 Task: Create record types of inventory object.
Action: Mouse moved to (674, 52)
Screenshot: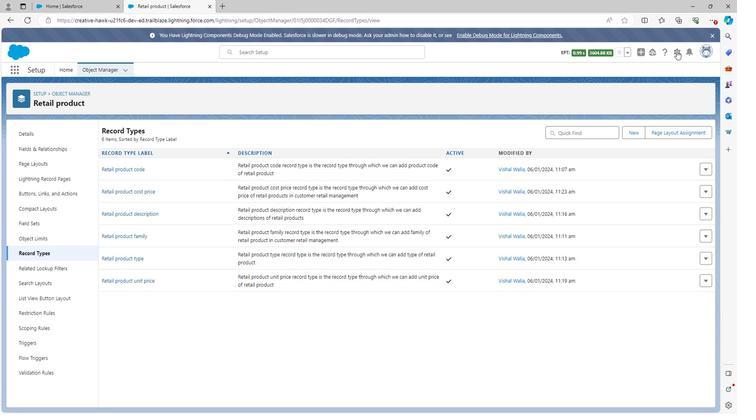 
Action: Mouse pressed left at (674, 52)
Screenshot: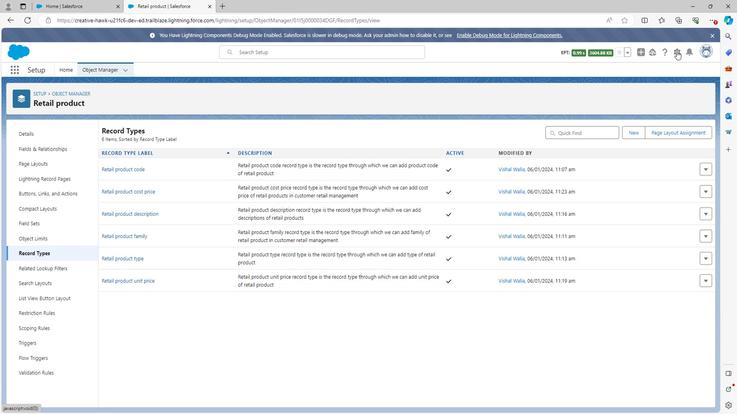 
Action: Mouse moved to (644, 74)
Screenshot: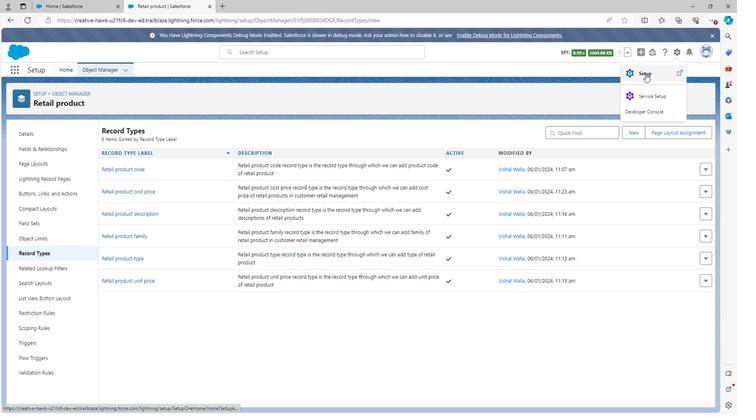
Action: Mouse pressed left at (644, 74)
Screenshot: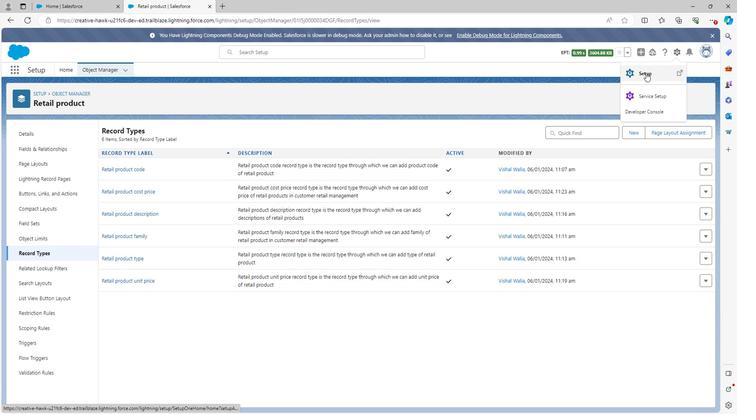 
Action: Mouse moved to (92, 70)
Screenshot: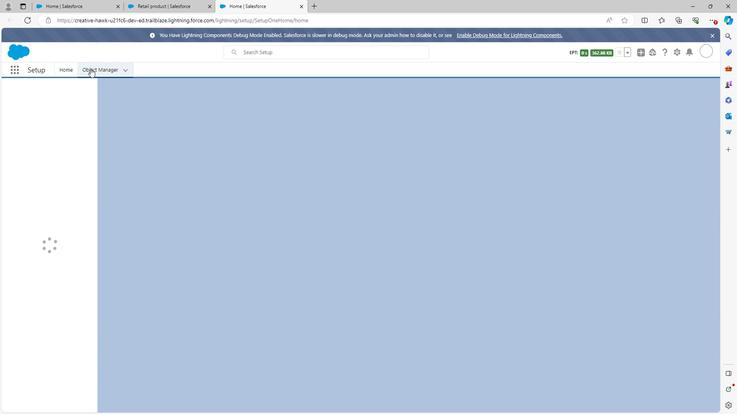 
Action: Mouse pressed left at (92, 70)
Screenshot: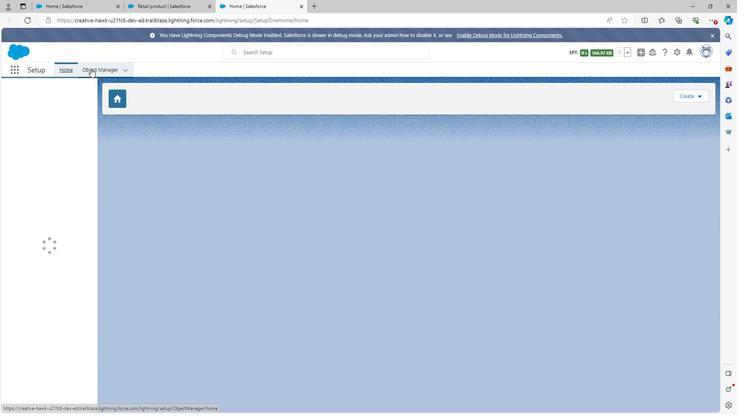 
Action: Mouse moved to (68, 222)
Screenshot: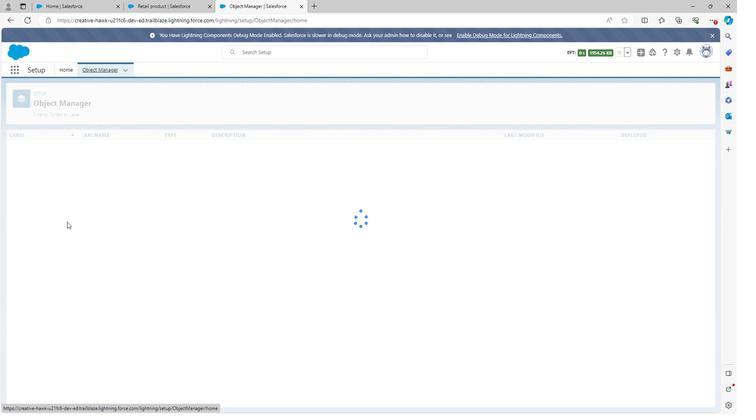 
Action: Mouse scrolled (68, 222) with delta (0, 0)
Screenshot: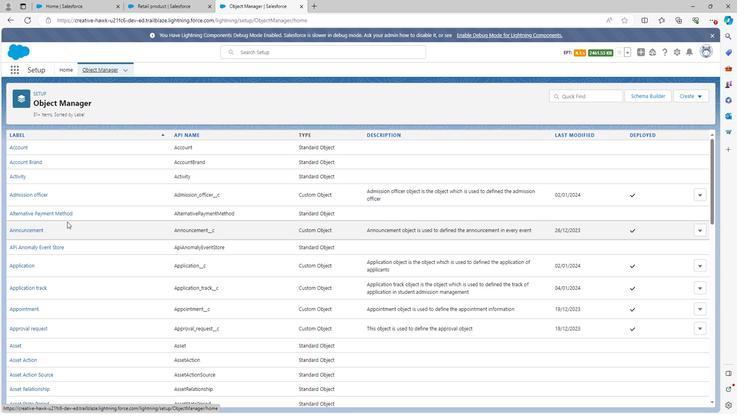 
Action: Mouse scrolled (68, 222) with delta (0, 0)
Screenshot: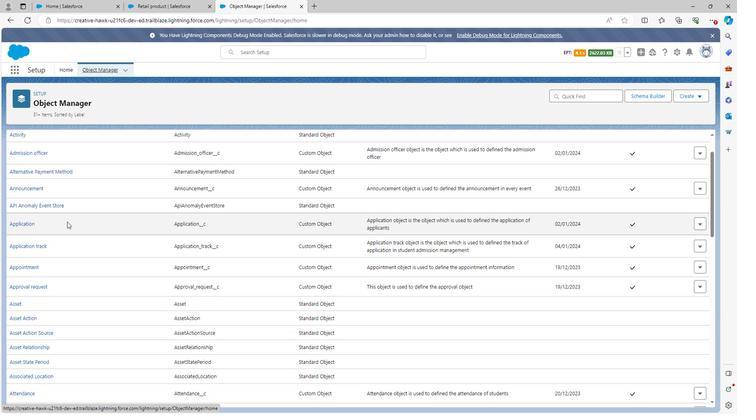 
Action: Mouse scrolled (68, 222) with delta (0, 0)
Screenshot: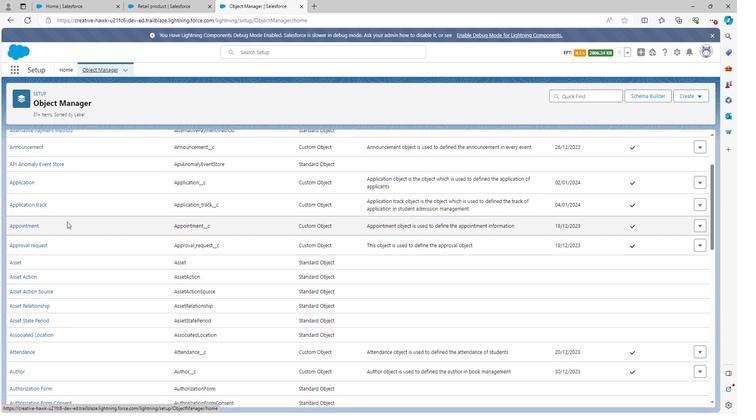 
Action: Mouse scrolled (68, 222) with delta (0, 0)
Screenshot: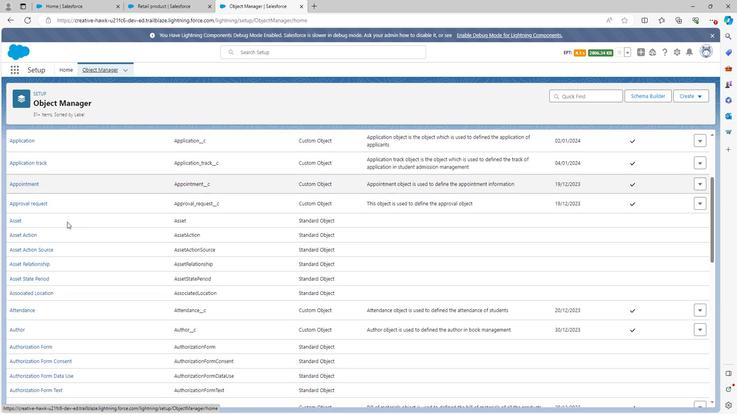 
Action: Mouse scrolled (68, 222) with delta (0, 0)
Screenshot: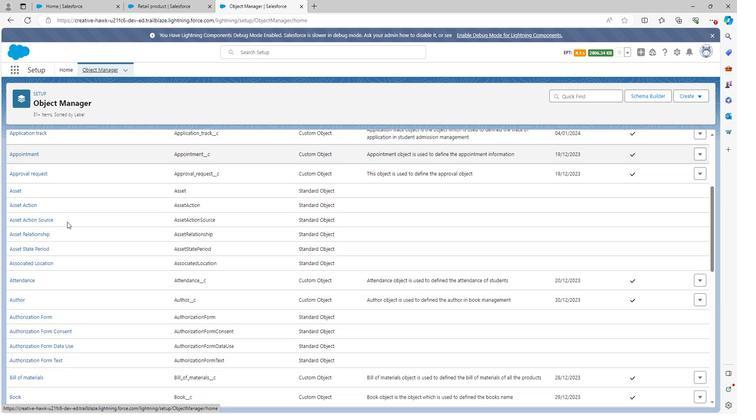 
Action: Mouse scrolled (68, 222) with delta (0, 0)
Screenshot: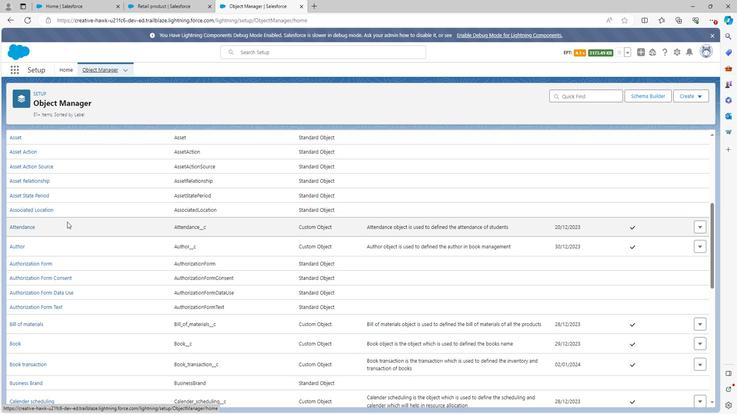 
Action: Mouse scrolled (68, 222) with delta (0, 0)
Screenshot: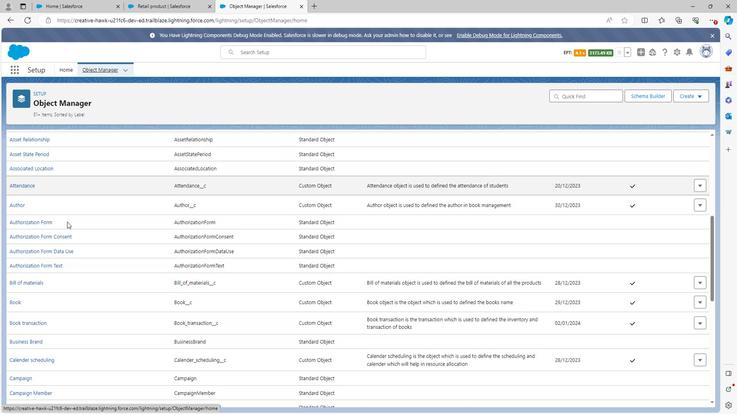
Action: Mouse scrolled (68, 222) with delta (0, 0)
Screenshot: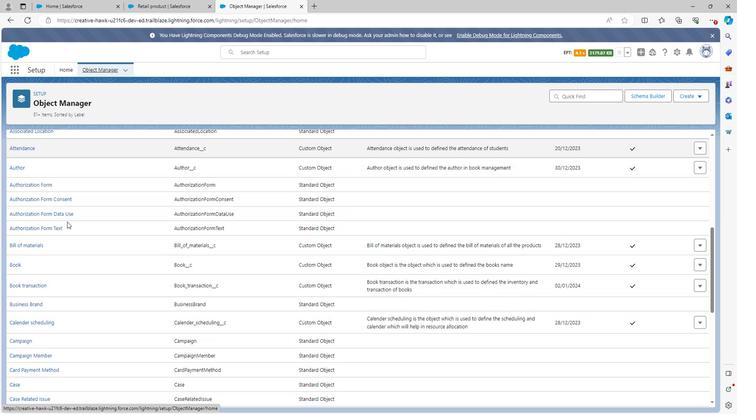 
Action: Mouse scrolled (68, 222) with delta (0, 0)
Screenshot: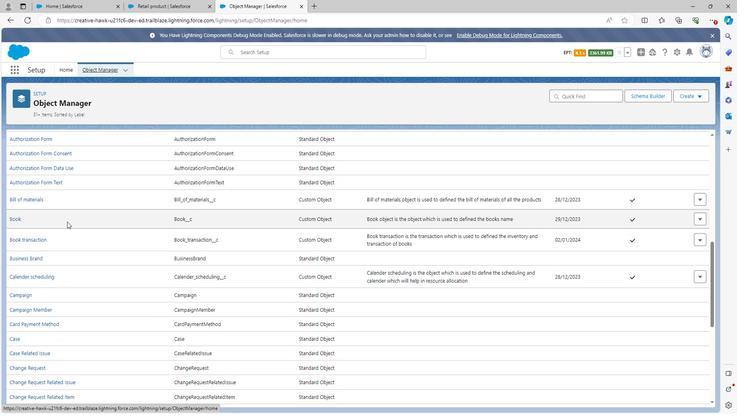 
Action: Mouse scrolled (68, 222) with delta (0, 0)
Screenshot: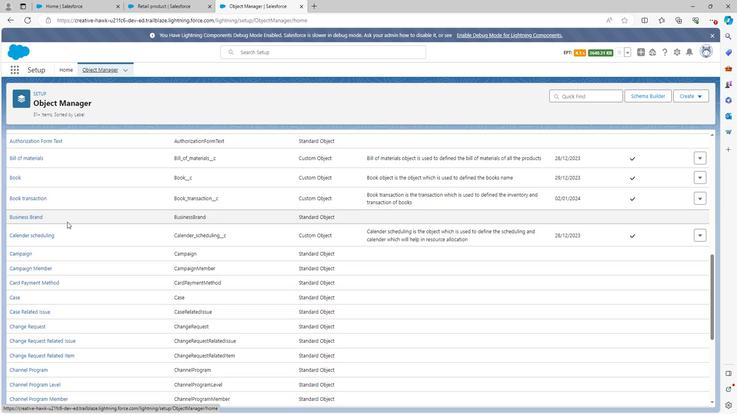 
Action: Mouse scrolled (68, 222) with delta (0, 0)
Screenshot: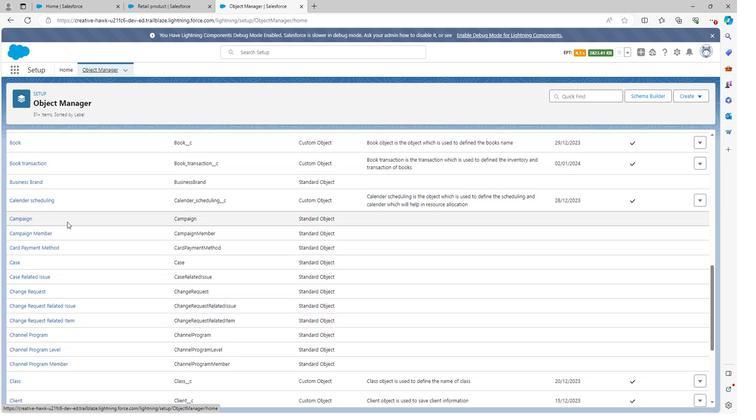 
Action: Mouse scrolled (68, 222) with delta (0, 0)
Screenshot: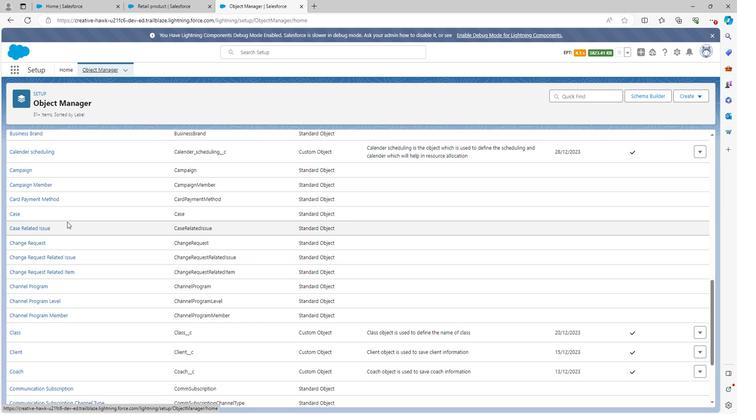 
Action: Mouse scrolled (68, 222) with delta (0, 0)
Screenshot: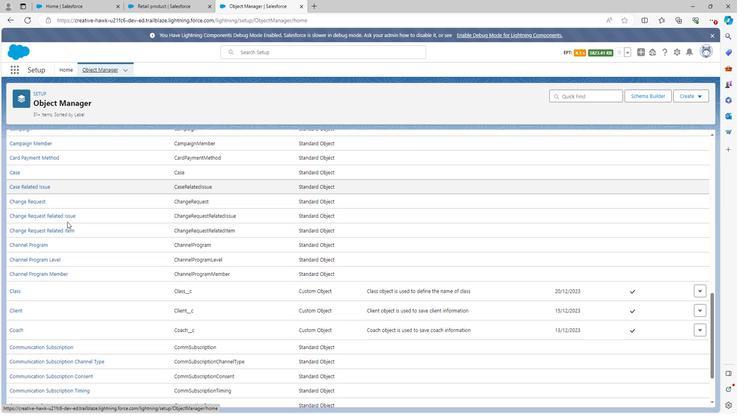 
Action: Mouse scrolled (68, 222) with delta (0, 0)
Screenshot: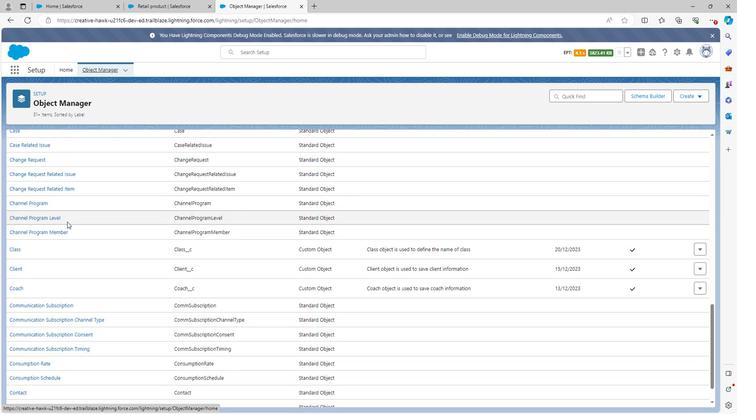 
Action: Mouse scrolled (68, 222) with delta (0, 0)
Screenshot: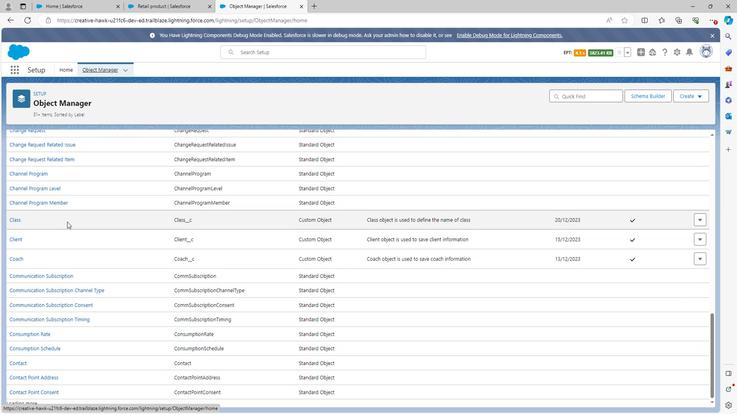 
Action: Mouse scrolled (68, 222) with delta (0, 0)
Screenshot: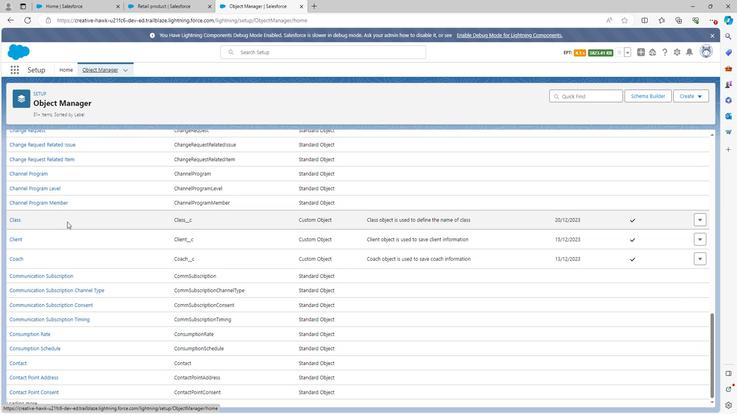
Action: Mouse scrolled (68, 222) with delta (0, 0)
Screenshot: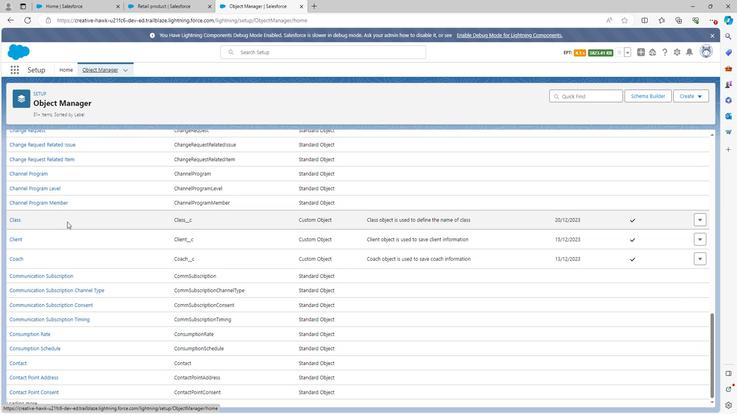 
Action: Mouse moved to (72, 246)
Screenshot: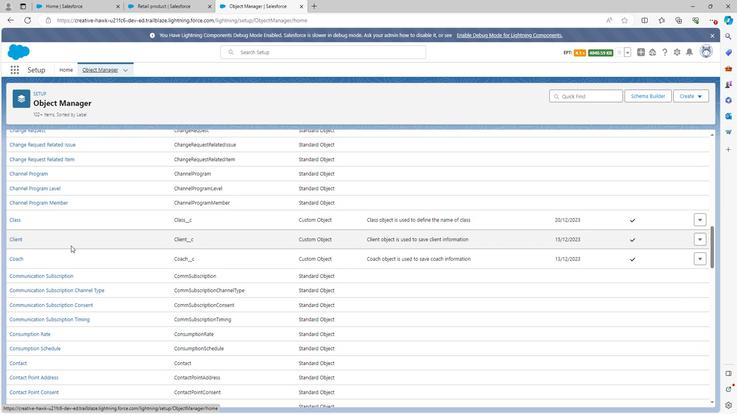 
Action: Mouse scrolled (72, 245) with delta (0, 0)
Screenshot: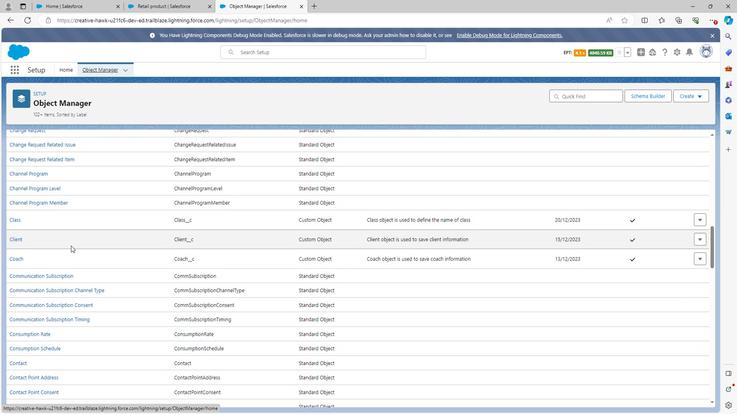 
Action: Mouse scrolled (72, 245) with delta (0, 0)
Screenshot: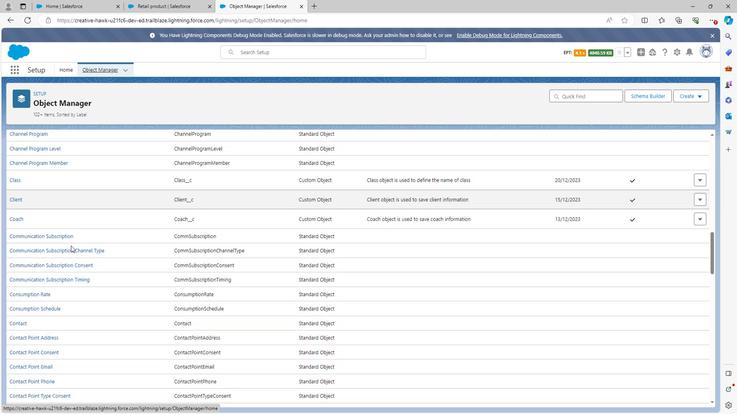
Action: Mouse scrolled (72, 245) with delta (0, 0)
Screenshot: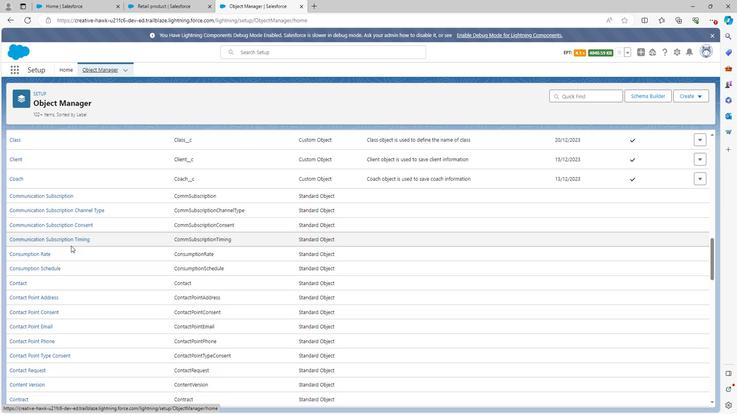 
Action: Mouse scrolled (72, 245) with delta (0, 0)
Screenshot: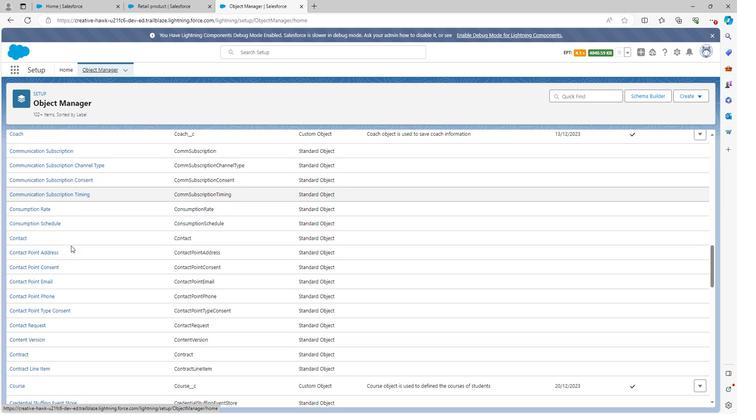 
Action: Mouse scrolled (72, 245) with delta (0, 0)
Screenshot: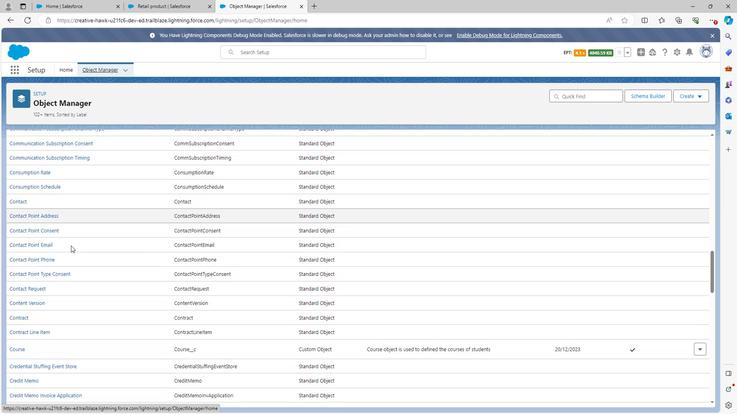 
Action: Mouse scrolled (72, 245) with delta (0, 0)
Screenshot: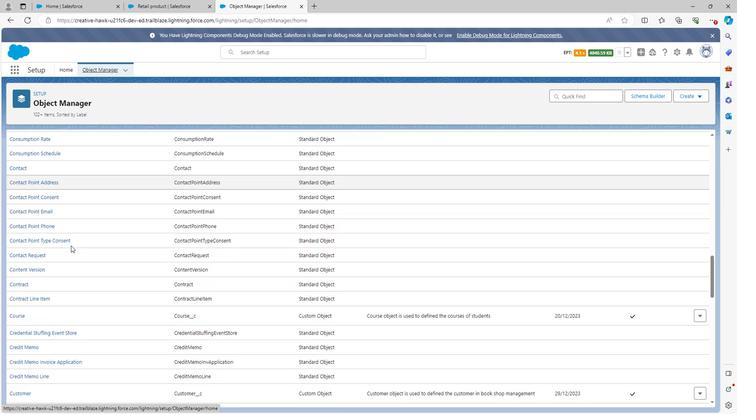 
Action: Mouse scrolled (72, 245) with delta (0, 0)
Screenshot: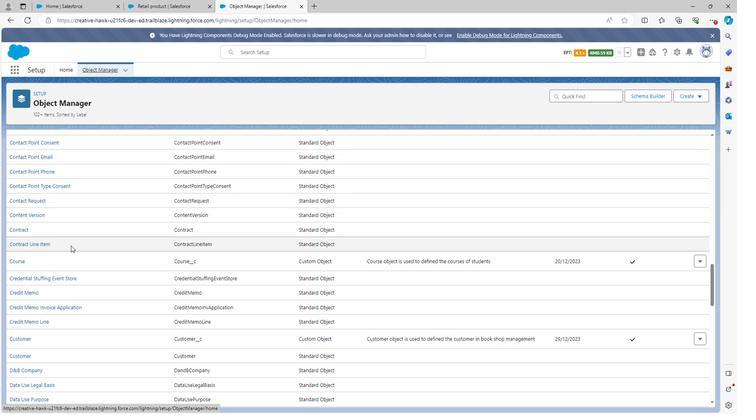 
Action: Mouse scrolled (72, 245) with delta (0, 0)
Screenshot: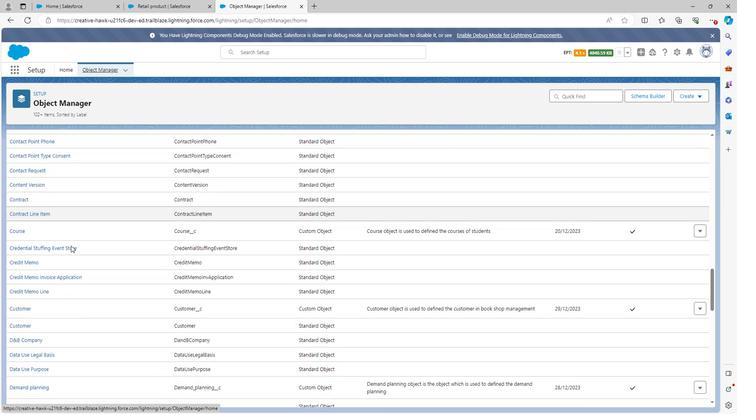 
Action: Mouse scrolled (72, 245) with delta (0, 0)
Screenshot: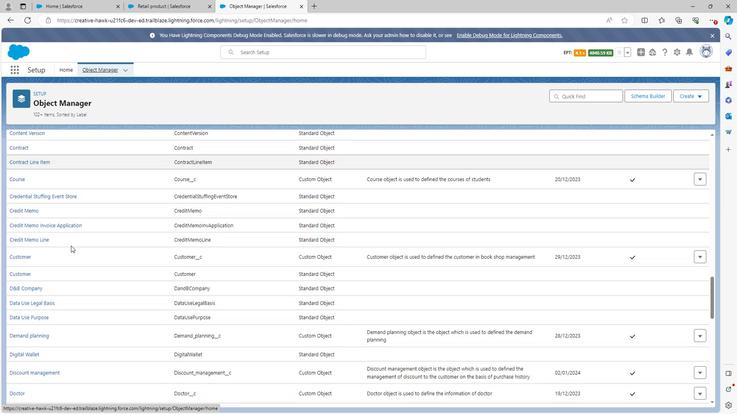 
Action: Mouse moved to (72, 246)
Screenshot: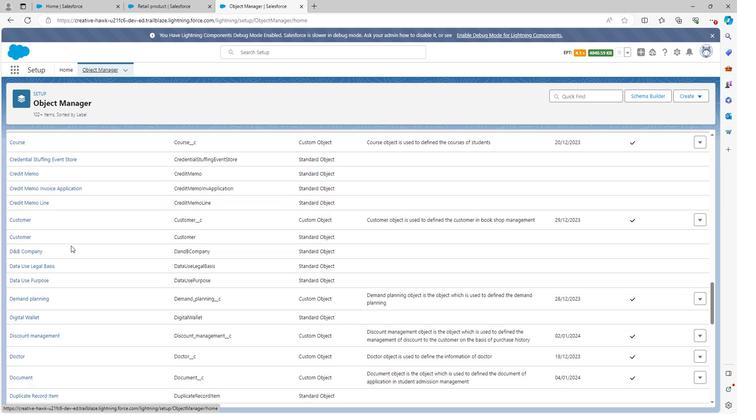 
Action: Mouse scrolled (72, 245) with delta (0, 0)
Screenshot: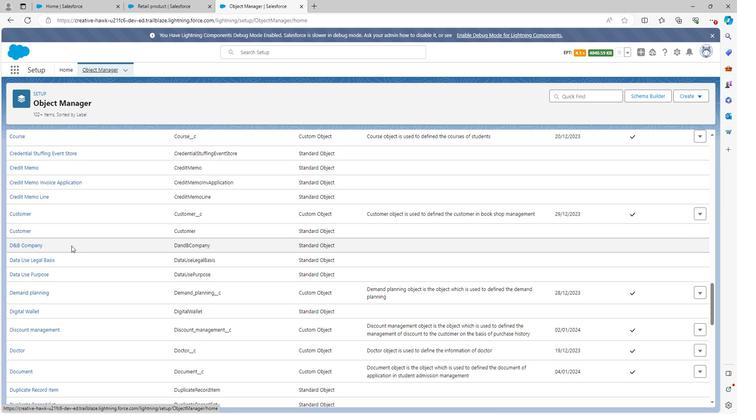 
Action: Mouse moved to (78, 242)
Screenshot: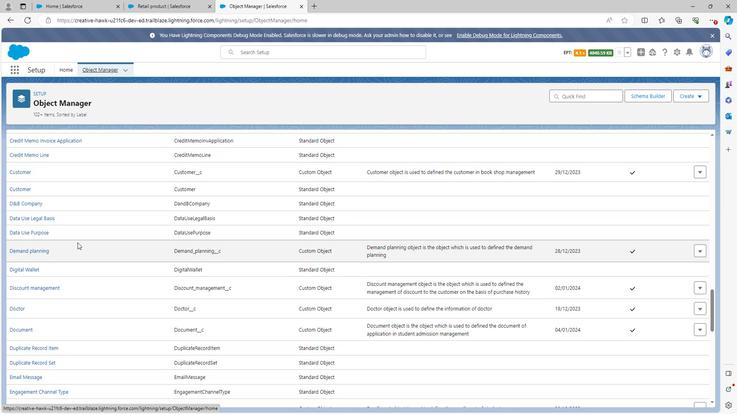 
Action: Mouse scrolled (78, 242) with delta (0, 0)
Screenshot: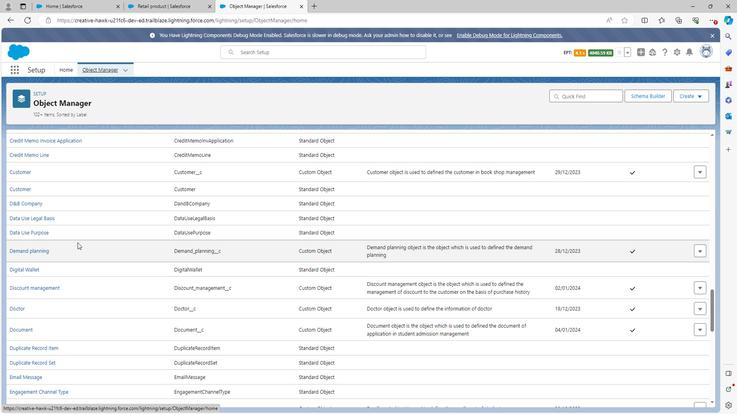 
Action: Mouse scrolled (78, 242) with delta (0, 0)
Screenshot: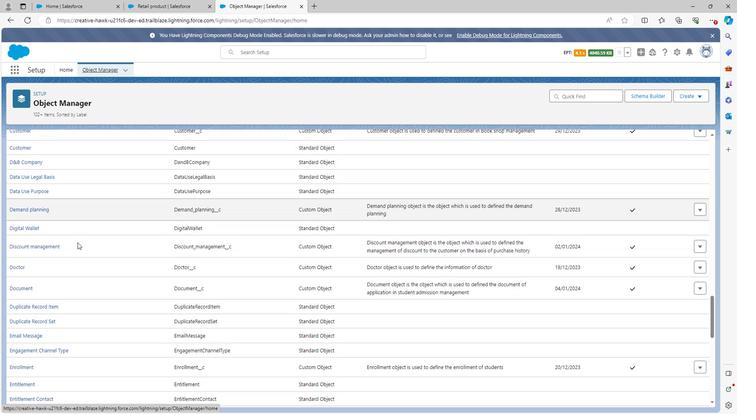 
Action: Mouse scrolled (78, 242) with delta (0, 0)
Screenshot: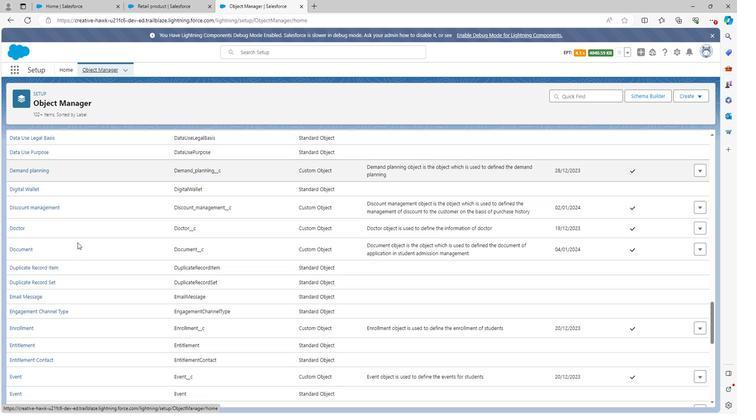 
Action: Mouse scrolled (78, 242) with delta (0, 0)
Screenshot: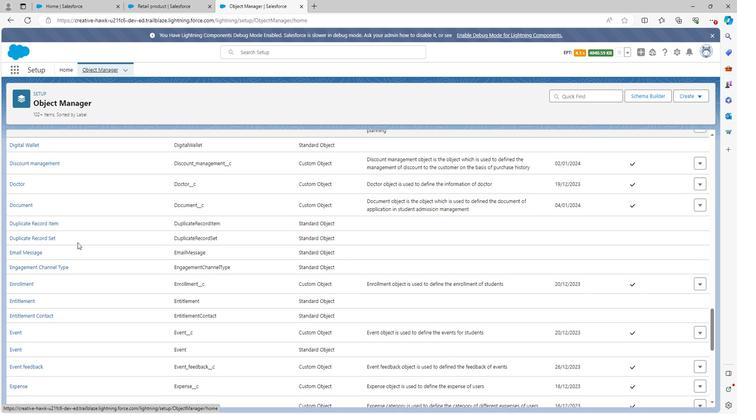 
Action: Mouse scrolled (78, 242) with delta (0, 0)
Screenshot: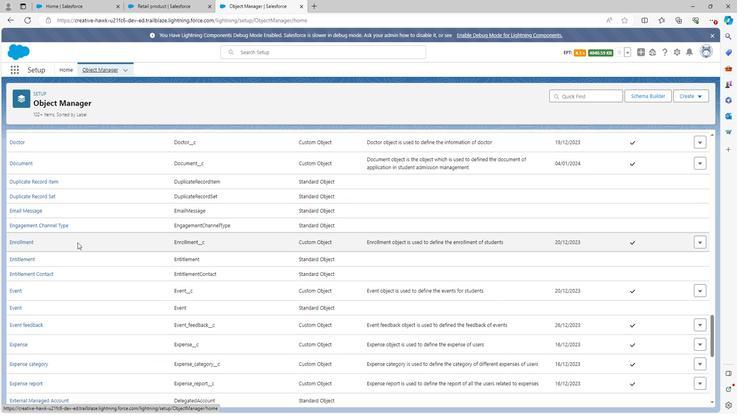 
Action: Mouse scrolled (78, 242) with delta (0, 0)
Screenshot: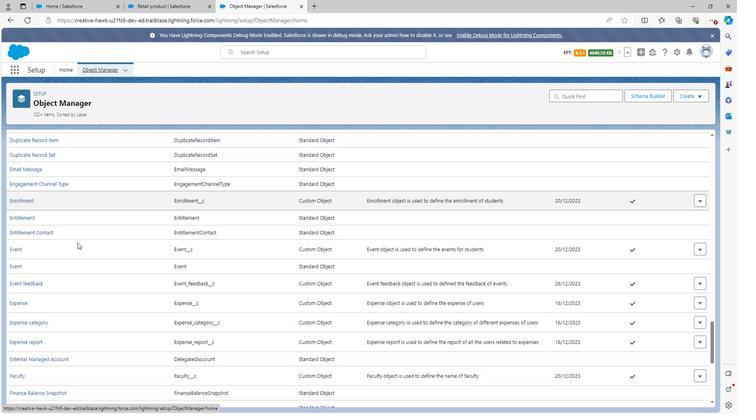 
Action: Mouse scrolled (78, 242) with delta (0, 0)
Screenshot: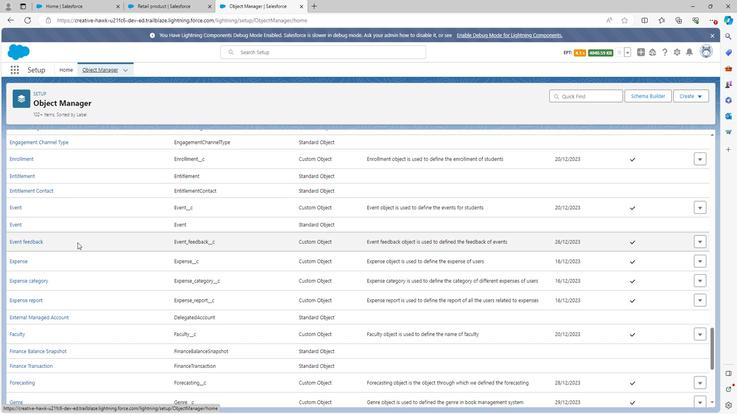 
Action: Mouse scrolled (78, 242) with delta (0, 0)
Screenshot: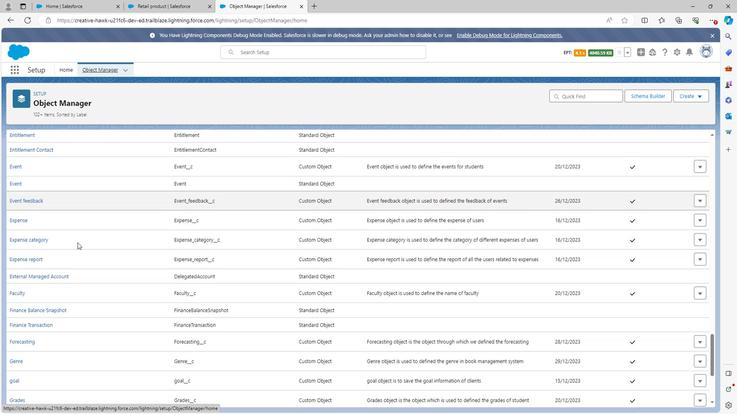 
Action: Mouse scrolled (78, 242) with delta (0, 0)
Screenshot: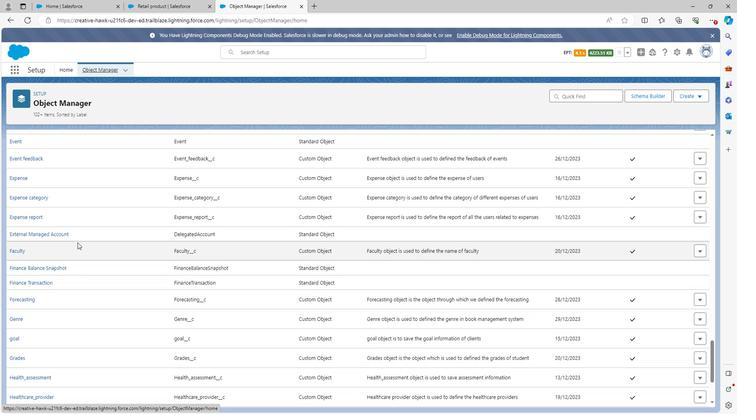 
Action: Mouse scrolled (78, 242) with delta (0, 0)
Screenshot: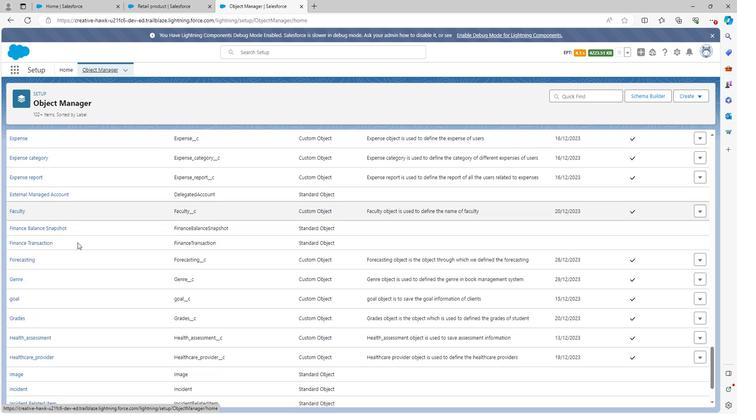 
Action: Mouse scrolled (78, 242) with delta (0, 0)
Screenshot: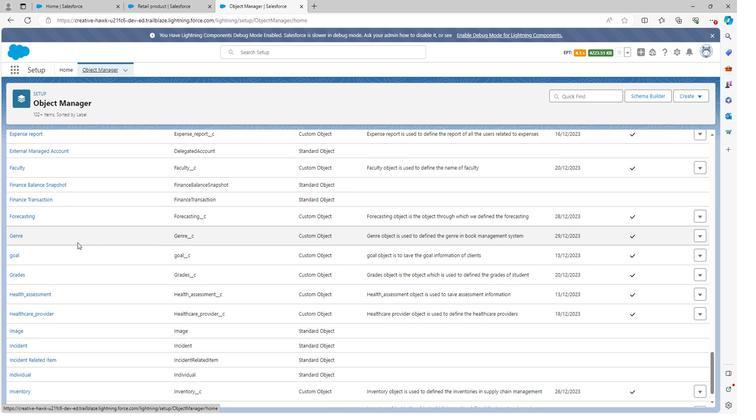 
Action: Mouse scrolled (78, 242) with delta (0, 0)
Screenshot: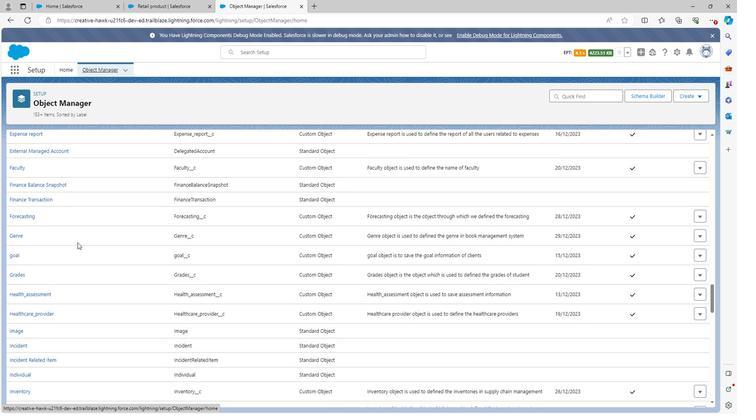 
Action: Mouse scrolled (78, 242) with delta (0, 0)
Screenshot: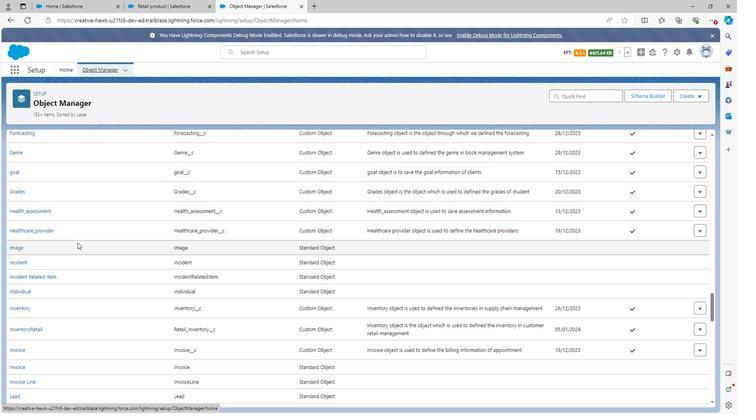 
Action: Mouse scrolled (78, 242) with delta (0, 0)
Screenshot: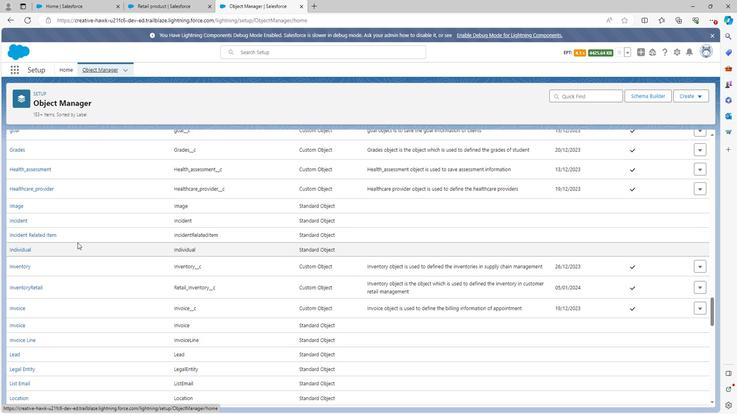 
Action: Mouse moved to (34, 246)
Screenshot: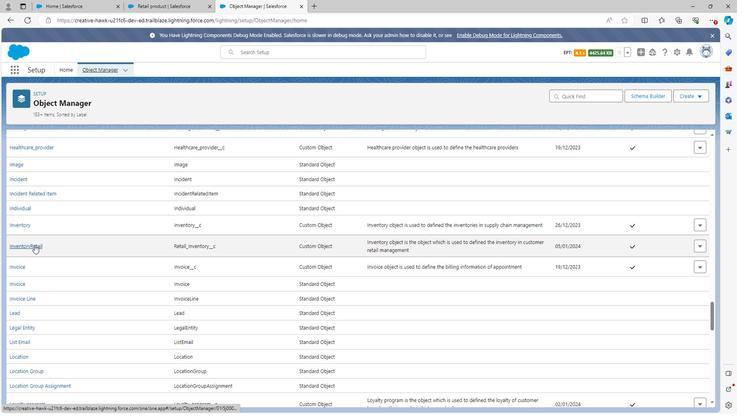 
Action: Mouse pressed left at (34, 246)
Screenshot: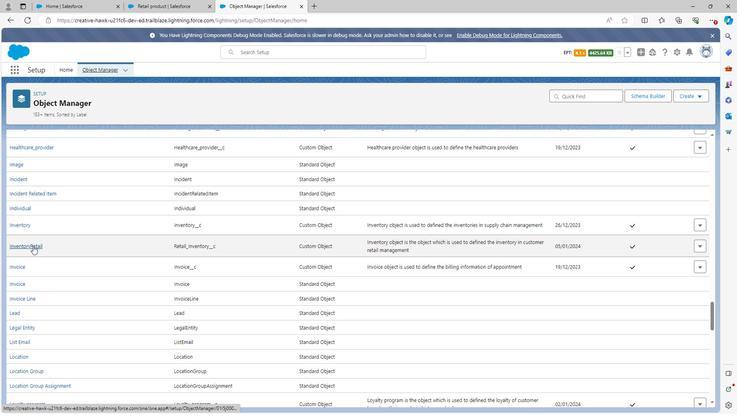 
Action: Mouse moved to (38, 251)
Screenshot: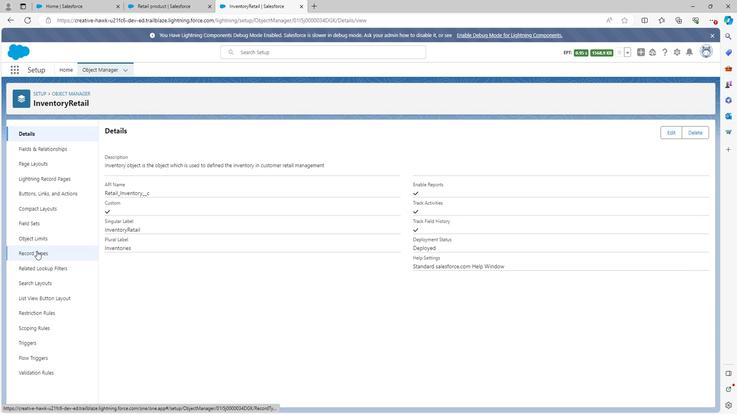 
Action: Mouse pressed left at (38, 251)
Screenshot: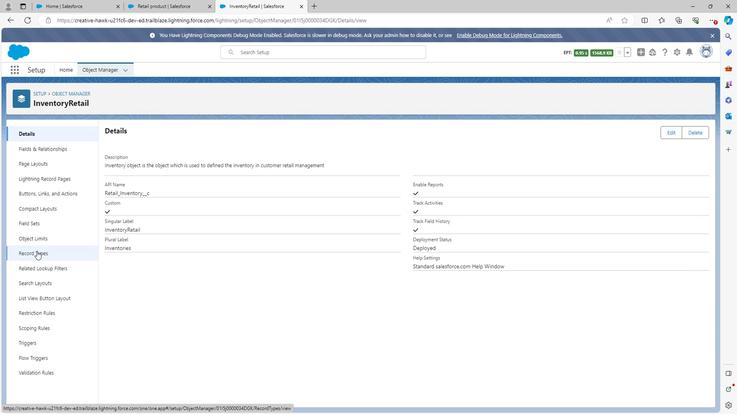 
Action: Mouse moved to (631, 134)
Screenshot: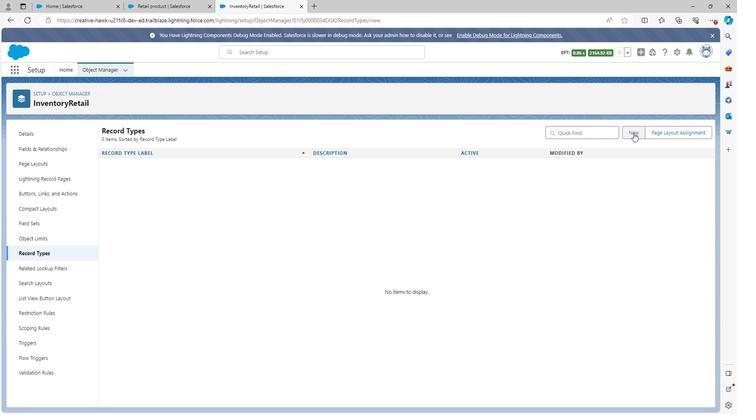 
Action: Mouse pressed left at (631, 134)
Screenshot: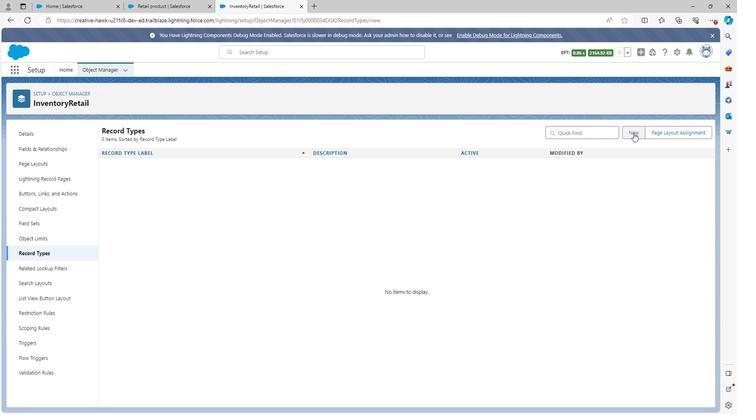 
Action: Mouse moved to (226, 206)
Screenshot: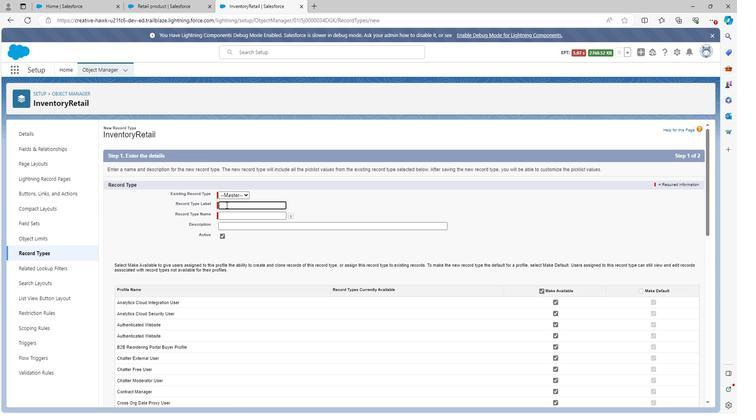 
Action: Key pressed <Key.shift><Key.shift><Key.shift><Key.shift><Key.shift><Key.shift><Key.shift><Key.shift><Key.shift><Key.shift><Key.shift><Key.shift><Key.shift><Key.shift><Key.shift><Key.shift><Key.shift><Key.shift><Key.shift>In<Key.backspace><Key.backspace><Key.shift>Retail<Key.space>inventory<Key.space>quantity<Key.space>on<Key.space>hand
Screenshot: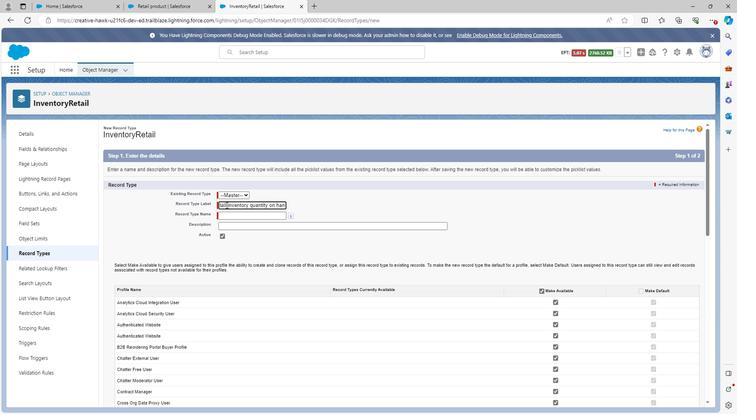 
Action: Mouse moved to (308, 204)
Screenshot: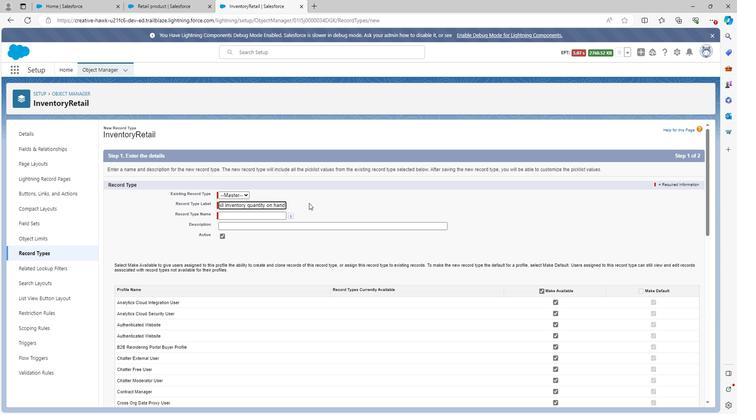 
Action: Mouse pressed left at (308, 204)
Screenshot: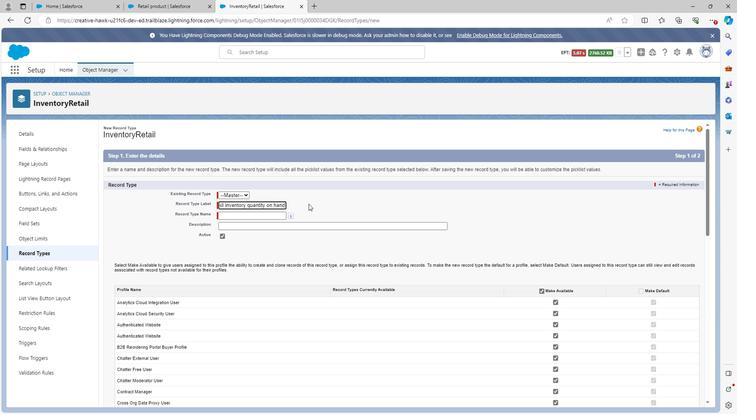 
Action: Mouse moved to (255, 229)
Screenshot: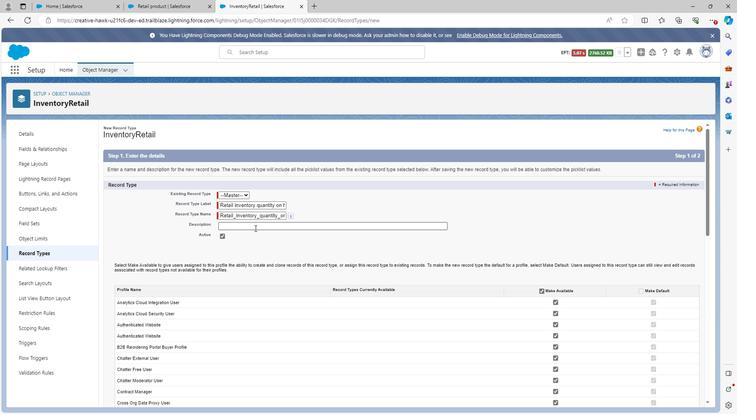 
Action: Mouse pressed left at (255, 229)
Screenshot: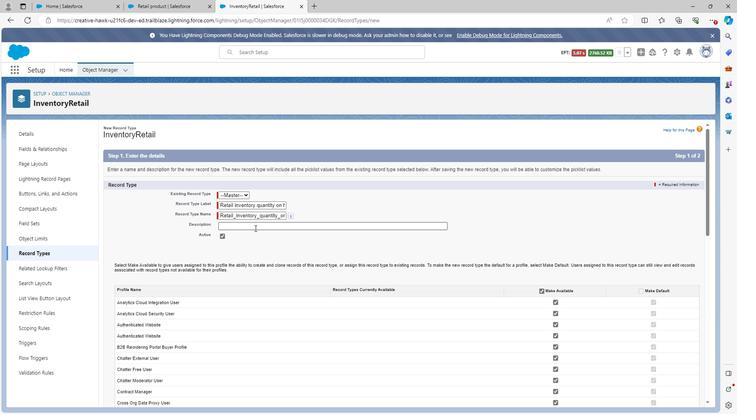
Action: Mouse moved to (255, 227)
Screenshot: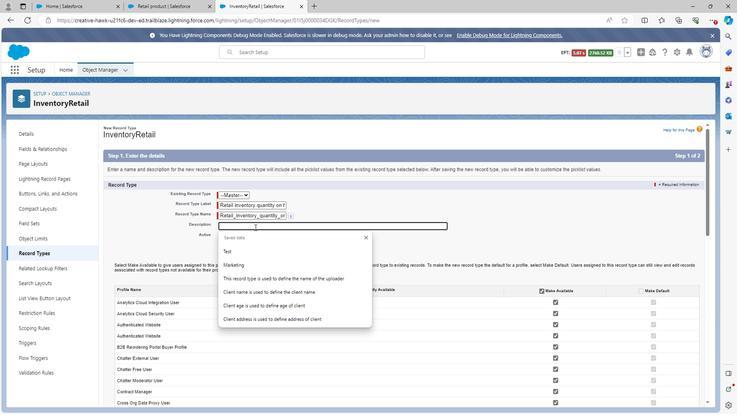 
Action: Key pressed <Key.shift>
Screenshot: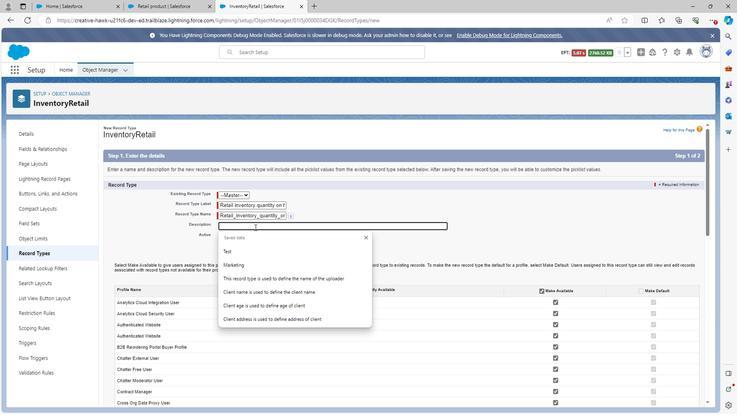 
Action: Mouse moved to (251, 225)
Screenshot: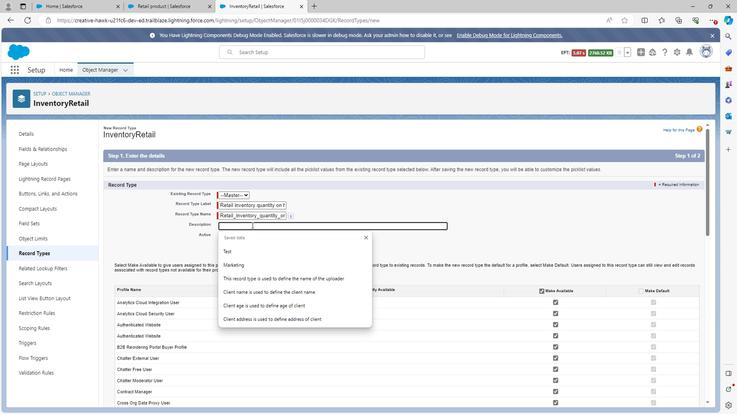 
Action: Key pressed <Key.shift><Key.shift><Key.shift><Key.shift><Key.shift><Key.shift><Key.shift><Key.shift><Key.shift><Key.shift>Re
Screenshot: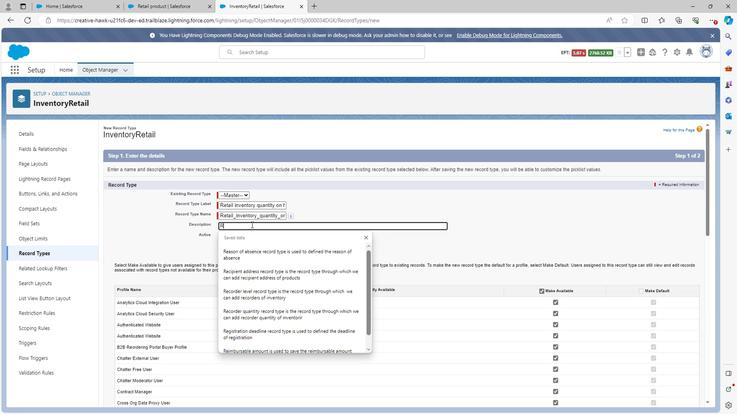 
Action: Mouse moved to (249, 223)
Screenshot: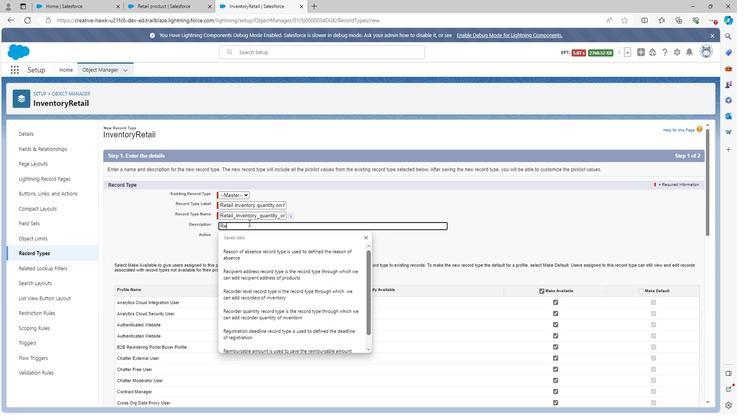 
Action: Key pressed t
Screenshot: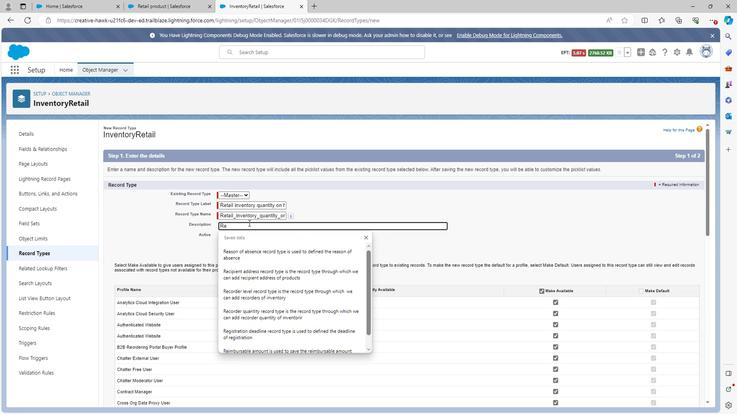 
Action: Mouse moved to (248, 223)
Screenshot: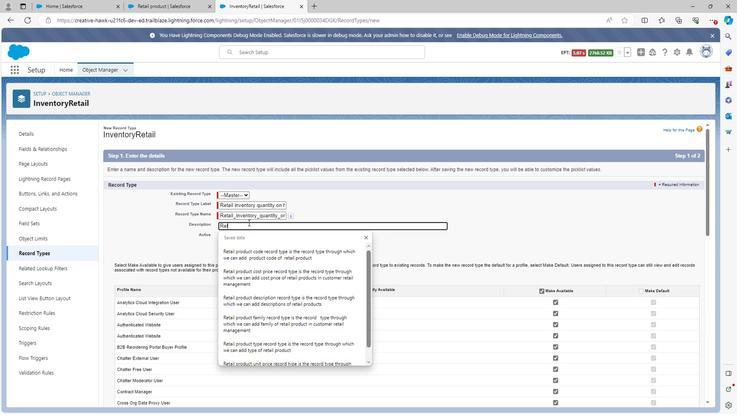 
Action: Key pressed a
Screenshot: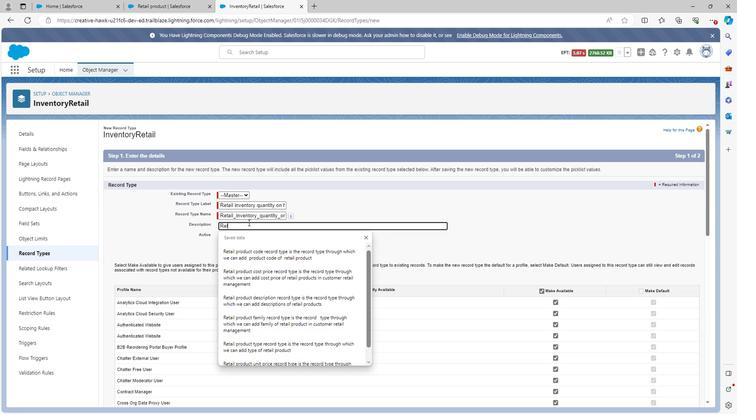 
Action: Mouse moved to (248, 222)
Screenshot: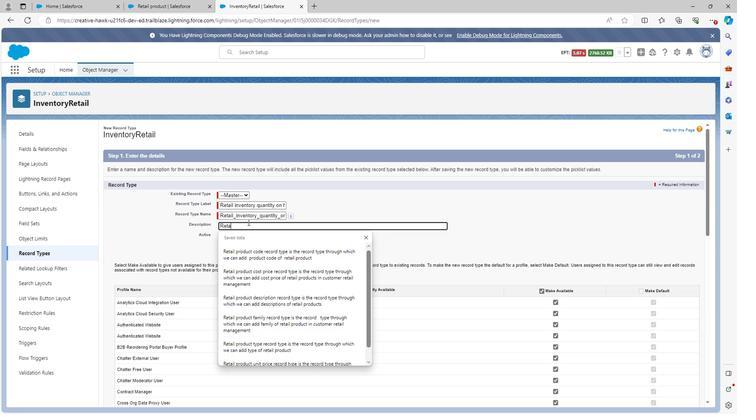 
Action: Key pressed i
Screenshot: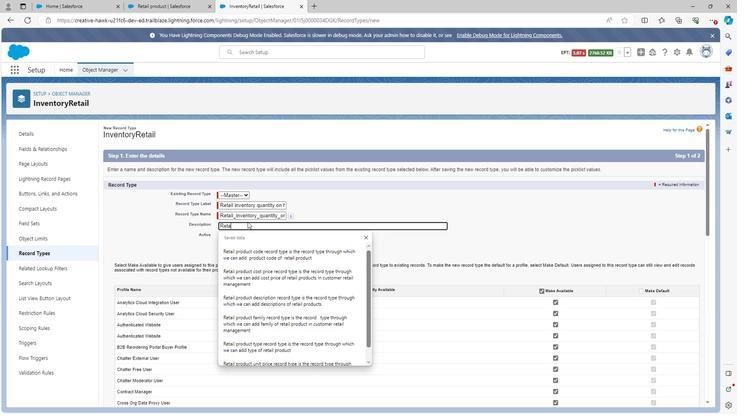 
Action: Mouse moved to (248, 222)
Screenshot: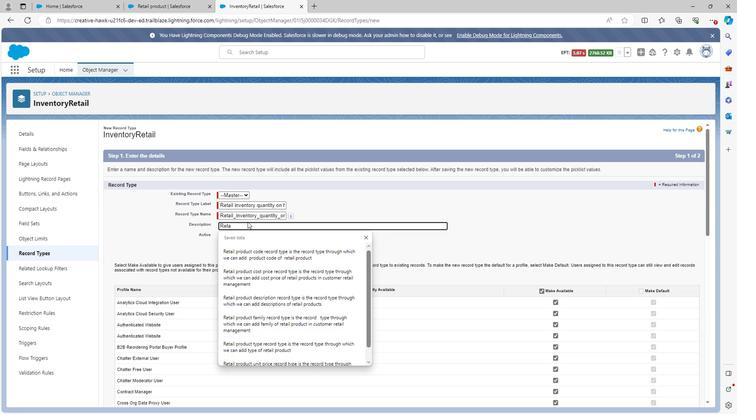 
Action: Key pressed l<Key.space>inventory<Key.space>quantity<Key.space>on<Key.space>hand<Key.space>record<Key.space>type<Key.space>is<Key.space>the<Key.space>record<Key.space>type<Key.space>through<Key.space>e<Key.backspace>which<Key.space>we<Key.space>can<Key.space>add<Key.space>quantity<Key.space>on<Key.space>hand<Key.space>of<Key.space>retail<Key.space>im<Key.backspace>nventory
Screenshot: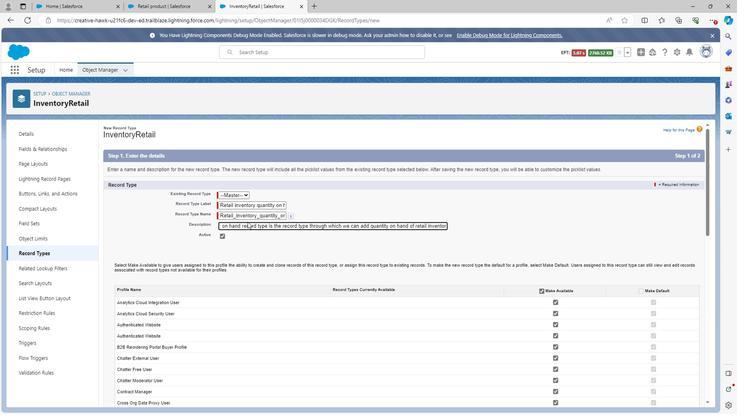 
Action: Mouse moved to (538, 291)
Screenshot: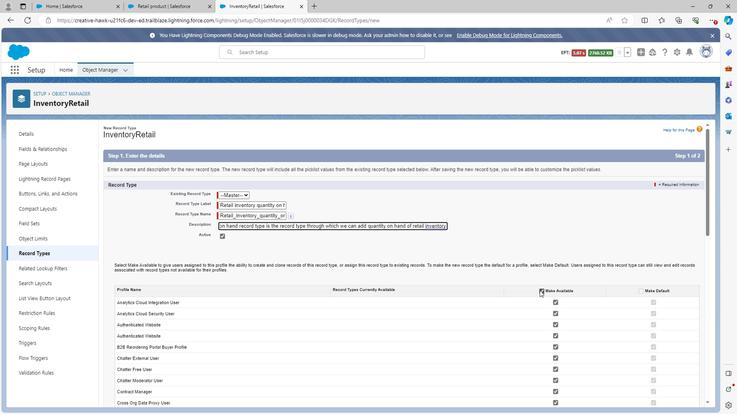 
Action: Mouse pressed left at (538, 291)
Screenshot: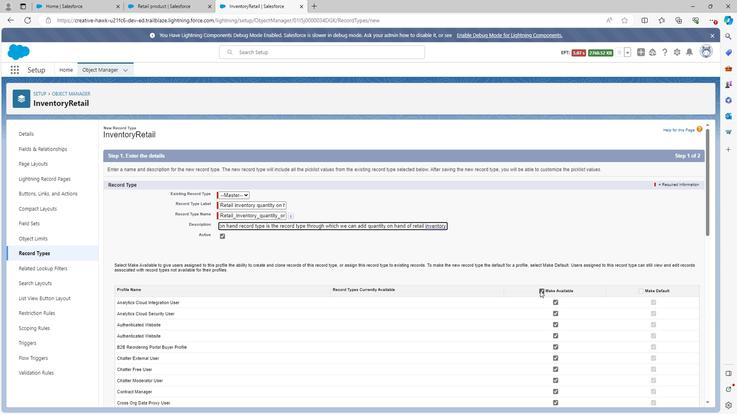 
Action: Mouse moved to (538, 291)
Screenshot: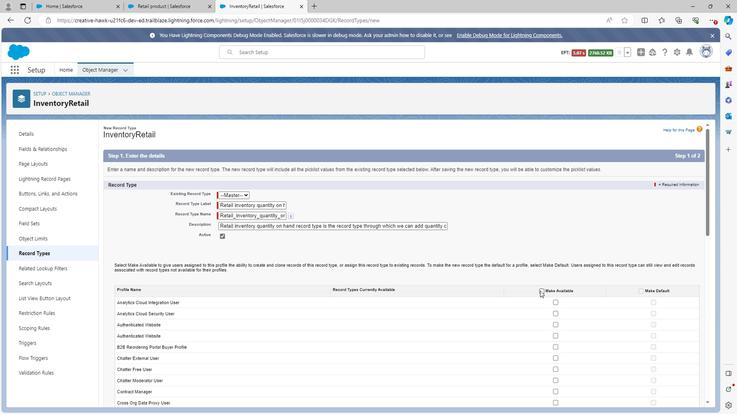
Action: Mouse pressed left at (538, 291)
Screenshot: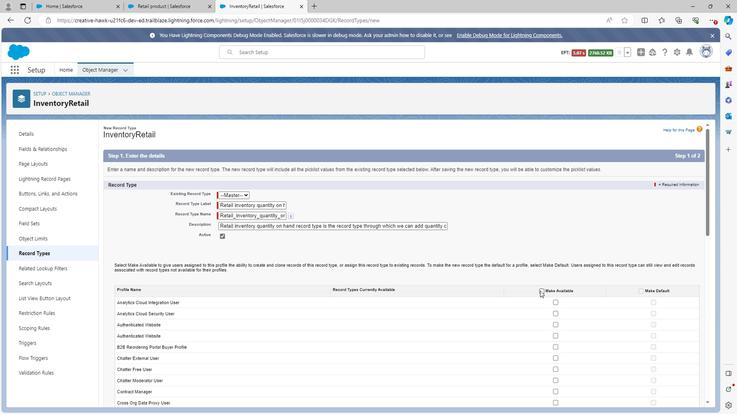 
Action: Mouse moved to (638, 289)
Screenshot: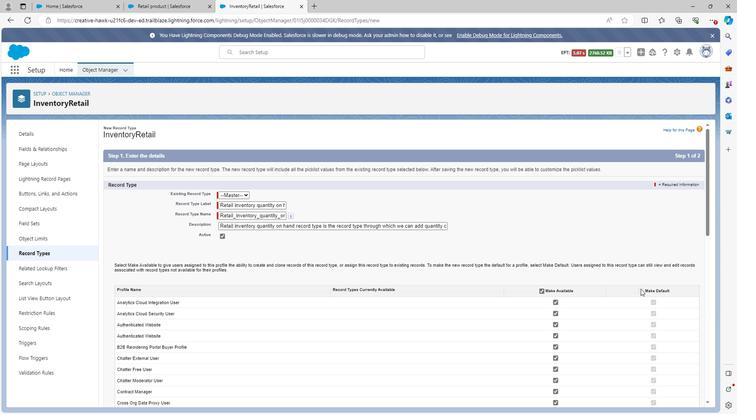 
Action: Mouse pressed left at (638, 289)
Screenshot: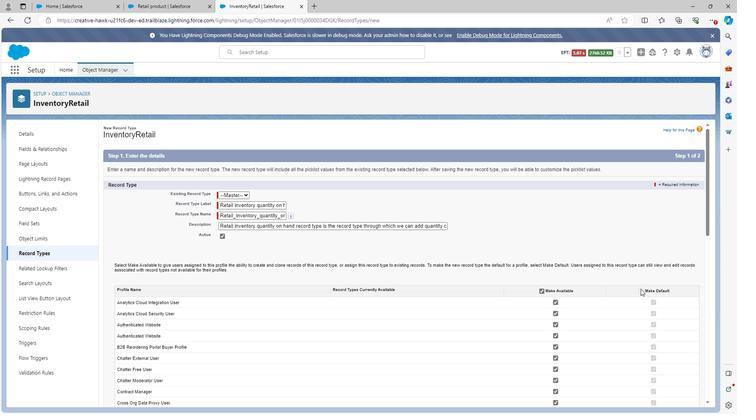 
Action: Mouse moved to (553, 301)
Screenshot: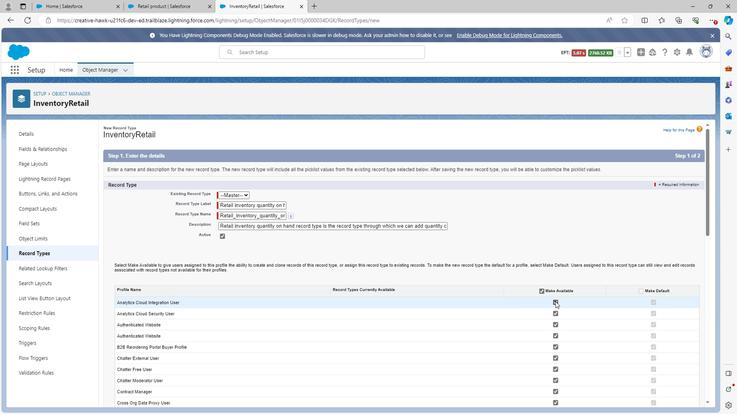 
Action: Mouse pressed left at (553, 301)
Screenshot: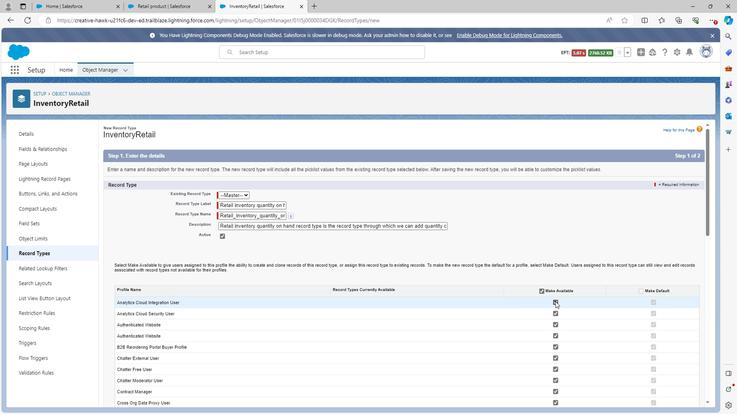 
Action: Mouse moved to (553, 313)
Screenshot: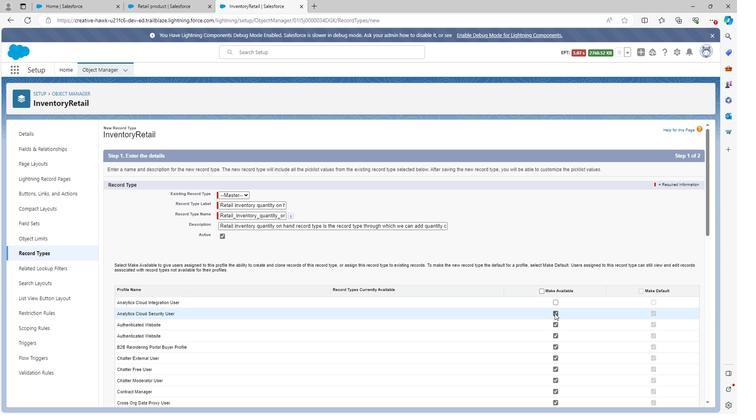 
Action: Mouse pressed left at (553, 313)
Screenshot: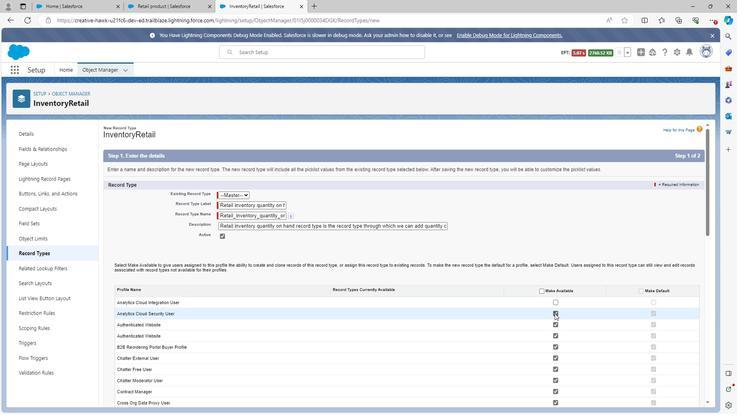 
Action: Mouse moved to (552, 346)
Screenshot: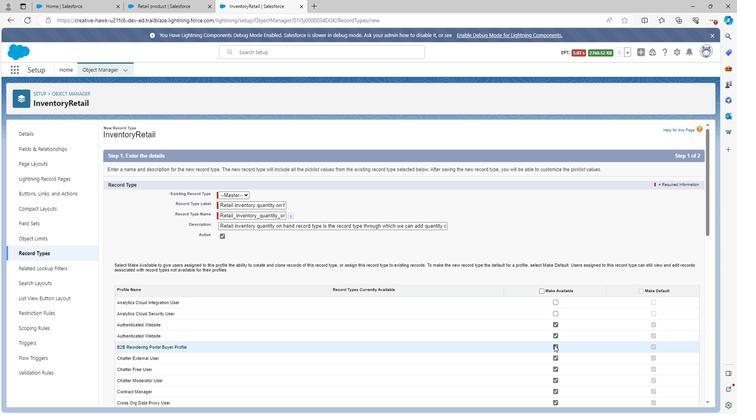 
Action: Mouse pressed left at (552, 346)
Screenshot: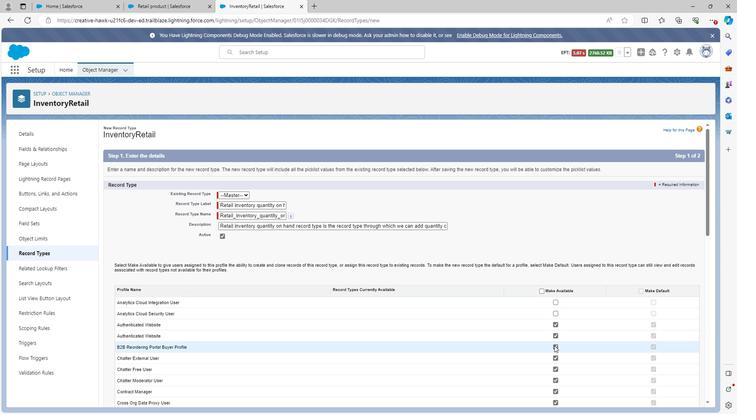 
Action: Mouse scrolled (552, 345) with delta (0, 0)
Screenshot: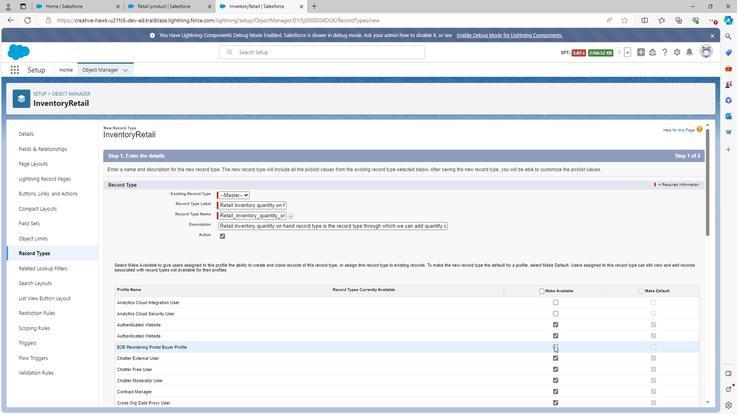 
Action: Mouse scrolled (552, 345) with delta (0, 0)
Screenshot: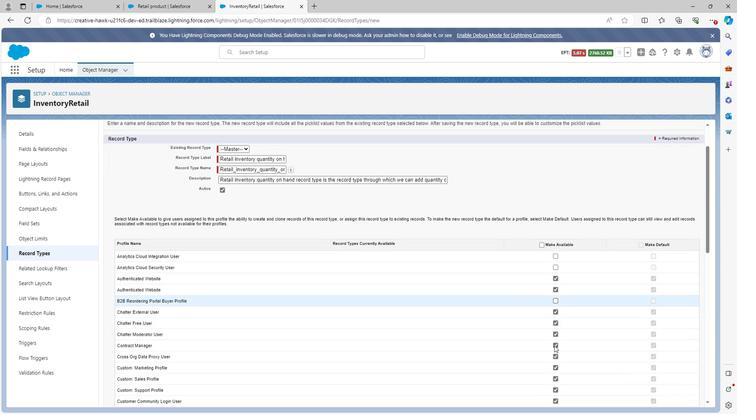
Action: Mouse scrolled (552, 345) with delta (0, 0)
Screenshot: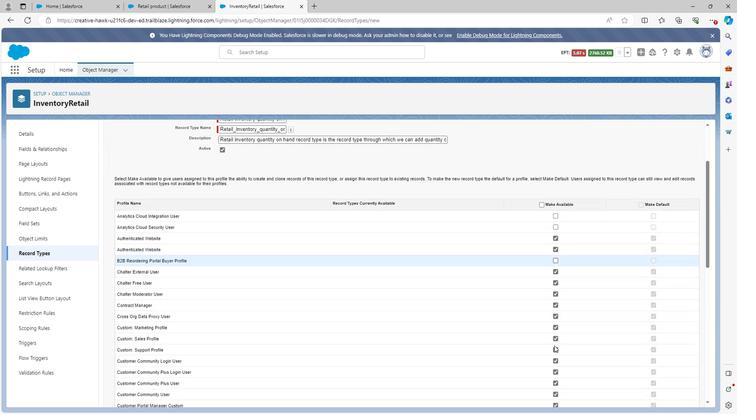 
Action: Mouse moved to (552, 229)
Screenshot: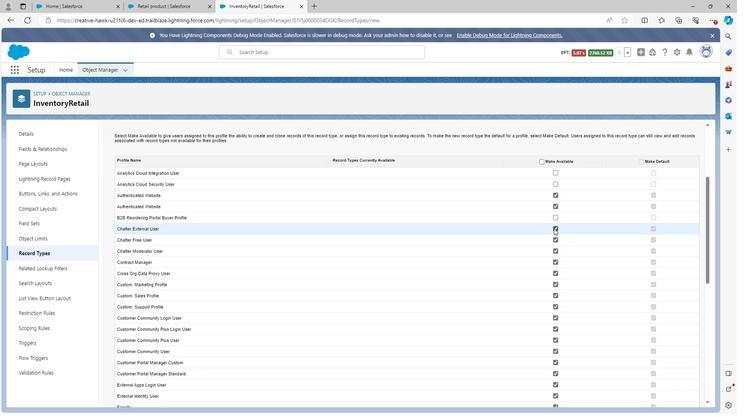 
Action: Mouse pressed left at (552, 229)
Screenshot: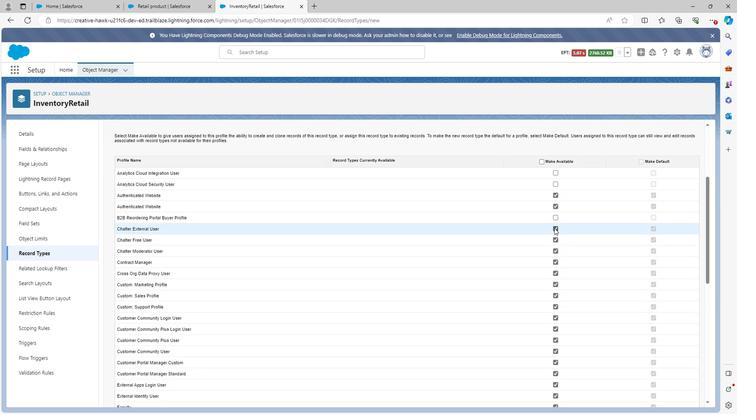 
Action: Mouse moved to (553, 273)
Screenshot: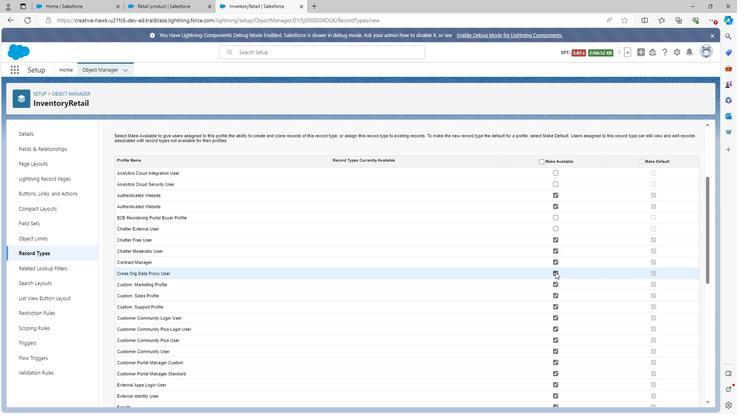 
Action: Mouse pressed left at (553, 273)
Screenshot: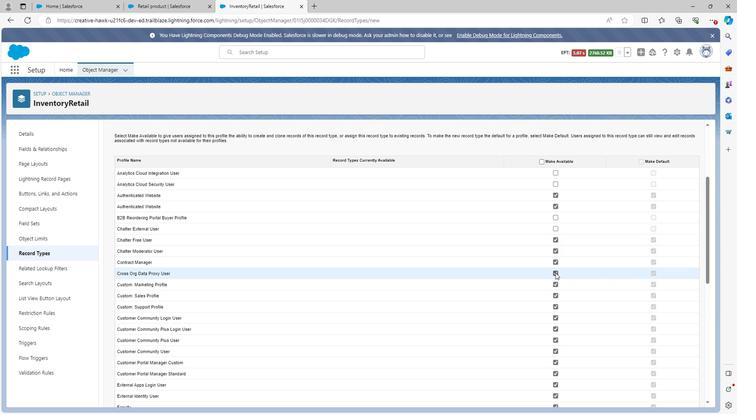 
Action: Mouse moved to (553, 305)
Screenshot: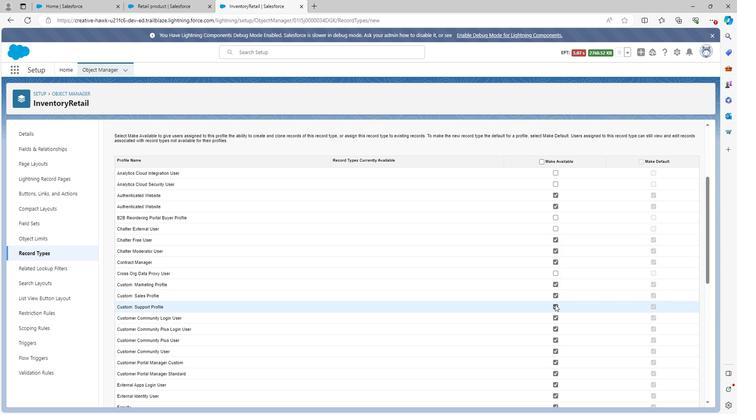 
Action: Mouse pressed left at (553, 305)
Screenshot: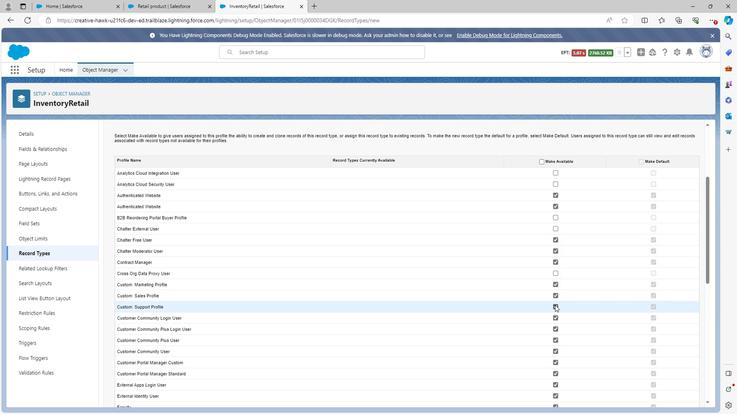 
Action: Mouse scrolled (553, 305) with delta (0, 0)
Screenshot: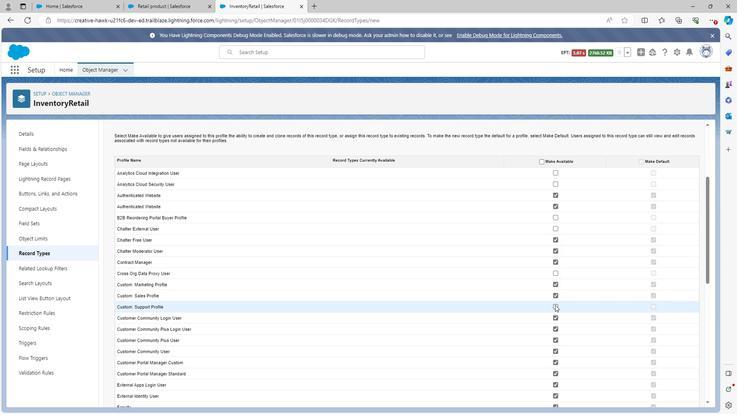 
Action: Mouse moved to (553, 306)
Screenshot: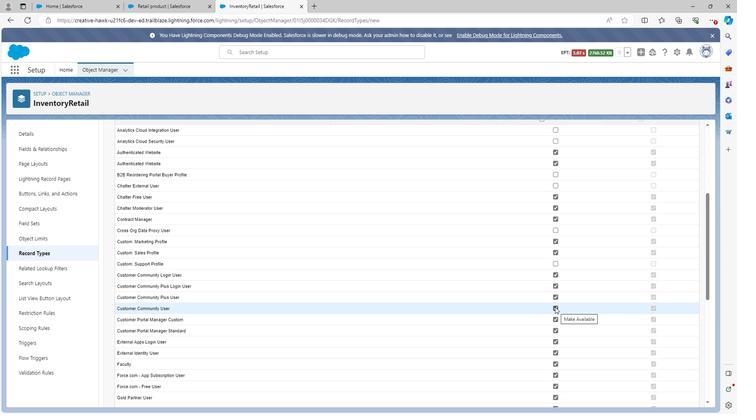 
Action: Mouse pressed left at (553, 306)
Screenshot: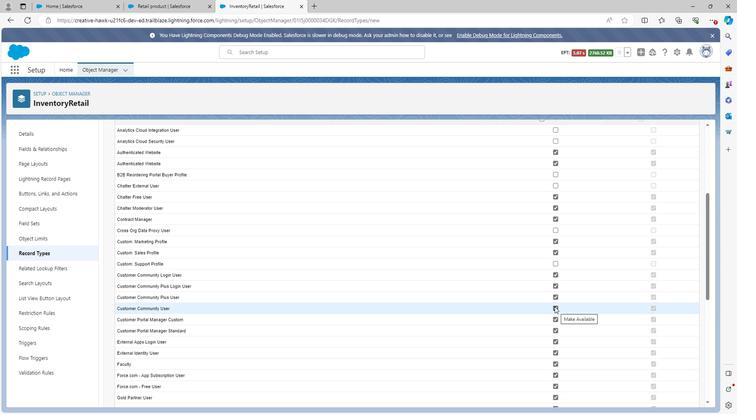 
Action: Mouse moved to (552, 339)
Screenshot: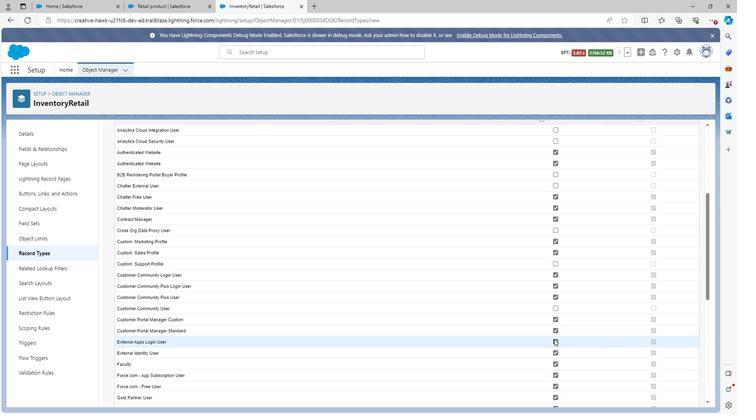 
Action: Mouse pressed left at (552, 339)
Screenshot: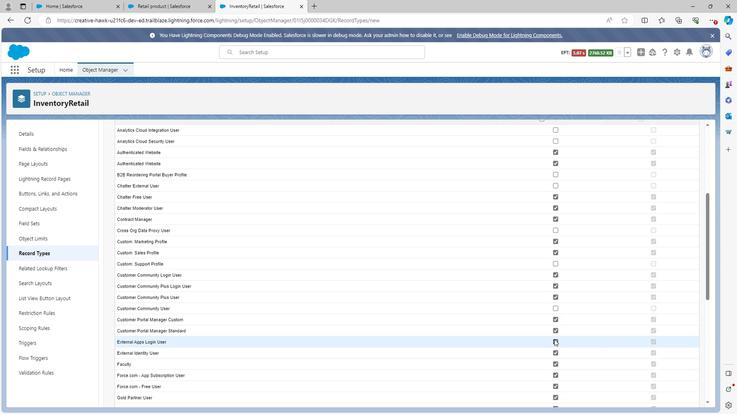 
Action: Mouse moved to (553, 354)
Screenshot: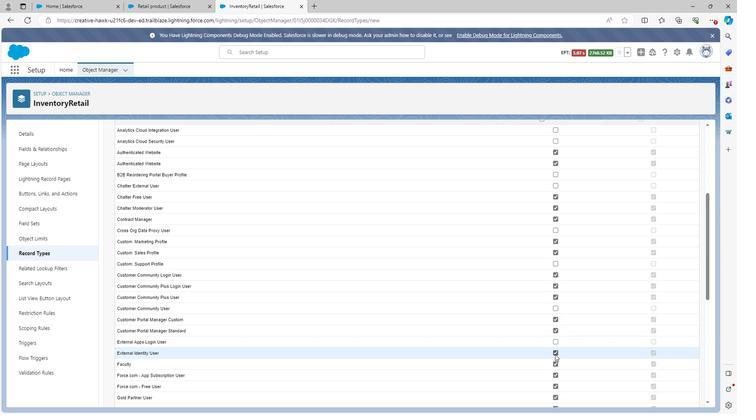 
Action: Mouse pressed left at (553, 354)
Screenshot: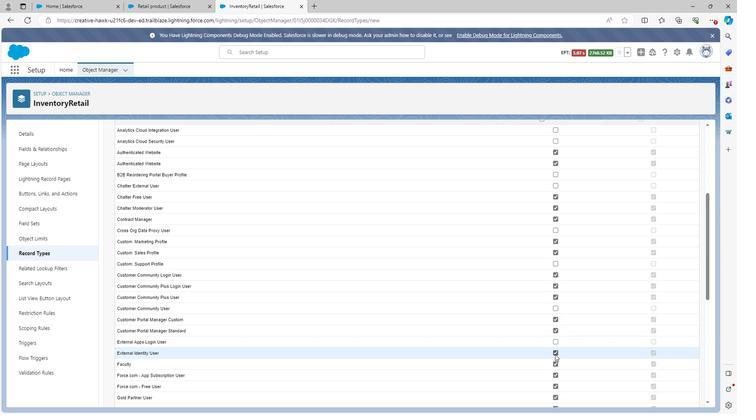 
Action: Mouse moved to (553, 363)
Screenshot: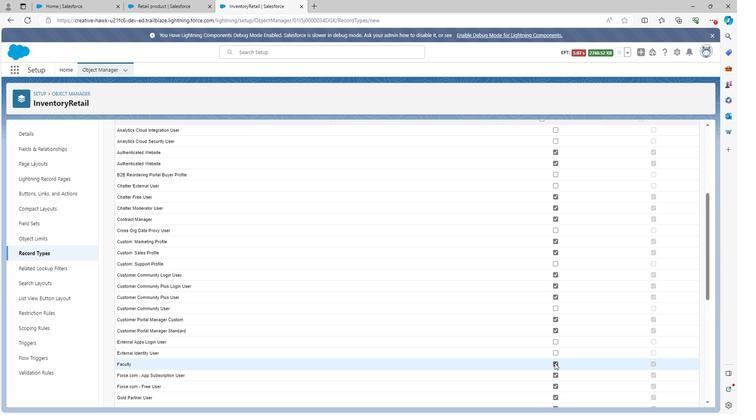 
Action: Mouse pressed left at (553, 363)
Screenshot: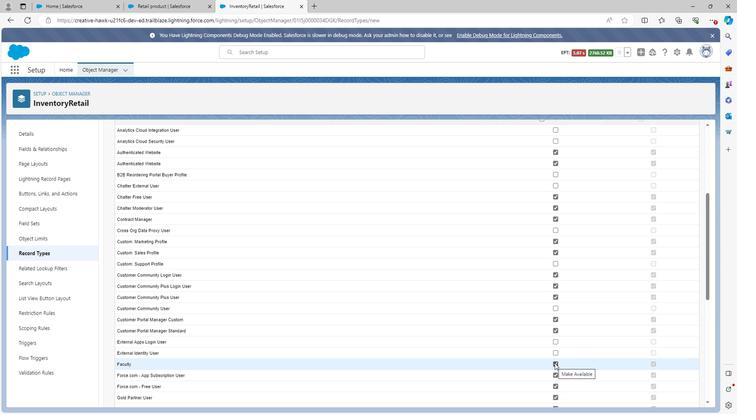 
Action: Mouse moved to (553, 363)
Screenshot: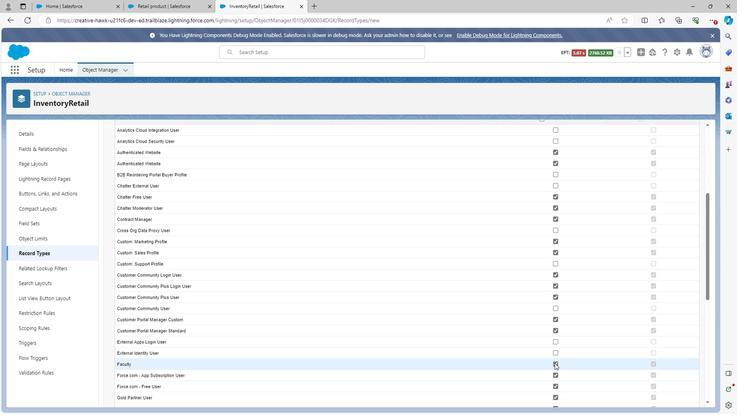 
Action: Mouse scrolled (553, 362) with delta (0, 0)
Screenshot: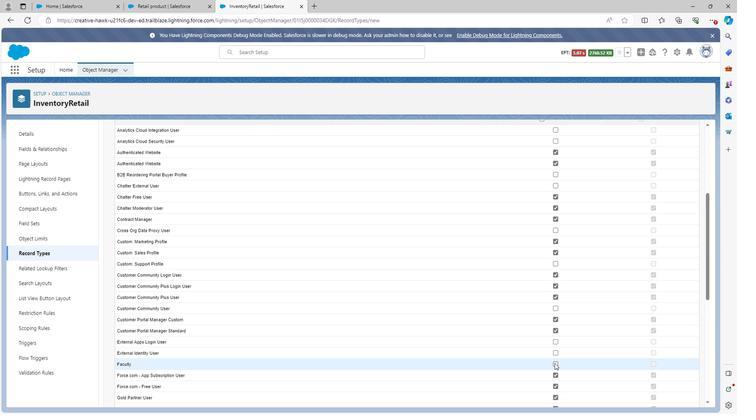 
Action: Mouse moved to (554, 352)
Screenshot: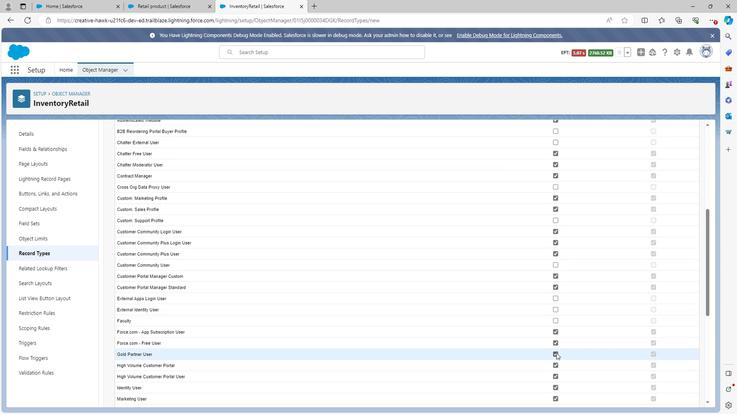 
Action: Mouse pressed left at (554, 352)
Screenshot: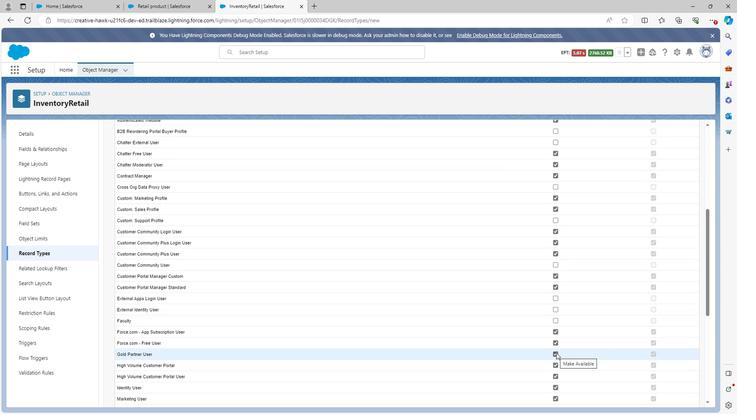
Action: Mouse moved to (553, 366)
Screenshot: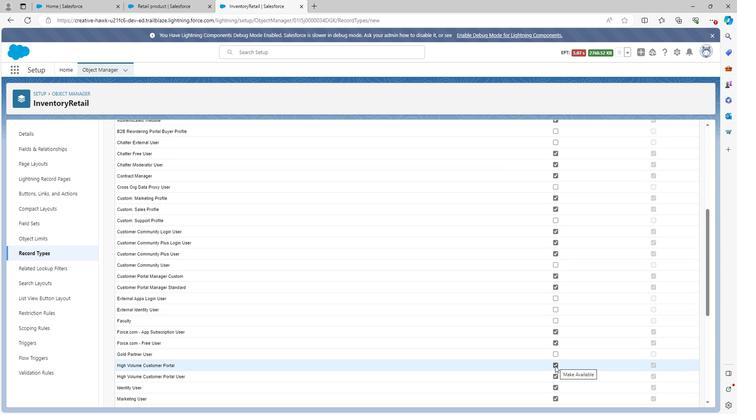 
Action: Mouse pressed left at (553, 366)
Screenshot: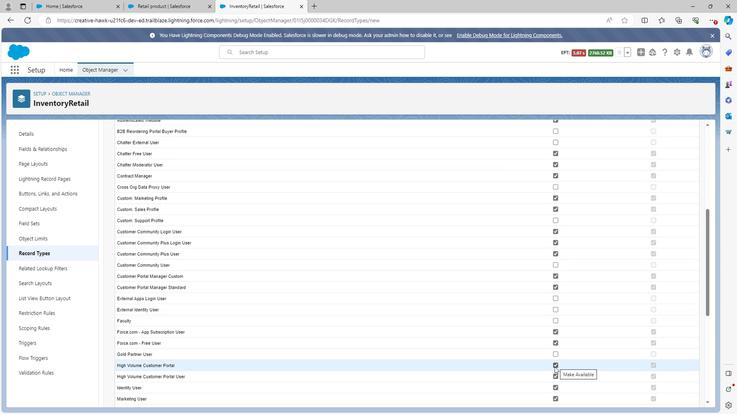 
Action: Mouse moved to (553, 374)
Screenshot: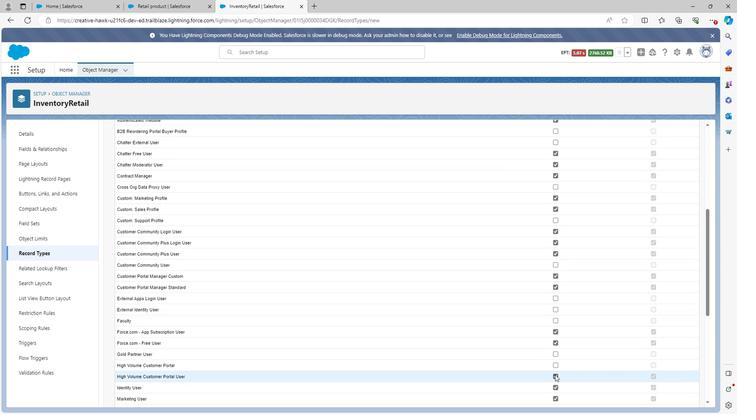 
Action: Mouse pressed left at (553, 374)
Screenshot: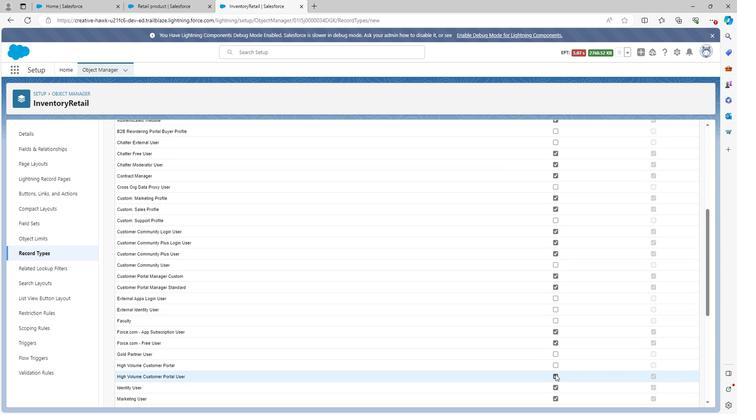
Action: Mouse moved to (554, 373)
Screenshot: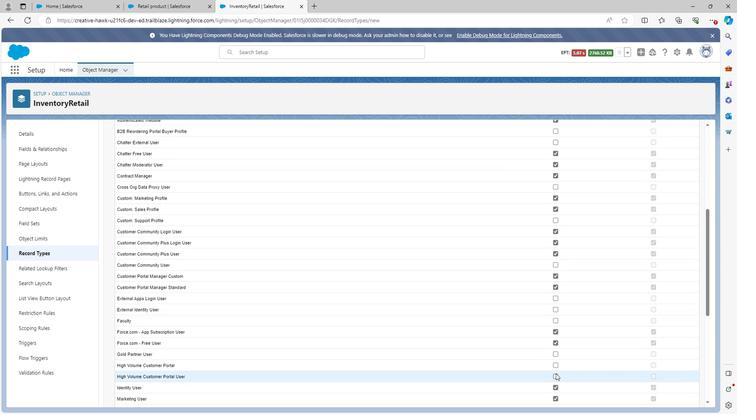 
Action: Mouse scrolled (554, 373) with delta (0, 0)
Screenshot: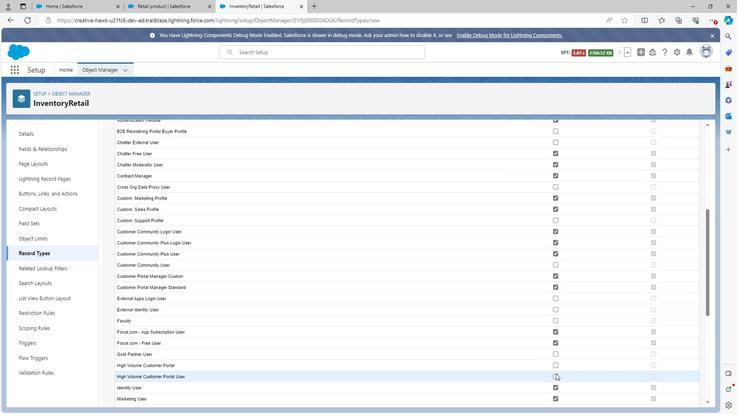 
Action: Mouse moved to (555, 362)
Screenshot: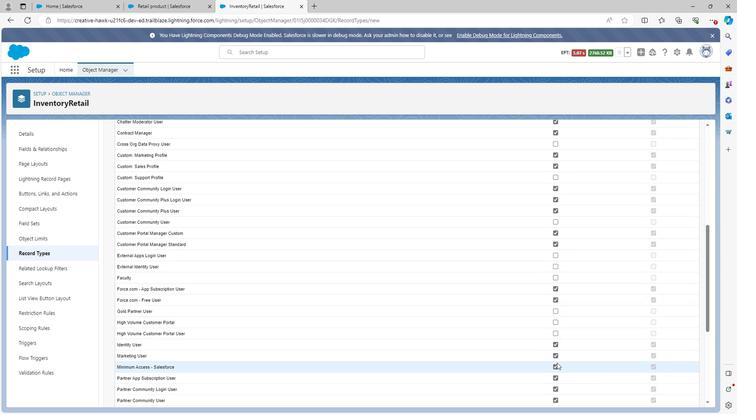 
Action: Mouse scrolled (555, 362) with delta (0, 0)
Screenshot: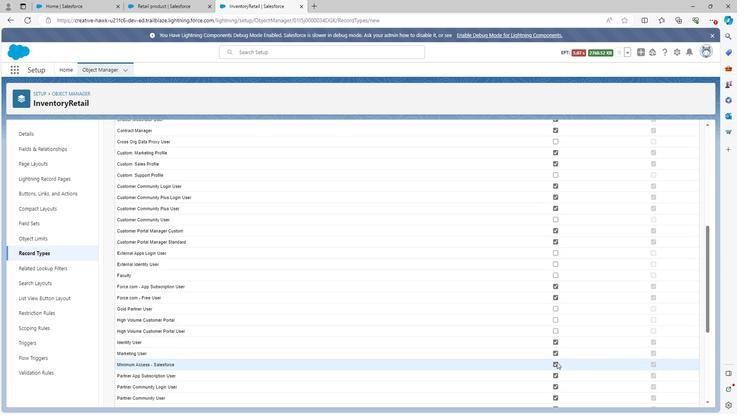 
Action: Mouse moved to (555, 362)
Screenshot: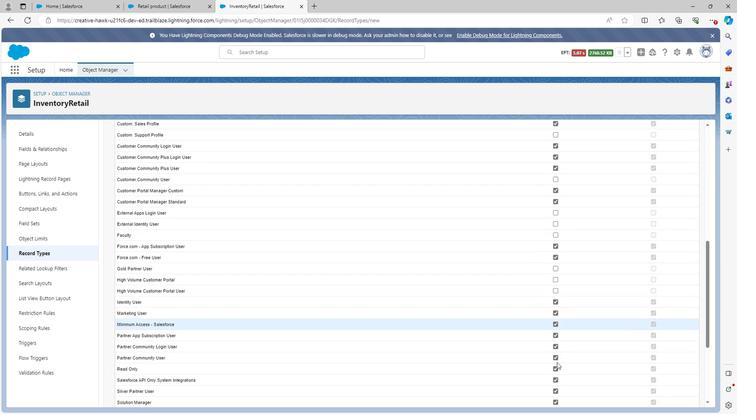 
Action: Mouse scrolled (555, 362) with delta (0, 0)
Screenshot: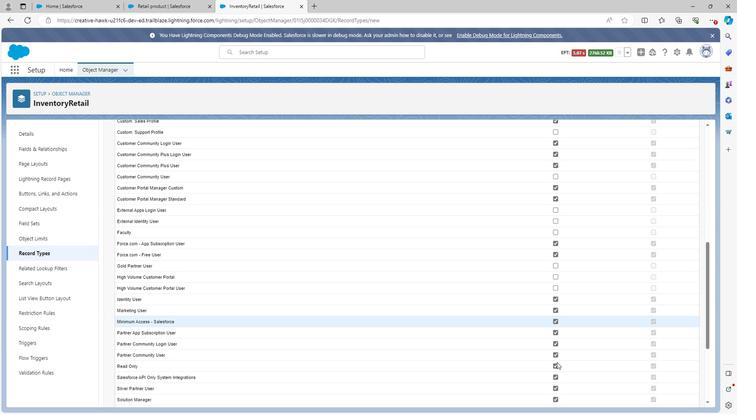 
Action: Mouse moved to (555, 337)
Screenshot: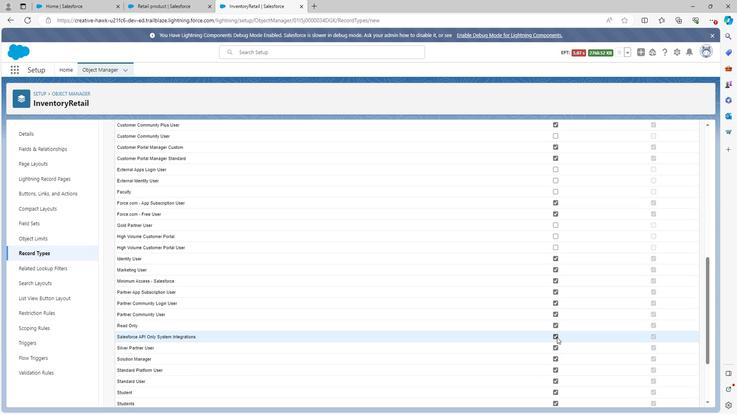 
Action: Mouse pressed left at (555, 337)
Screenshot: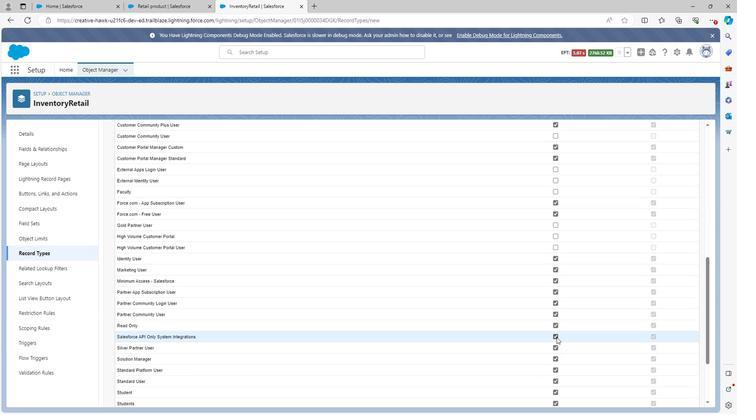 
Action: Mouse moved to (555, 347)
Screenshot: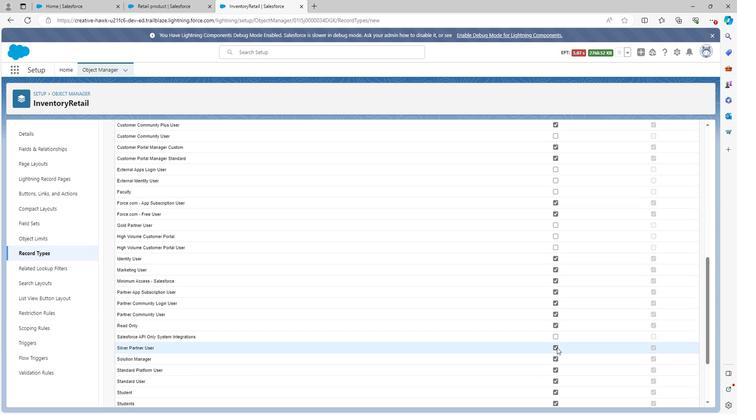 
Action: Mouse pressed left at (555, 347)
Screenshot: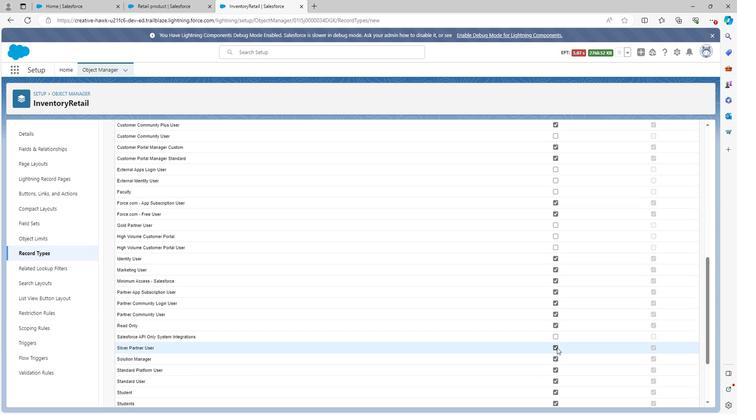 
Action: Mouse moved to (553, 325)
Screenshot: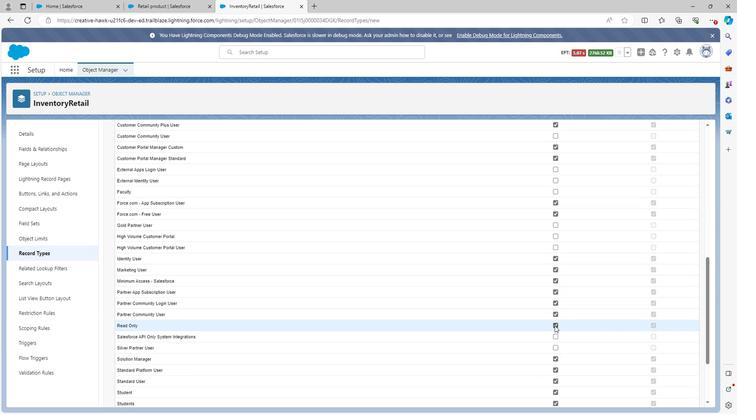 
Action: Mouse pressed left at (553, 325)
Screenshot: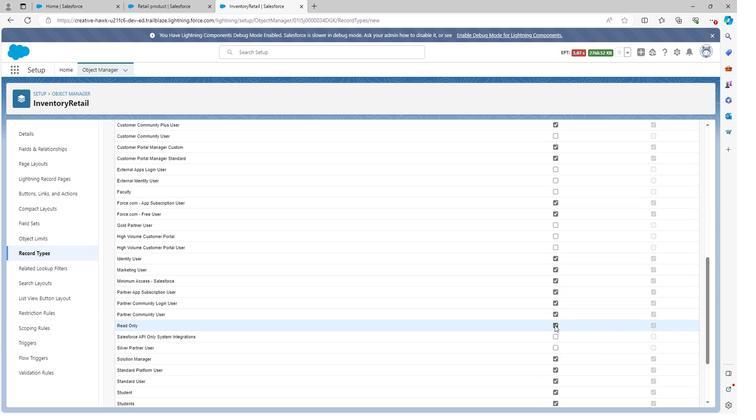 
Action: Mouse scrolled (553, 325) with delta (0, 0)
Screenshot: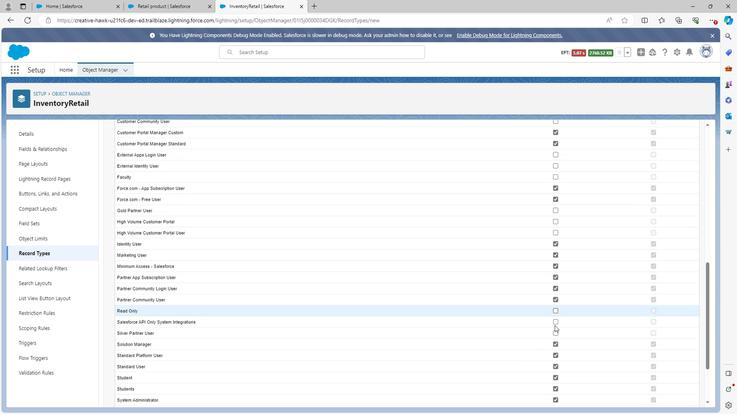 
Action: Mouse moved to (553, 347)
Screenshot: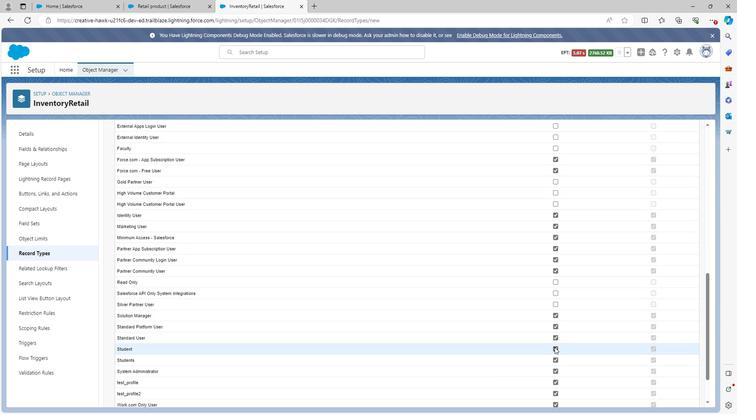 
Action: Mouse pressed left at (553, 347)
Screenshot: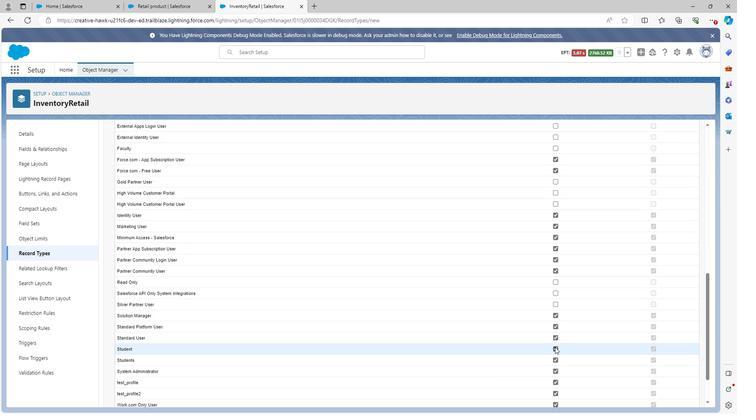 
Action: Mouse moved to (554, 359)
Screenshot: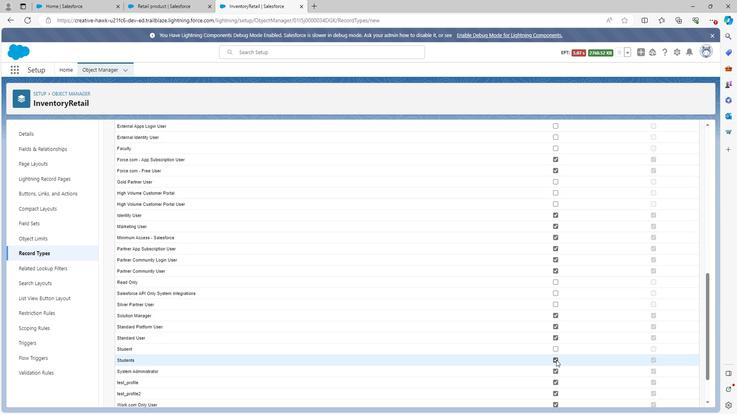 
Action: Mouse pressed left at (554, 359)
Screenshot: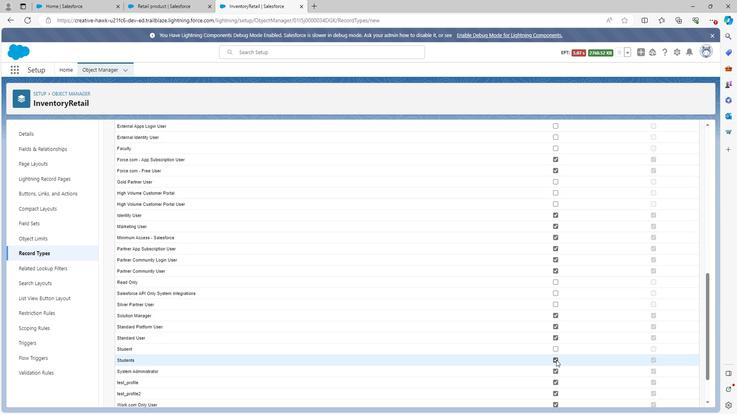 
Action: Mouse moved to (548, 318)
Screenshot: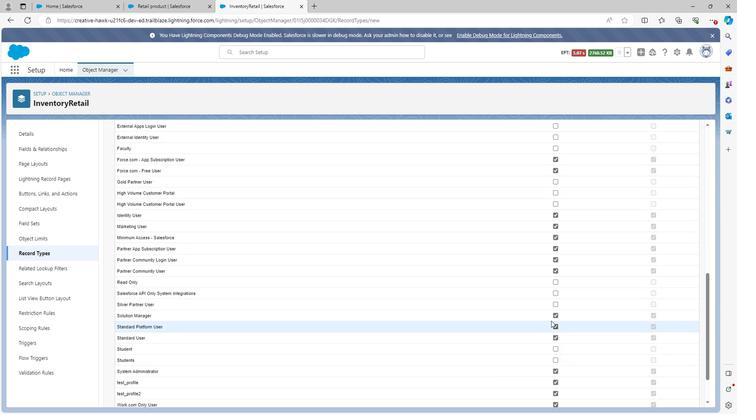 
Action: Mouse scrolled (548, 318) with delta (0, 0)
Screenshot: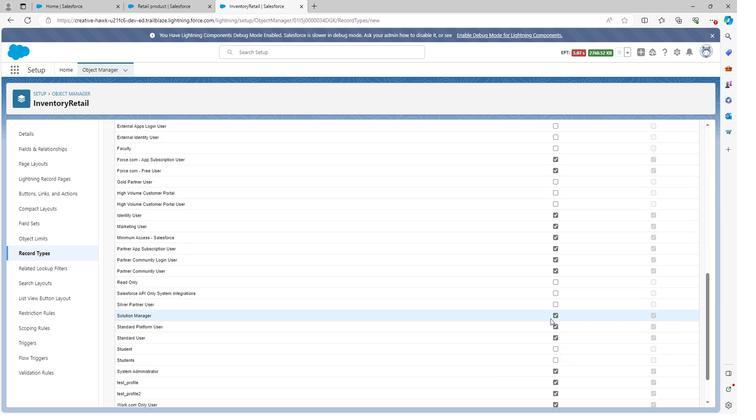 
Action: Mouse moved to (555, 338)
Screenshot: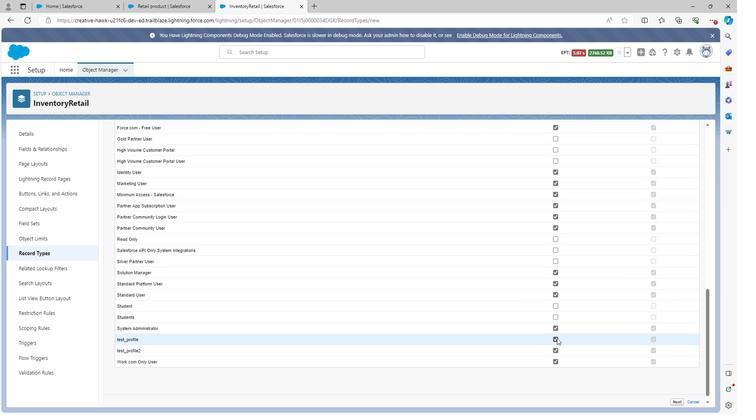 
Action: Mouse pressed left at (555, 338)
Screenshot: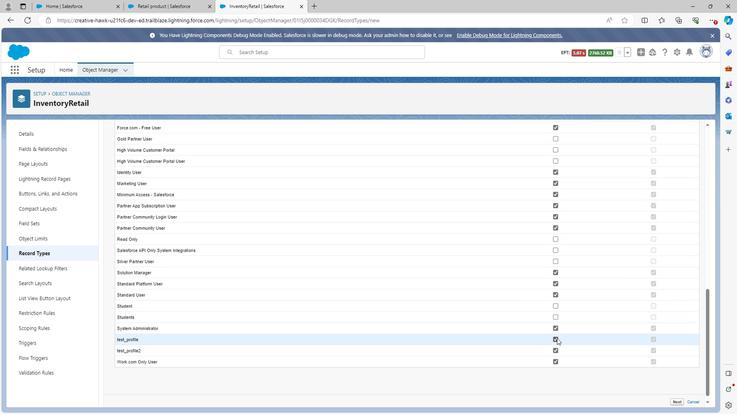 
Action: Mouse moved to (554, 348)
Screenshot: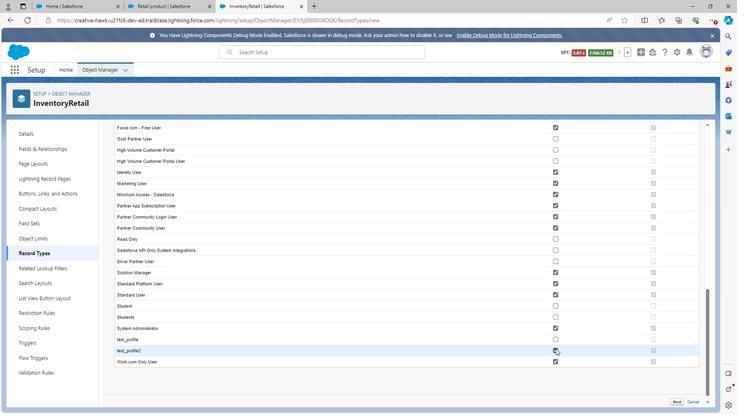 
Action: Mouse pressed left at (554, 348)
Screenshot: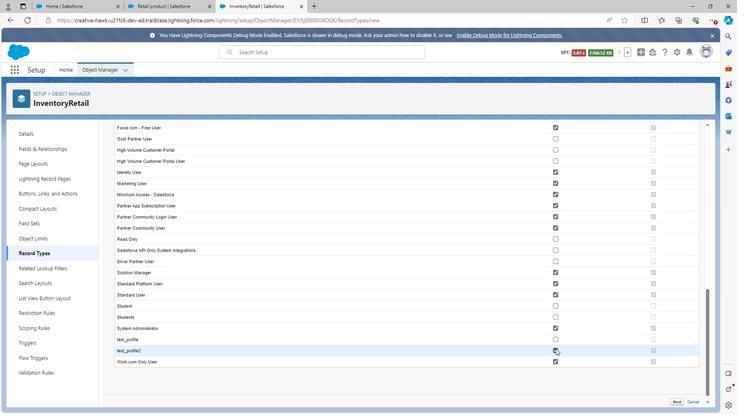 
Action: Mouse moved to (553, 361)
Screenshot: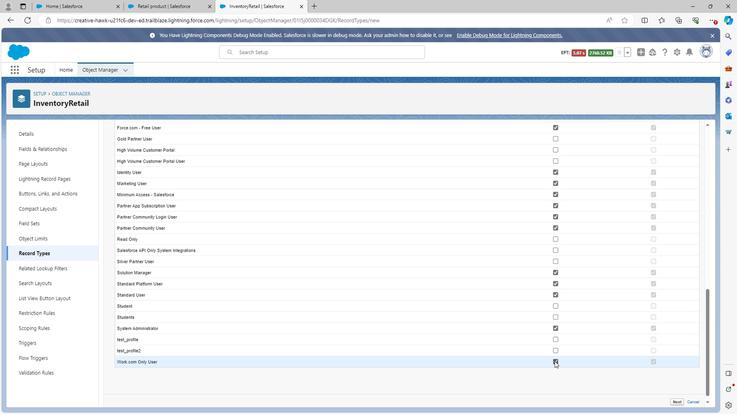 
Action: Mouse pressed left at (553, 361)
Screenshot: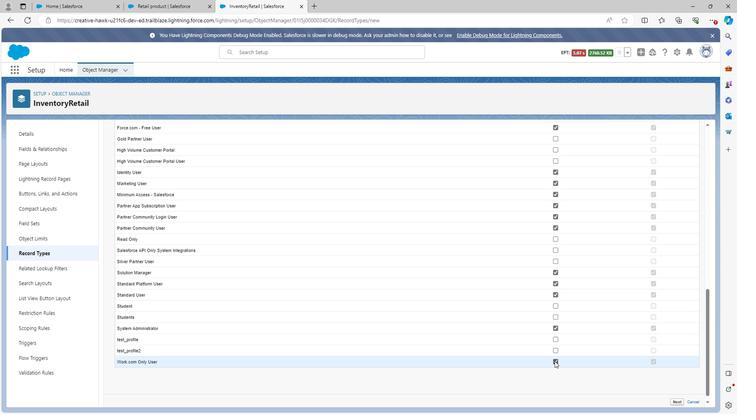 
Action: Mouse moved to (674, 400)
Screenshot: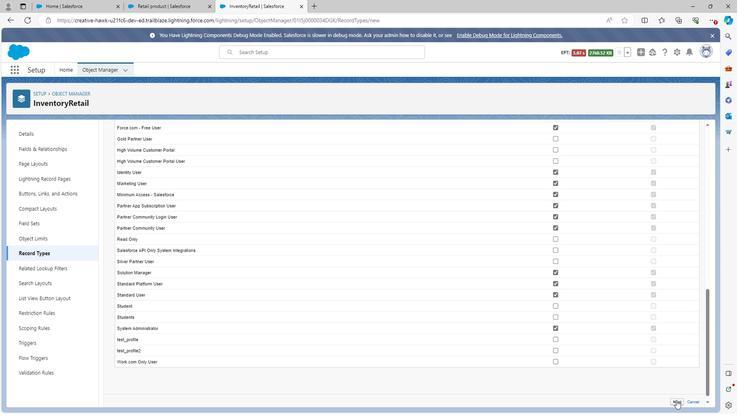 
Action: Mouse pressed left at (674, 400)
Screenshot: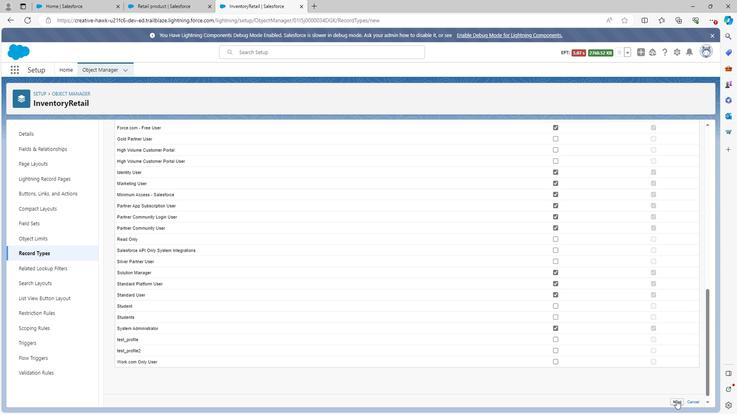 
Action: Mouse moved to (614, 290)
Screenshot: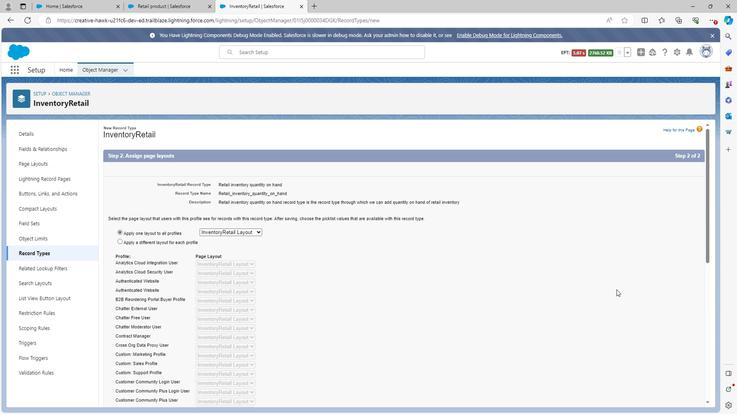
Action: Mouse scrolled (614, 290) with delta (0, 0)
Screenshot: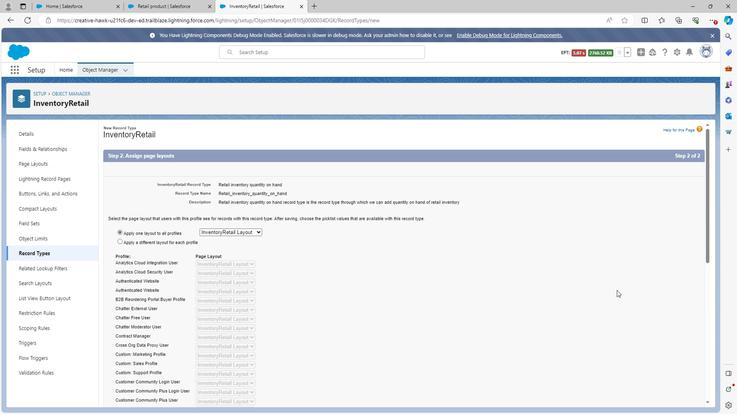 
Action: Mouse moved to (614, 291)
Screenshot: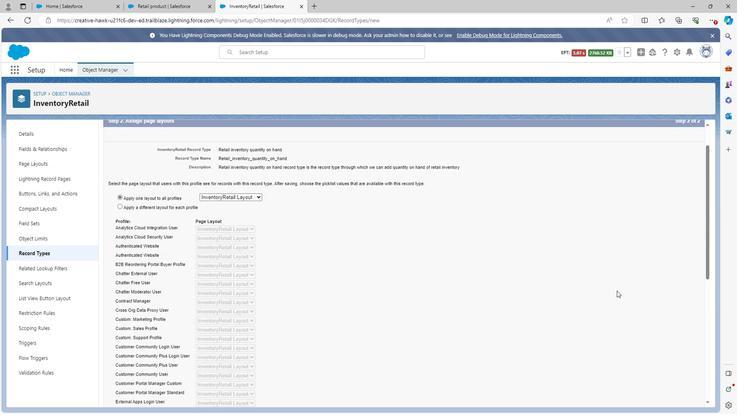 
Action: Mouse scrolled (614, 290) with delta (0, 0)
Screenshot: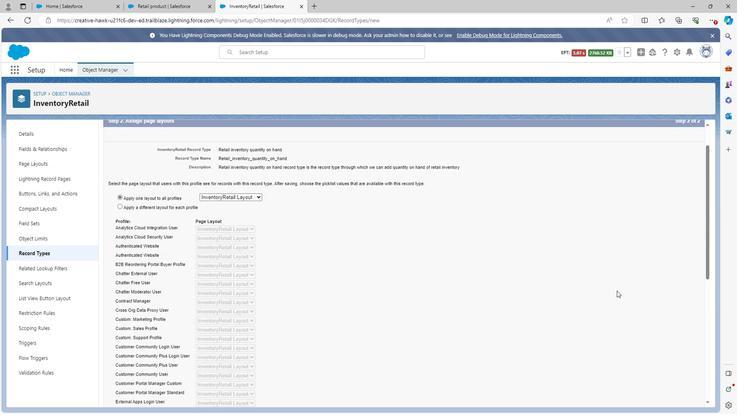 
Action: Mouse scrolled (614, 290) with delta (0, 0)
Screenshot: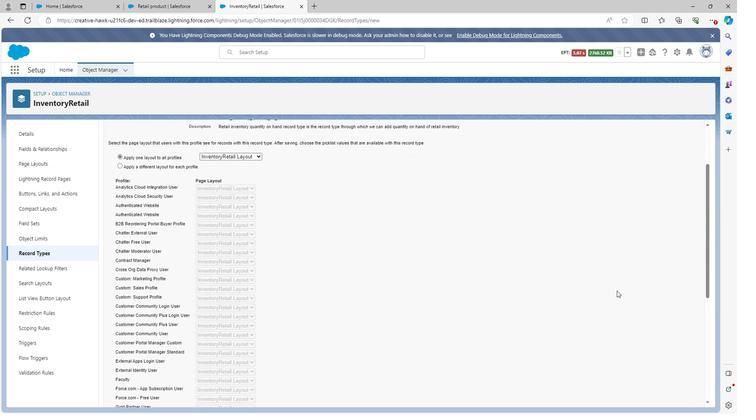 
Action: Mouse moved to (615, 291)
Screenshot: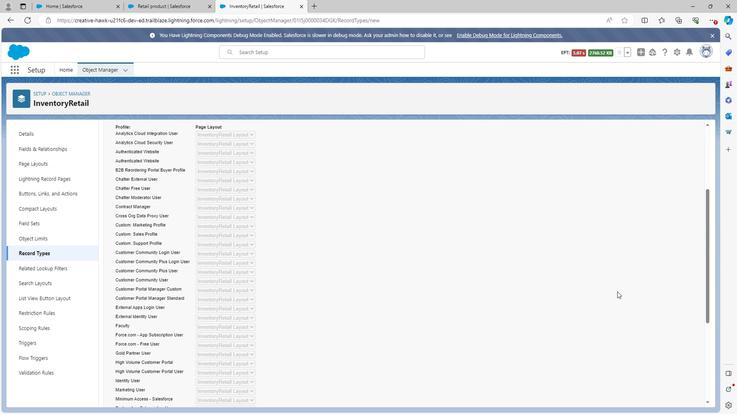 
Action: Mouse scrolled (615, 291) with delta (0, 0)
Screenshot: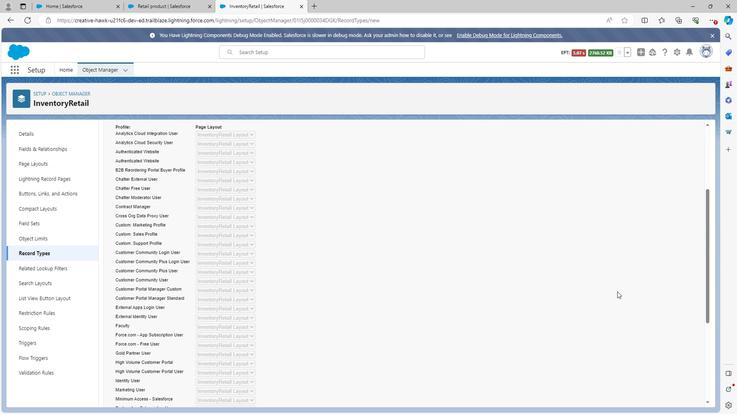 
Action: Mouse moved to (615, 292)
Screenshot: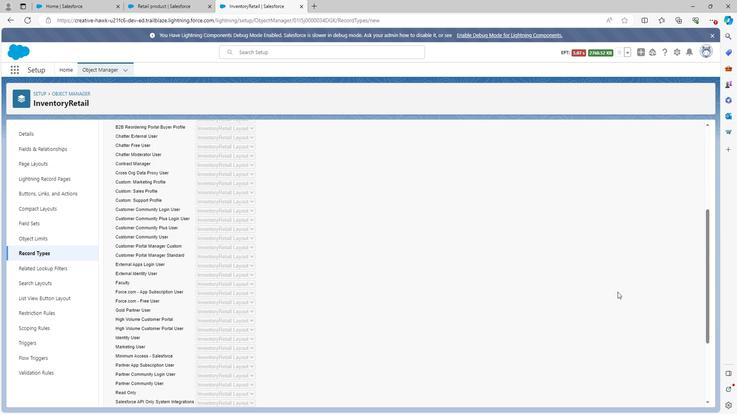 
Action: Mouse scrolled (615, 291) with delta (0, 0)
Screenshot: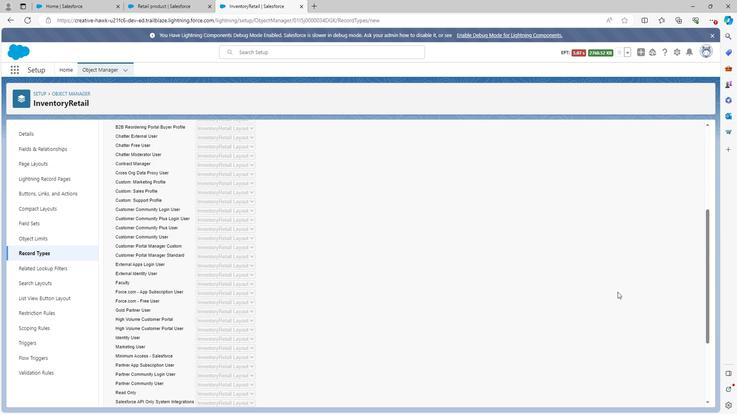 
Action: Mouse scrolled (615, 291) with delta (0, 0)
Screenshot: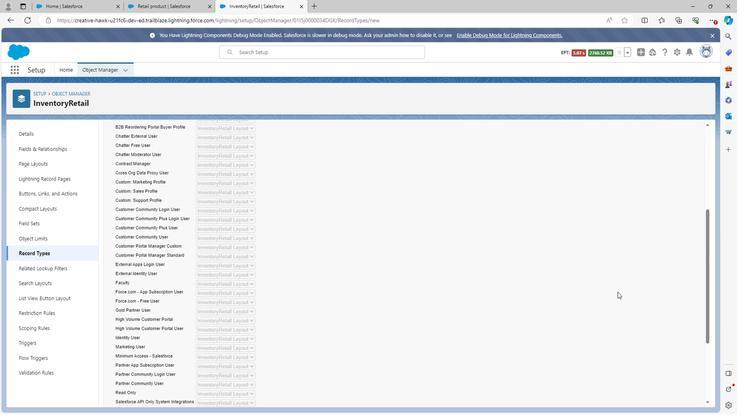 
Action: Mouse moved to (615, 292)
Screenshot: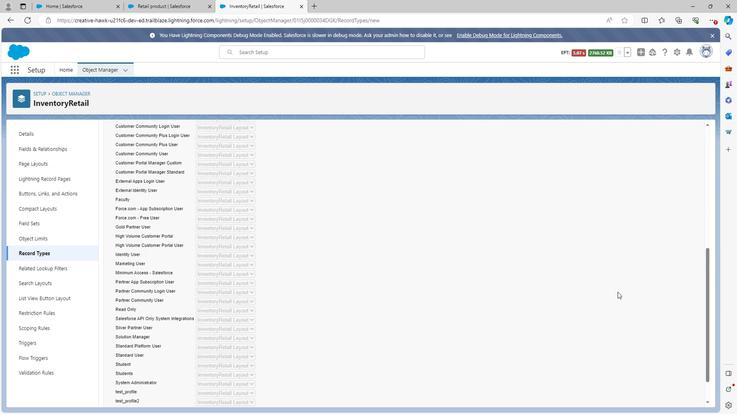 
Action: Mouse scrolled (615, 291) with delta (0, 0)
Screenshot: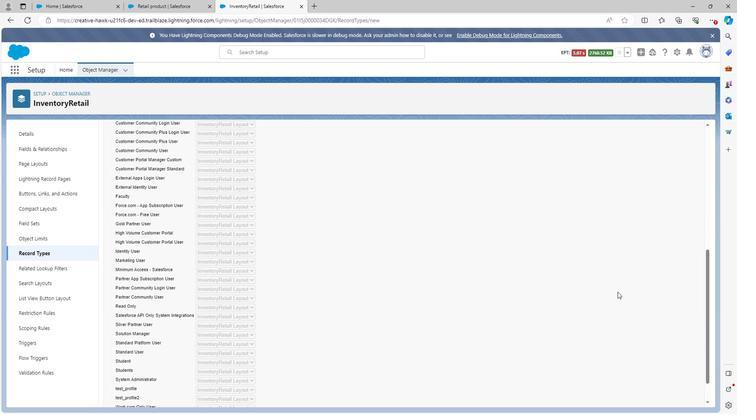 
Action: Mouse scrolled (615, 291) with delta (0, 0)
Screenshot: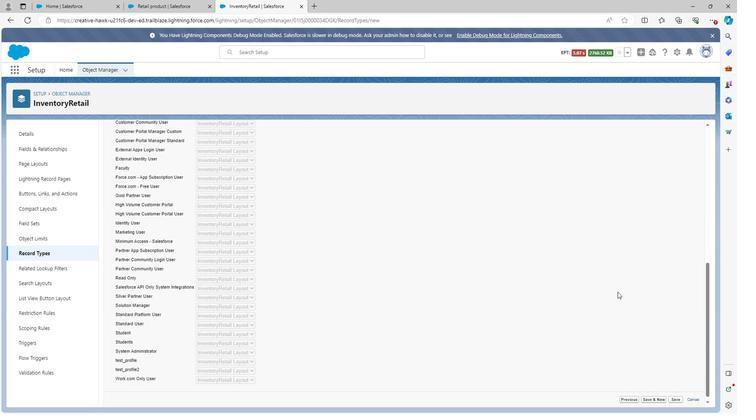 
Action: Mouse scrolled (615, 291) with delta (0, 0)
Screenshot: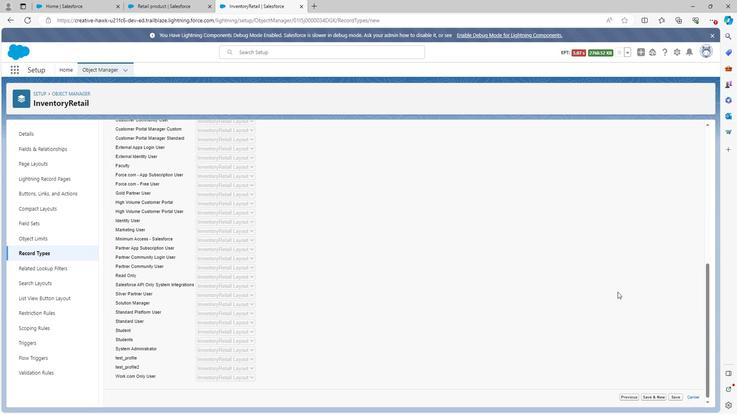 
Action: Mouse moved to (675, 395)
Screenshot: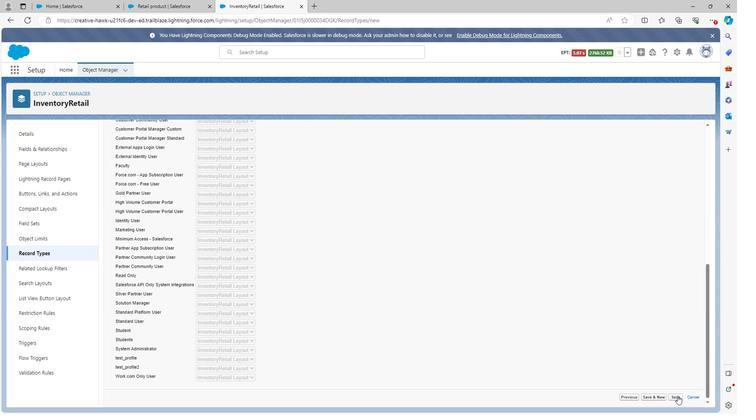 
Action: Mouse pressed left at (675, 395)
Screenshot: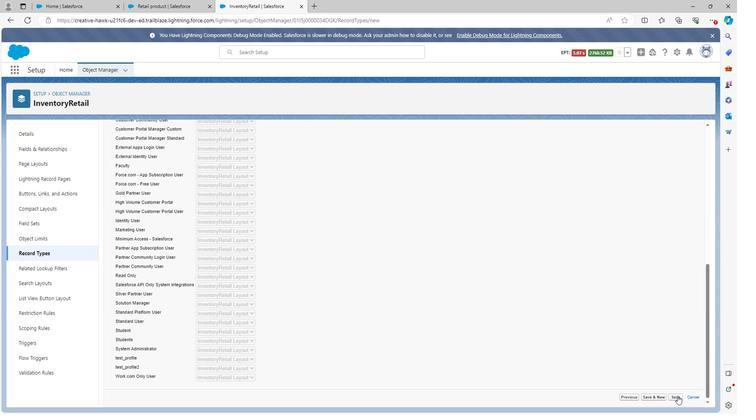 
Action: Mouse moved to (40, 255)
Screenshot: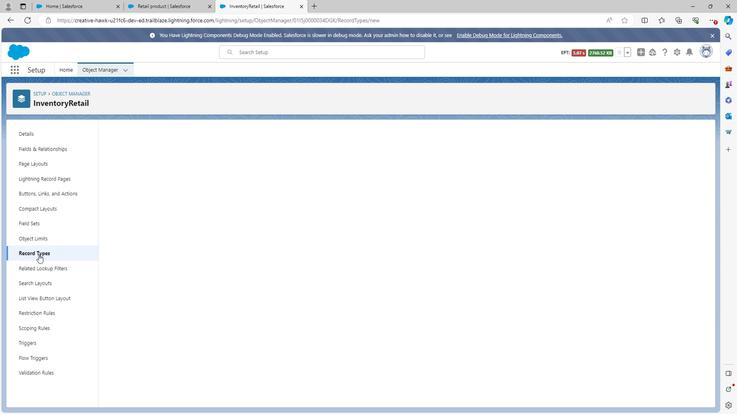 
Action: Mouse pressed left at (40, 255)
Screenshot: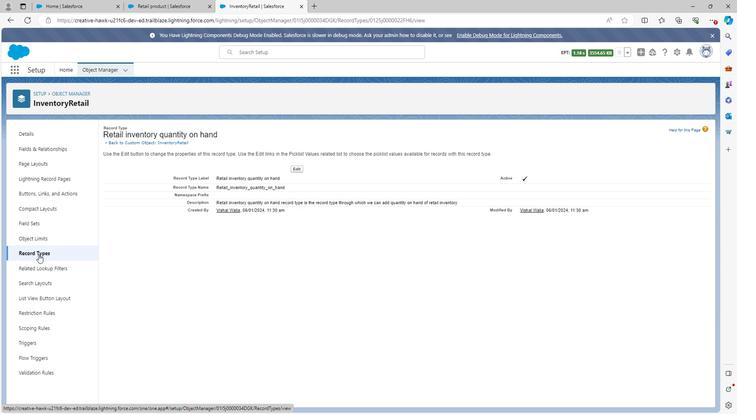 
Action: Mouse moved to (625, 131)
Screenshot: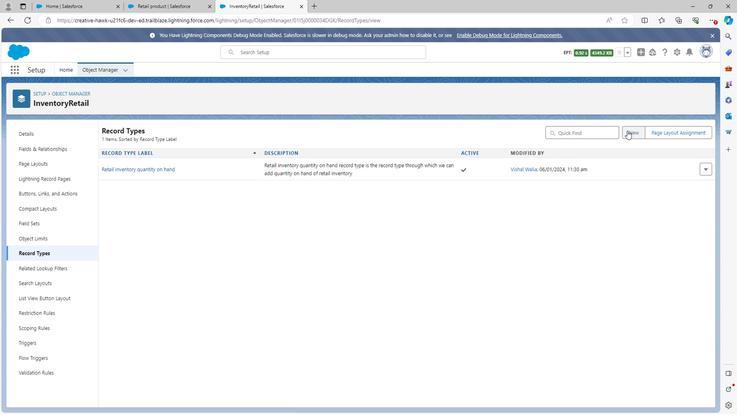 
Action: Mouse pressed left at (625, 131)
Screenshot: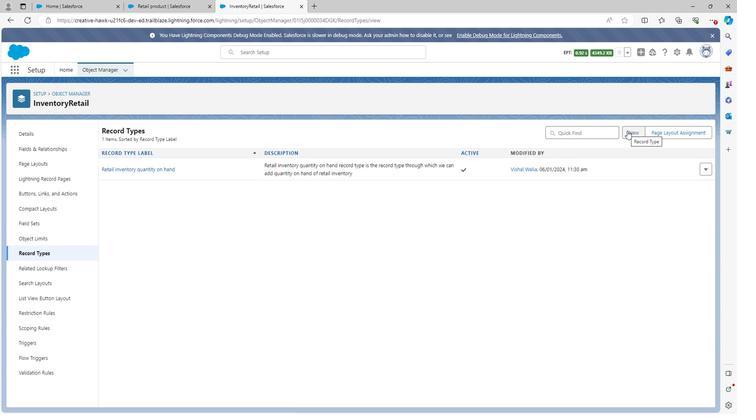 
Action: Mouse moved to (446, 172)
Screenshot: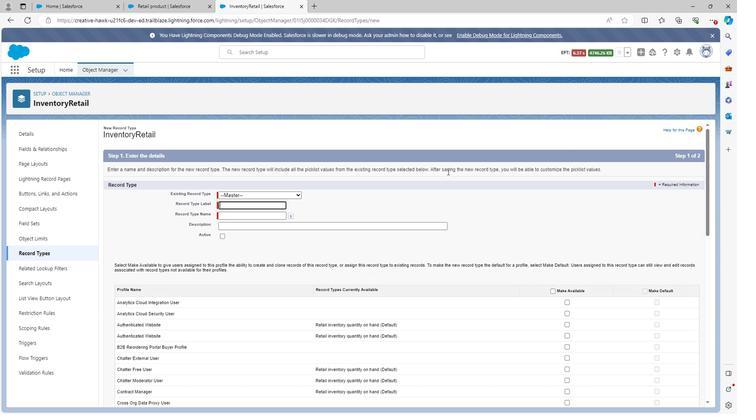
Action: Key pressed <Key.shift>
Screenshot: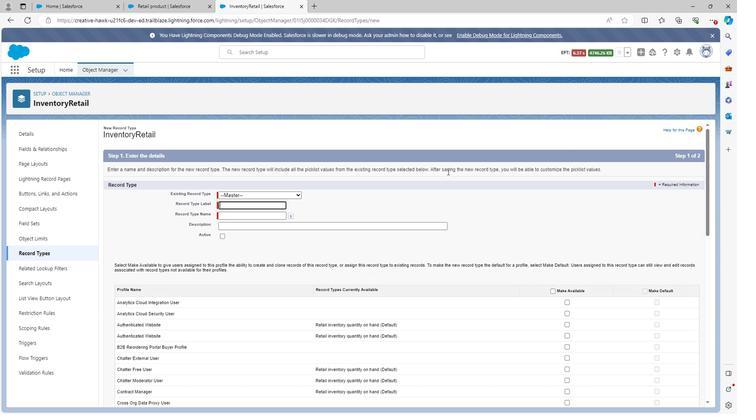 
Action: Mouse moved to (443, 173)
Screenshot: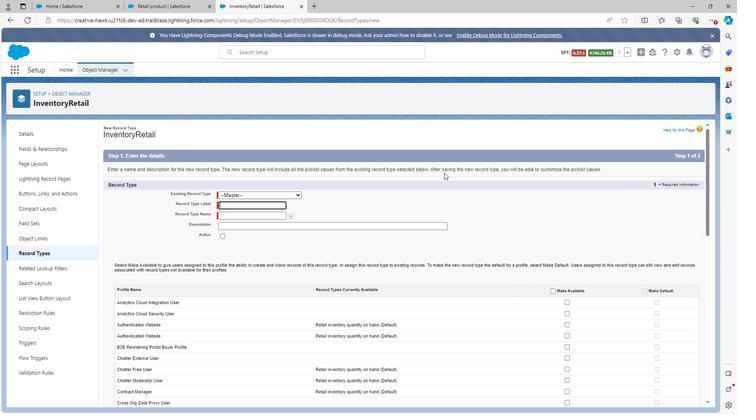 
Action: Key pressed Re
Screenshot: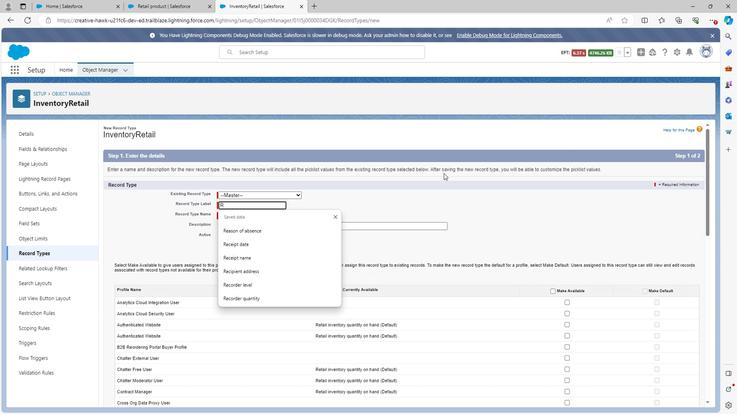 
Action: Mouse moved to (441, 178)
Screenshot: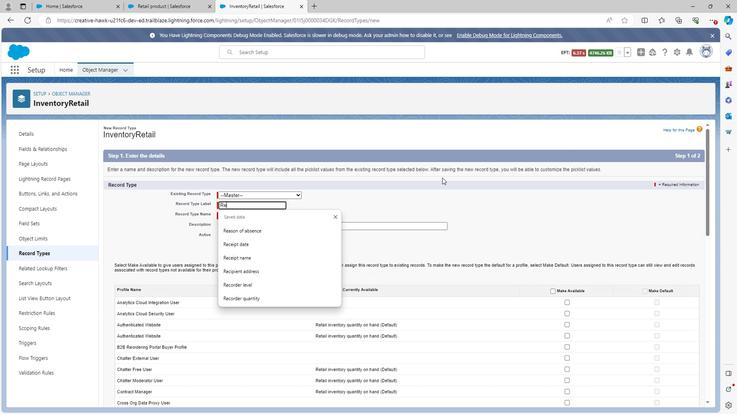
Action: Key pressed t
Screenshot: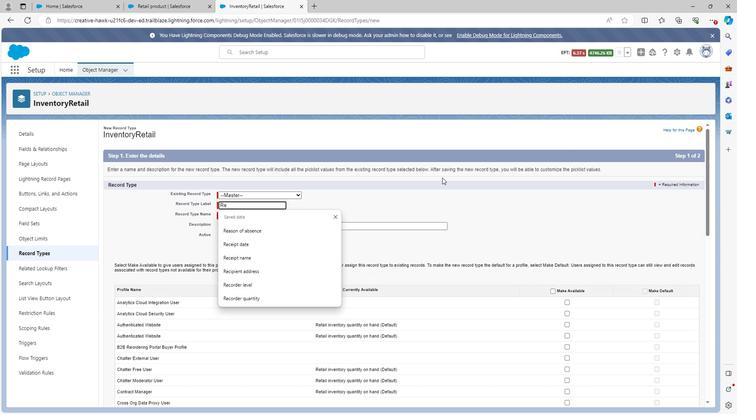 
Action: Mouse moved to (438, 179)
Screenshot: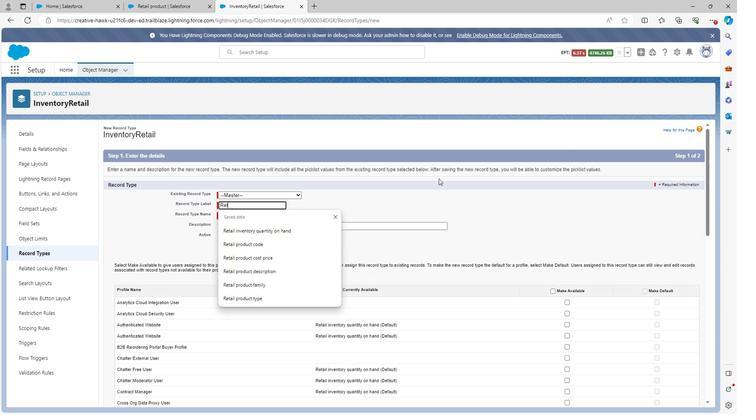 
Action: Key pressed ail<Key.space>inventory<Key.space>reco
Screenshot: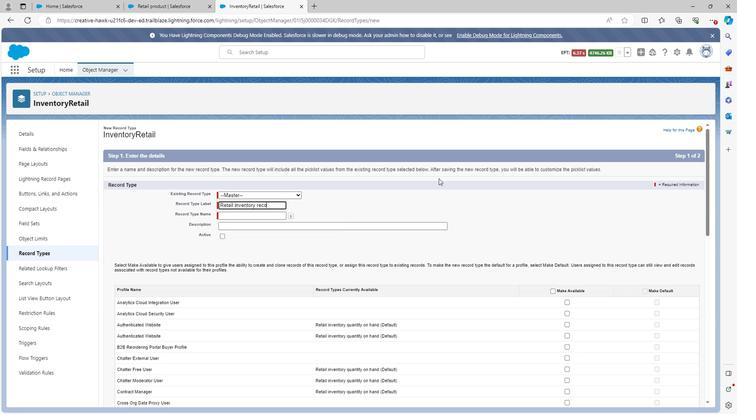 
Action: Mouse moved to (437, 179)
Screenshot: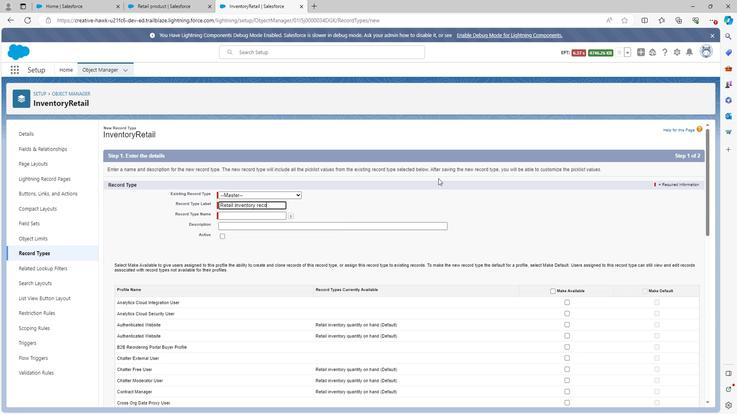 
Action: Key pressed rder<Key.space>quantity
Screenshot: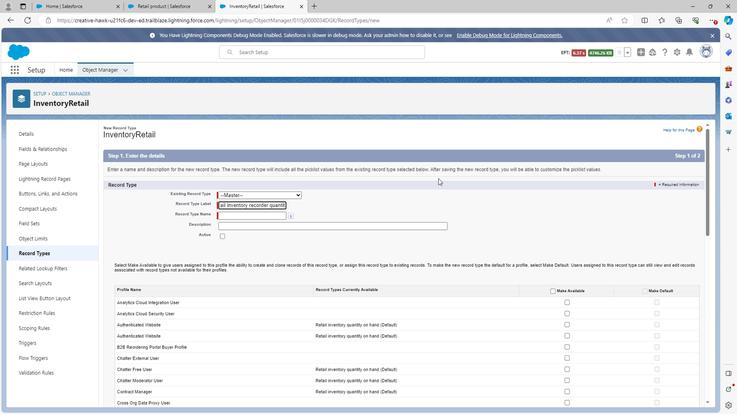 
Action: Mouse moved to (396, 204)
Screenshot: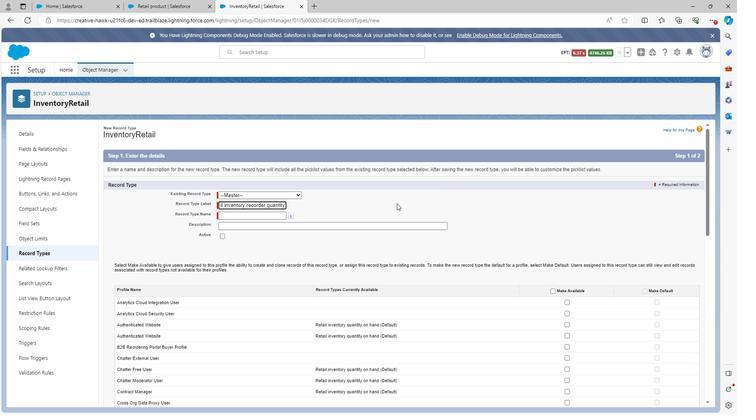 
Action: Mouse pressed left at (396, 204)
Screenshot: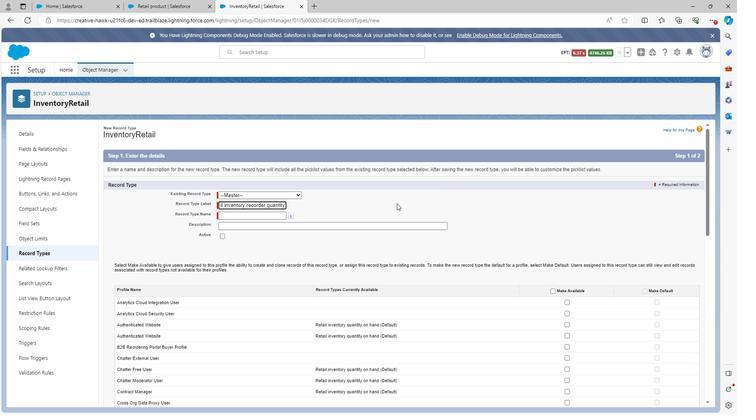 
Action: Mouse moved to (278, 229)
Screenshot: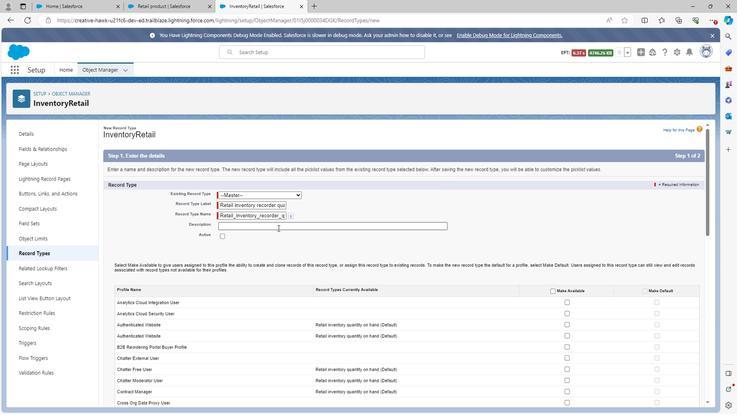 
Action: Mouse pressed left at (278, 229)
Screenshot: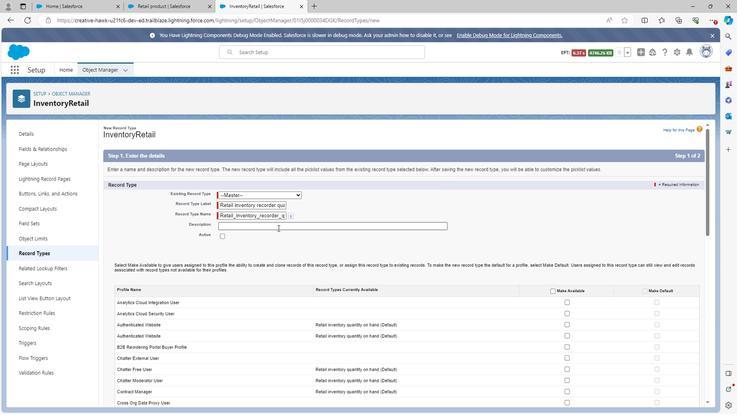 
Action: Mouse moved to (278, 227)
Screenshot: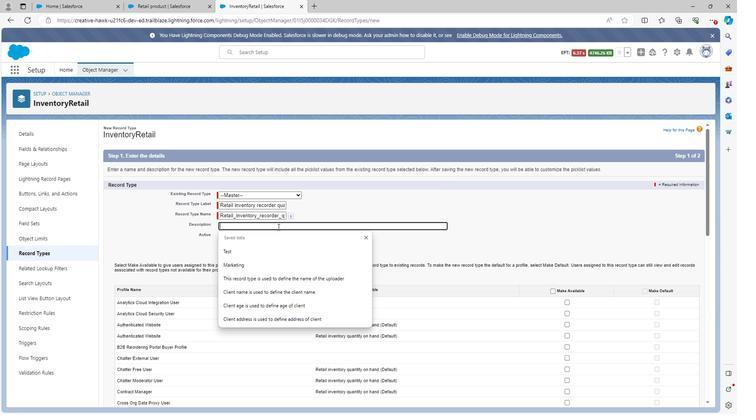 
Action: Key pressed <Key.shift>Reta
Screenshot: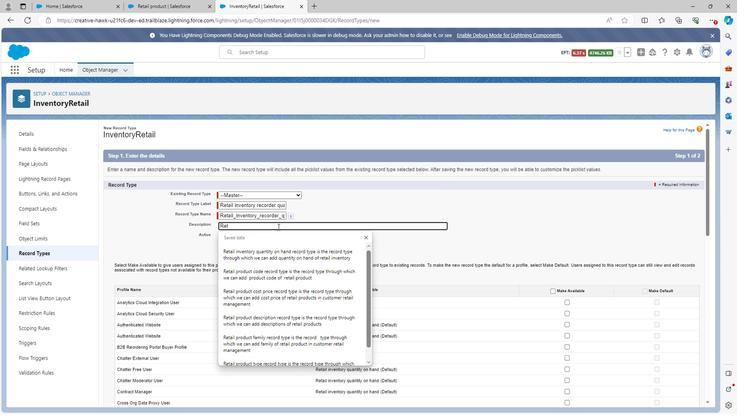 
Action: Mouse moved to (278, 226)
Screenshot: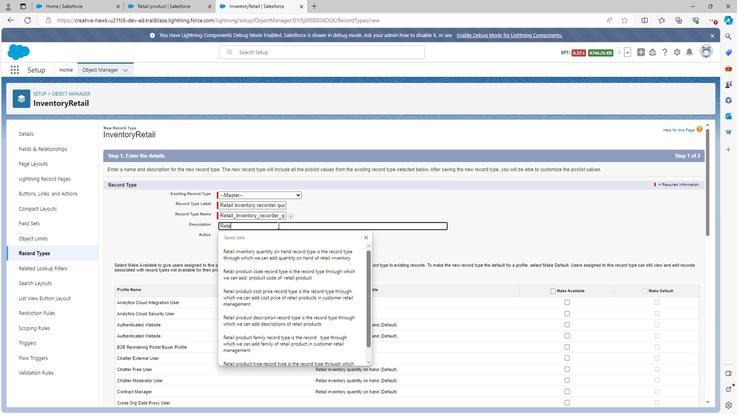 
Action: Key pressed il<Key.space>i
Screenshot: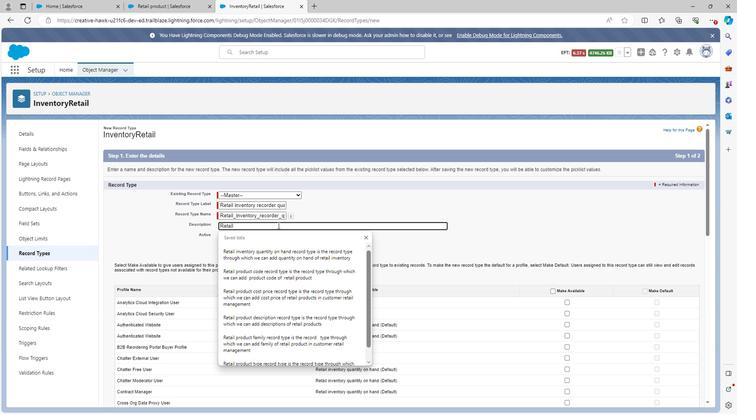 
Action: Mouse moved to (278, 225)
Screenshot: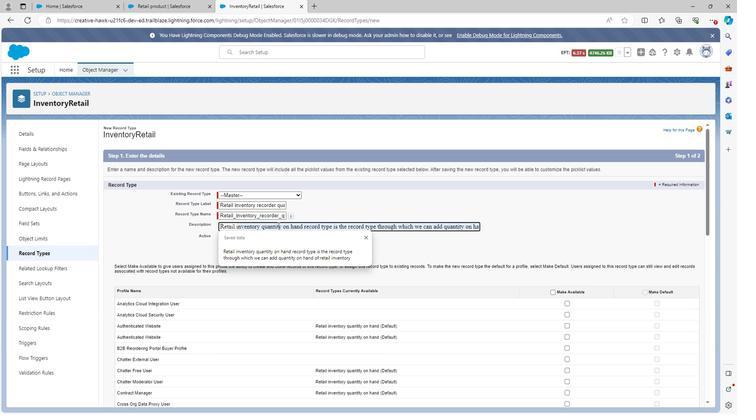 
Action: Key pressed nventory<Key.space>recorder<Key.space>quantity
Screenshot: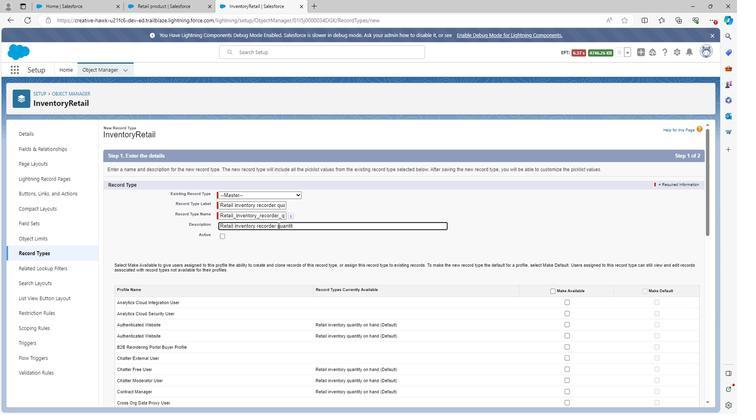 
Action: Mouse moved to (280, 231)
Screenshot: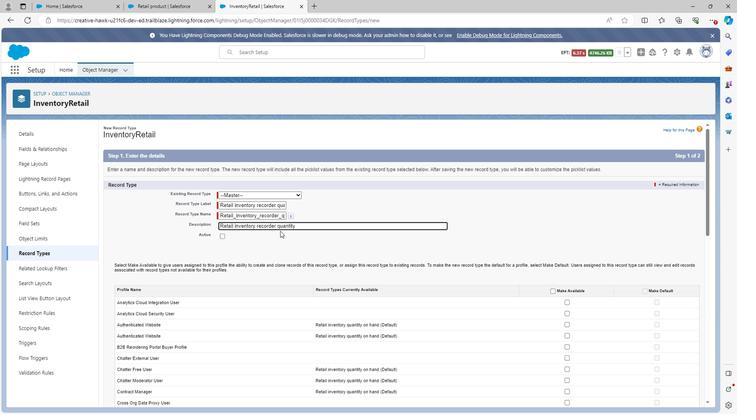 
Action: Key pressed <Key.space>
Screenshot: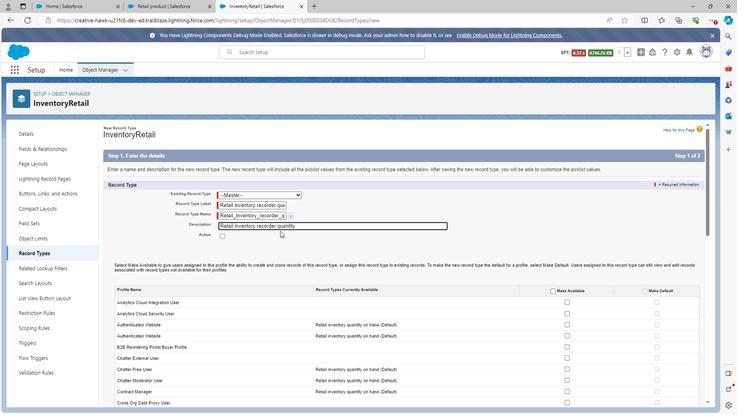 
Action: Mouse moved to (280, 231)
Screenshot: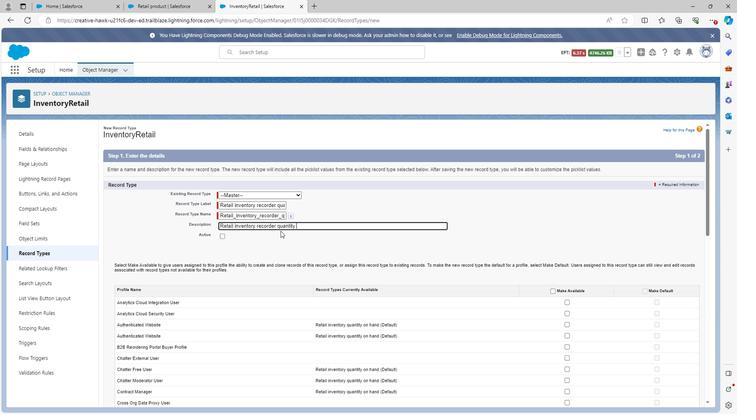 
Action: Key pressed record
Screenshot: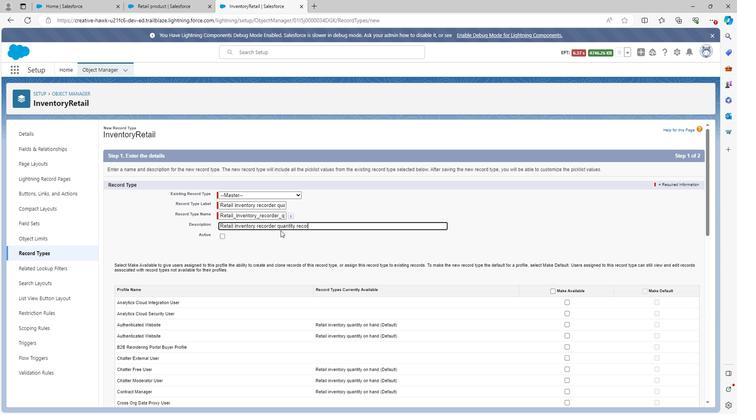 
Action: Mouse moved to (274, 231)
Screenshot: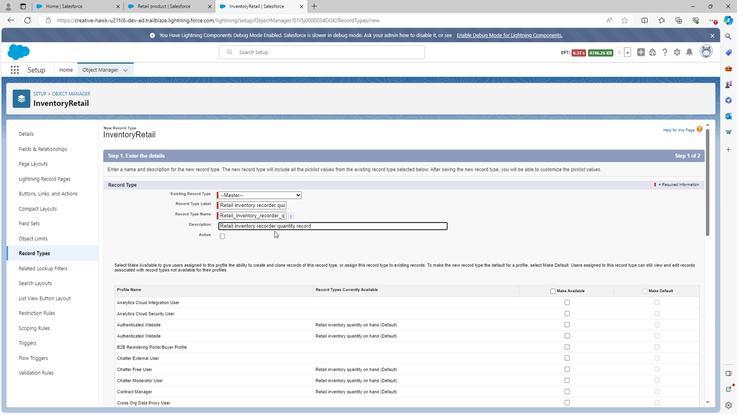 
Action: Key pressed <Key.space>
Screenshot: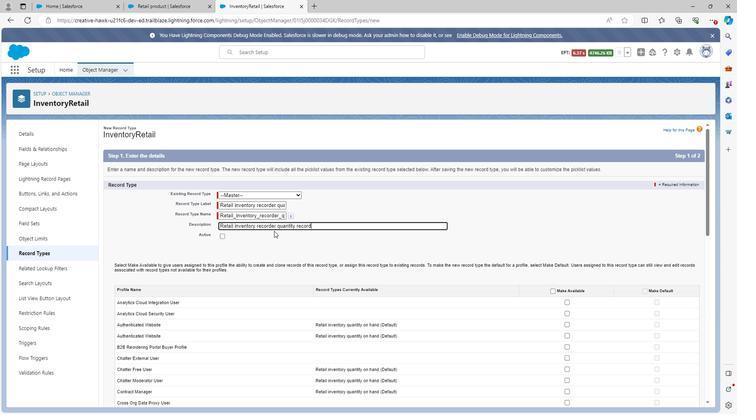 
Action: Mouse moved to (270, 235)
Screenshot: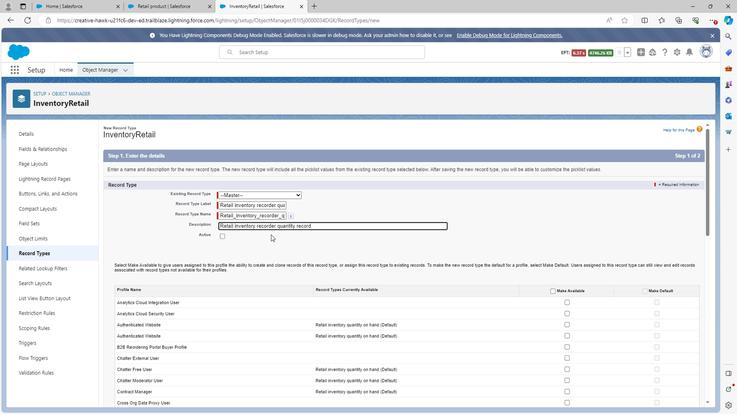 
Action: Key pressed type<Key.space>is<Key.space>the<Key.space>re
Screenshot: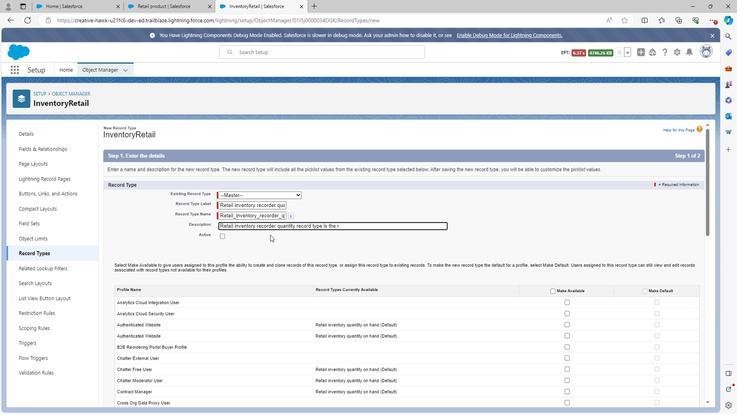 
Action: Mouse moved to (258, 235)
Screenshot: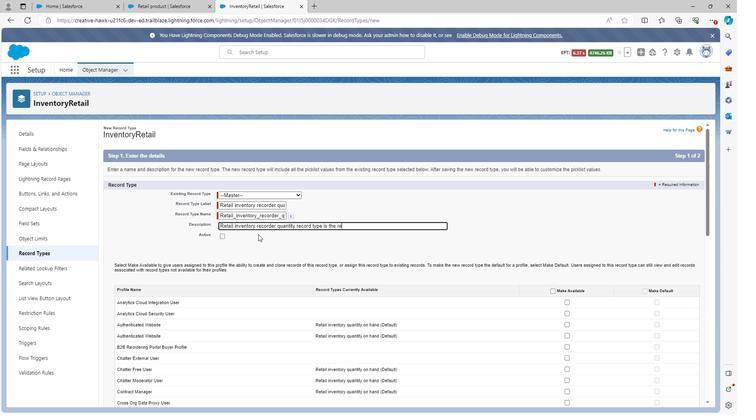 
Action: Key pressed cord<Key.space>type<Key.space>through<Key.space>which<Key.space>we<Key.space>can<Key.space>add<Key.space>recorder<Key.space>quantiity<Key.space><Key.left><Key.left><Key.left><Key.left><Key.backspace><Key.right><Key.right><Key.right><Key.space>on<Key.backspace>f<Key.space>retail<Key.space>inventory<Key.space>inventory<Key.space>in<Key.space>customer<Key.space>retail<Key.space>management
Screenshot: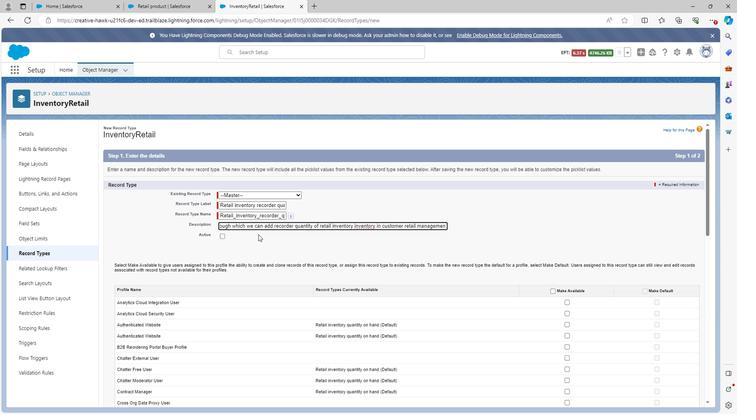 
Action: Mouse moved to (223, 238)
Screenshot: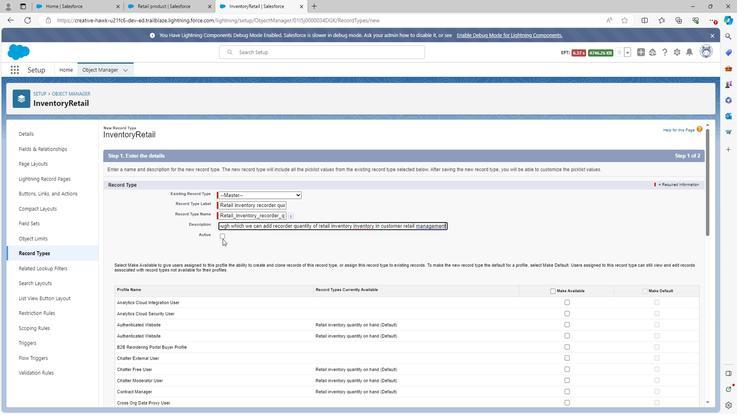 
Action: Mouse pressed left at (223, 238)
Screenshot: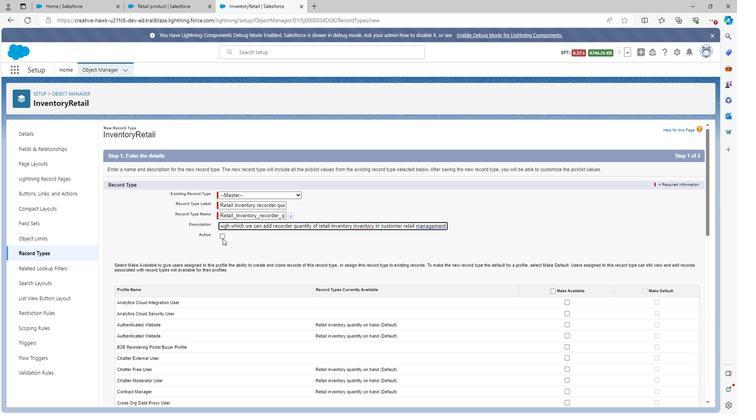 
Action: Mouse moved to (550, 292)
Screenshot: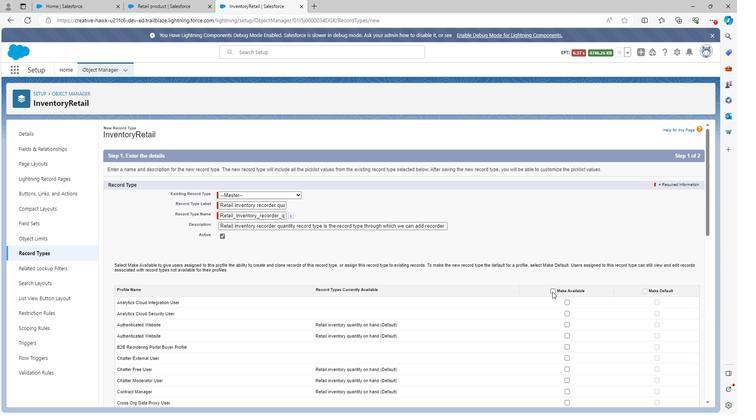 
Action: Mouse pressed left at (550, 292)
Screenshot: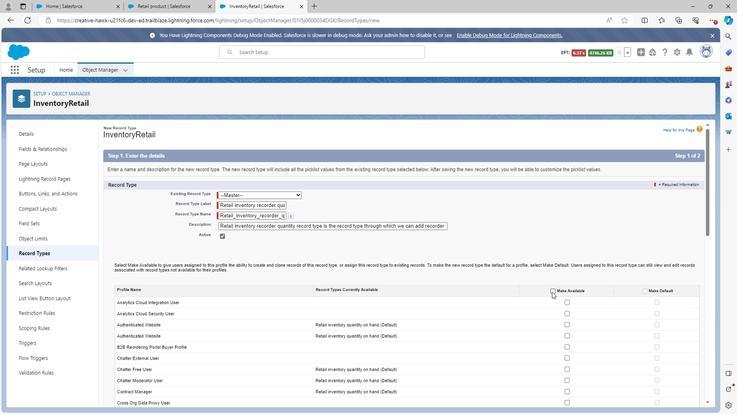 
Action: Mouse moved to (643, 292)
Screenshot: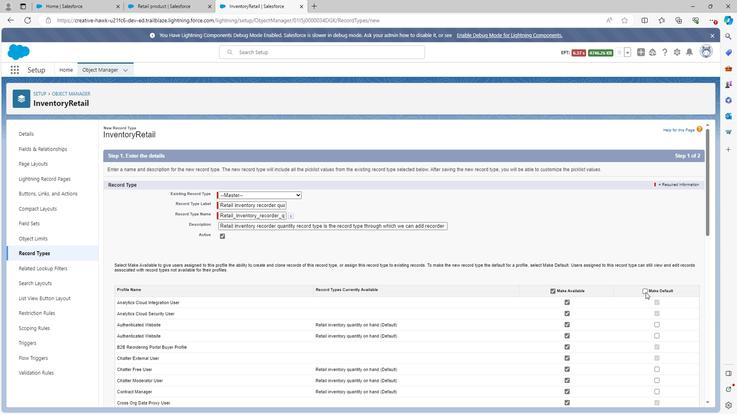 
Action: Mouse pressed left at (643, 292)
Screenshot: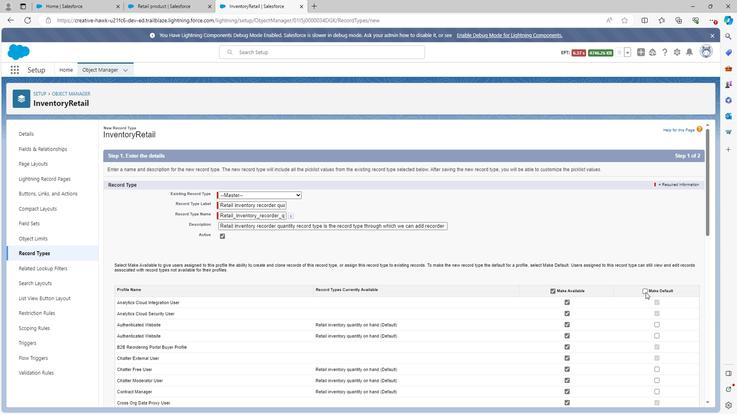 
Action: Mouse moved to (513, 267)
Screenshot: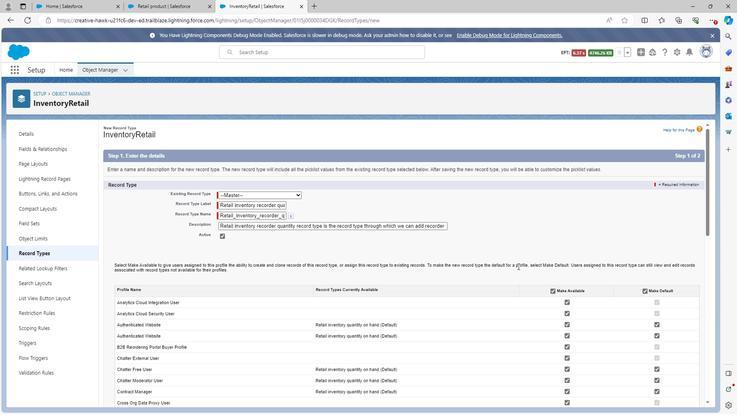 
Action: Mouse scrolled (513, 266) with delta (0, 0)
Screenshot: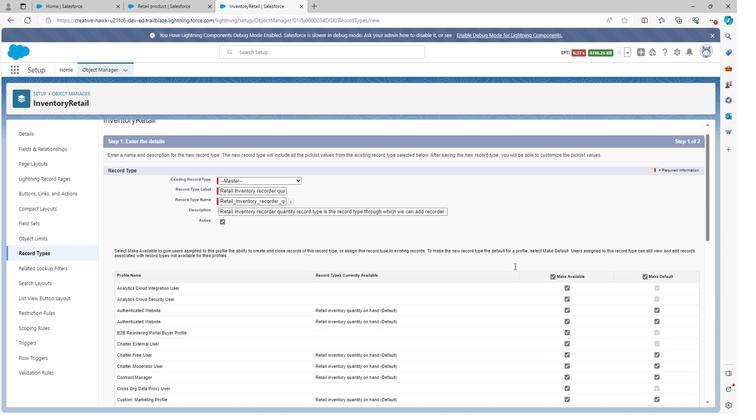 
Action: Mouse scrolled (513, 266) with delta (0, 0)
Screenshot: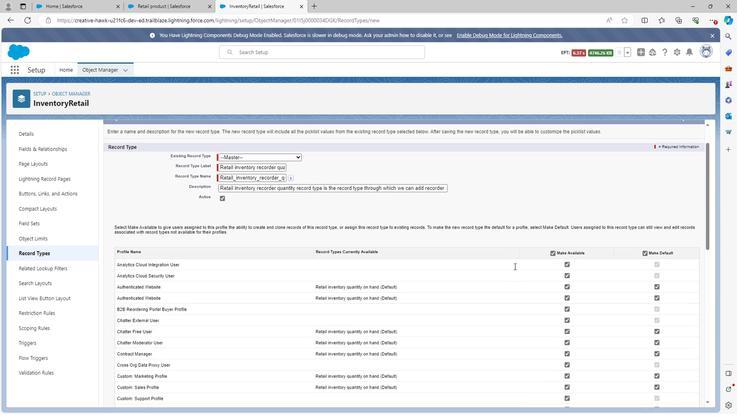 
Action: Mouse moved to (567, 215)
Screenshot: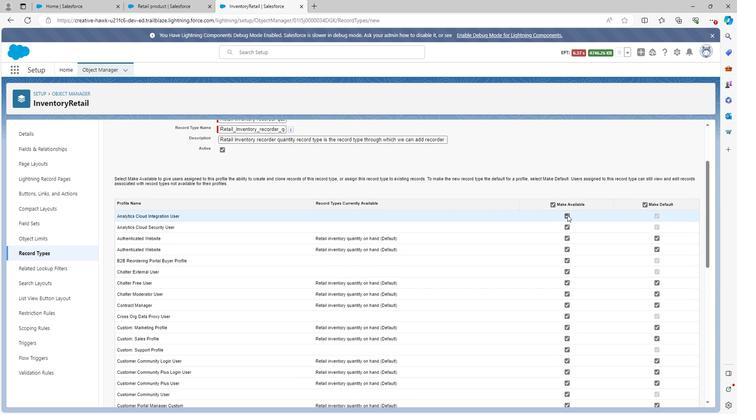 
Action: Mouse pressed left at (567, 215)
Screenshot: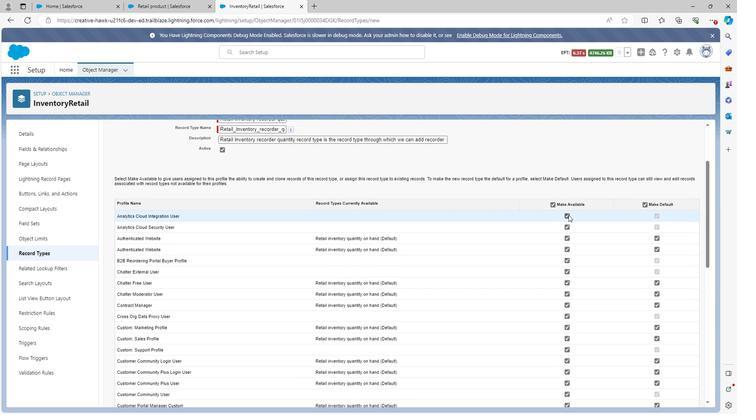 
Action: Mouse moved to (566, 227)
Screenshot: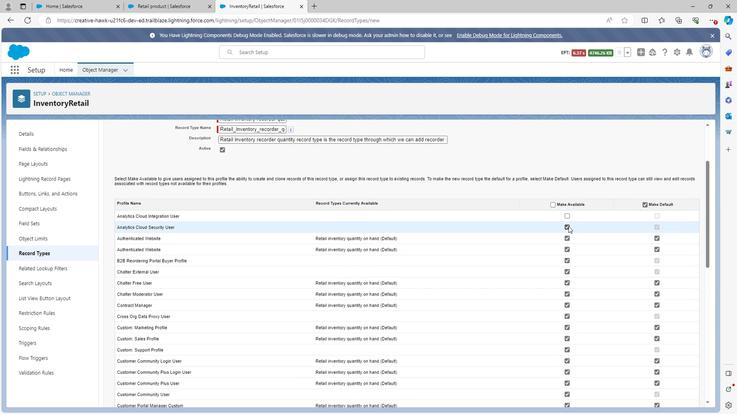 
Action: Mouse pressed left at (566, 227)
Screenshot: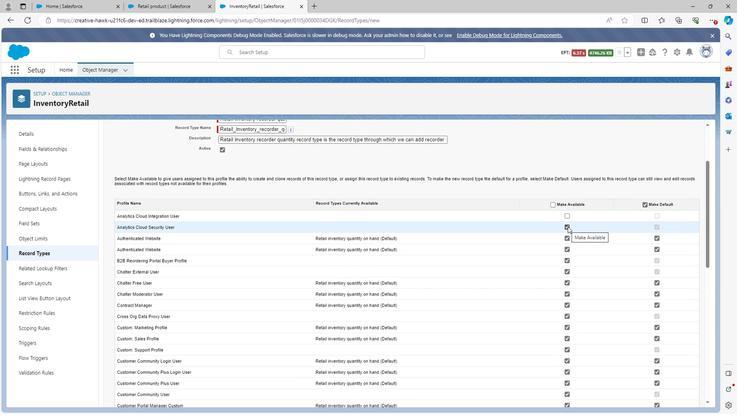 
Action: Mouse moved to (564, 263)
Screenshot: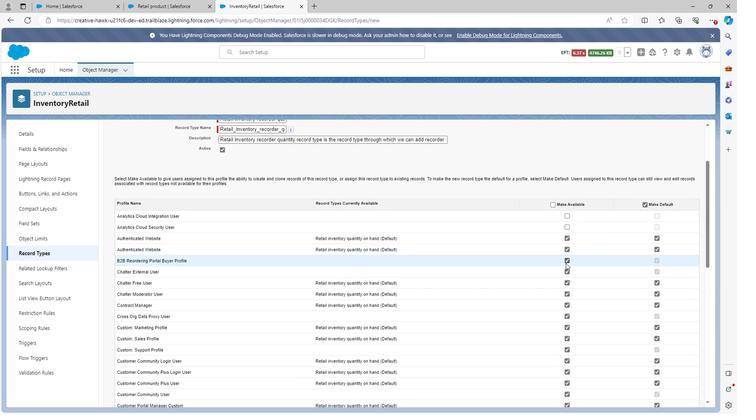 
Action: Mouse pressed left at (564, 263)
Screenshot: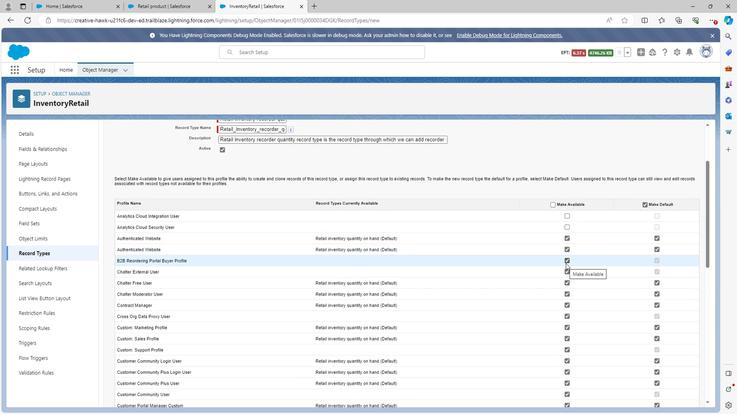 
Action: Mouse moved to (565, 274)
Screenshot: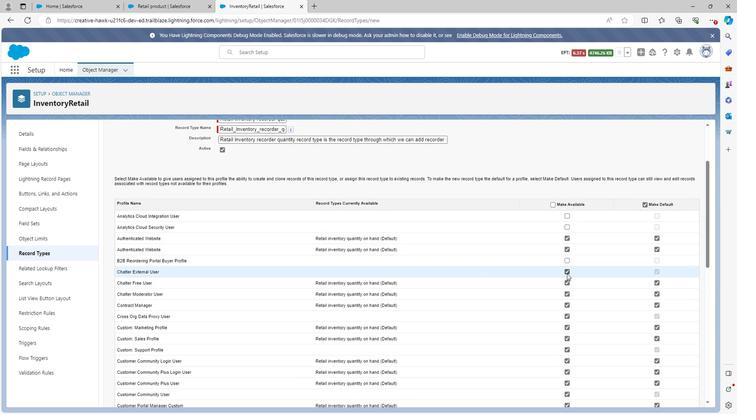 
Action: Mouse pressed left at (565, 274)
Screenshot: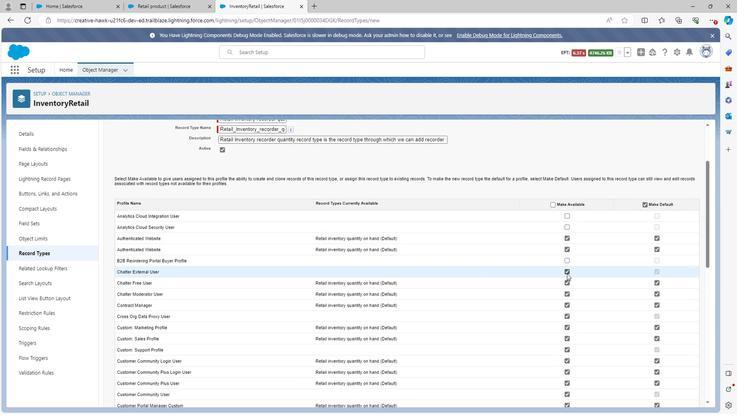 
Action: Mouse moved to (565, 317)
Screenshot: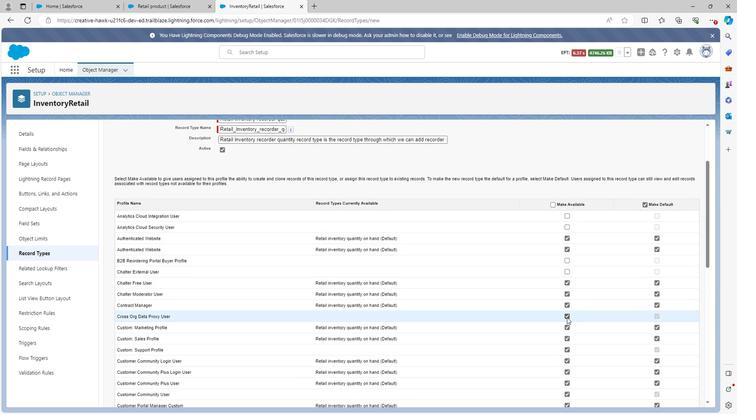 
Action: Mouse pressed left at (565, 317)
Screenshot: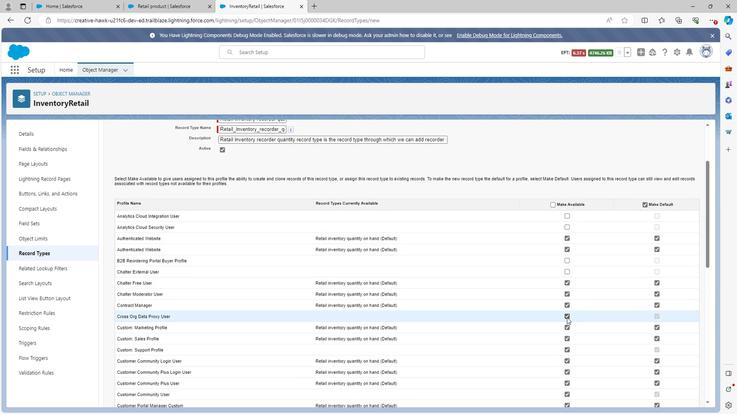 
Action: Mouse moved to (568, 317)
Screenshot: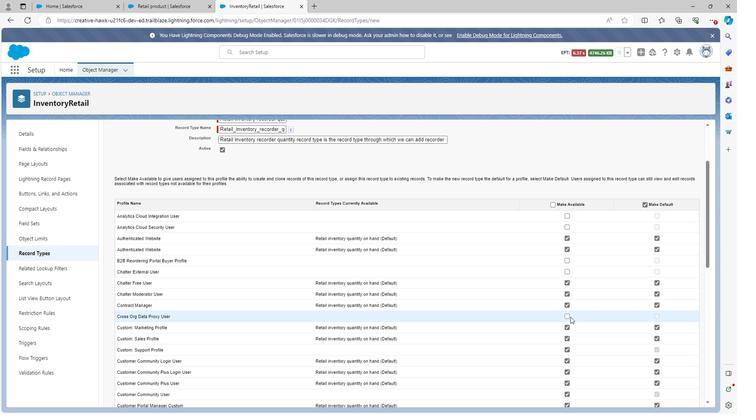
Action: Mouse scrolled (568, 316) with delta (0, 0)
Screenshot: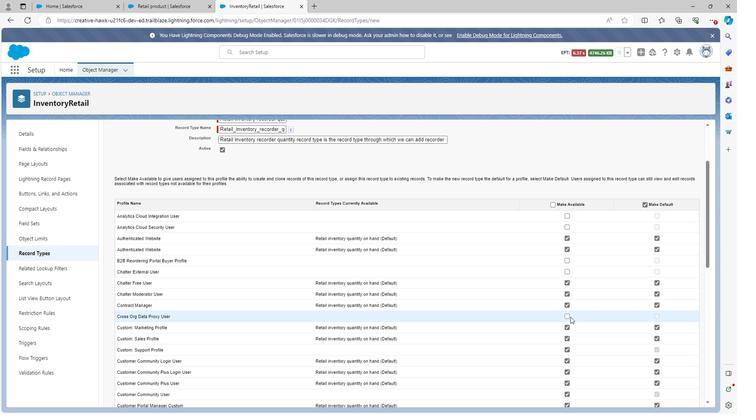 
Action: Mouse moved to (566, 307)
Screenshot: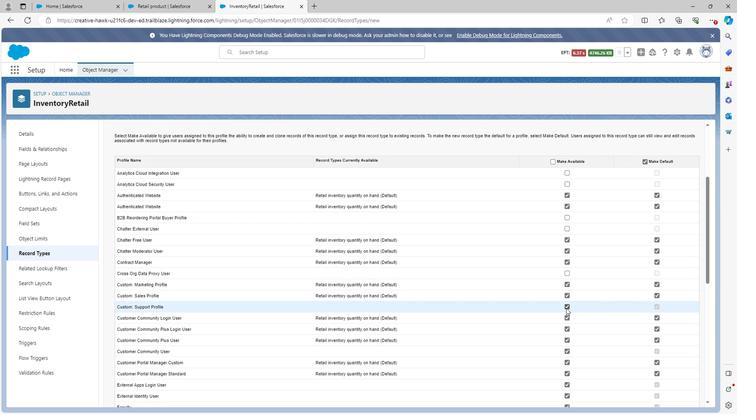 
Action: Mouse pressed left at (566, 307)
Screenshot: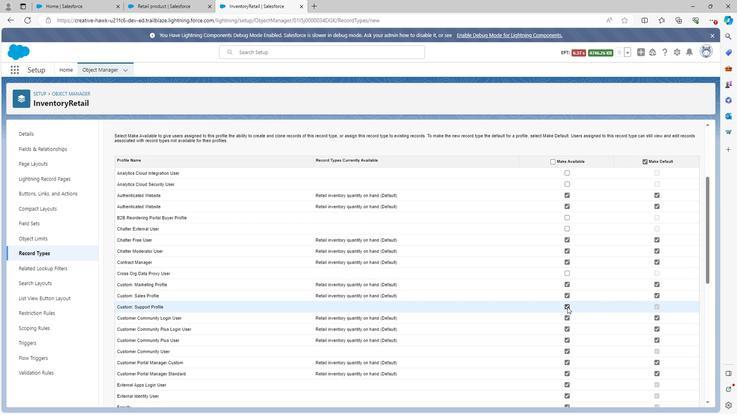 
Action: Mouse moved to (565, 352)
Screenshot: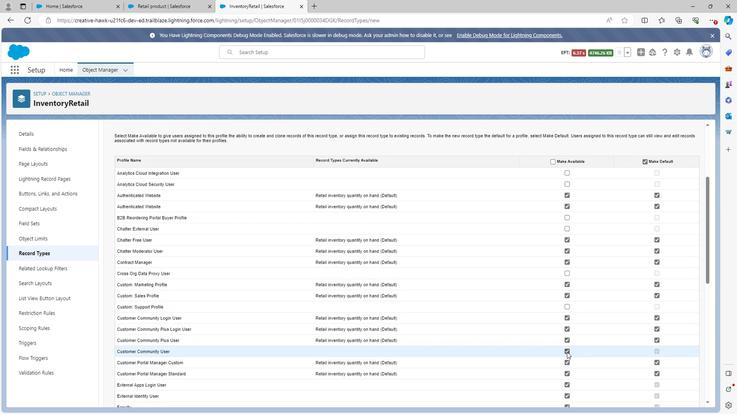 
Action: Mouse pressed left at (565, 352)
Screenshot: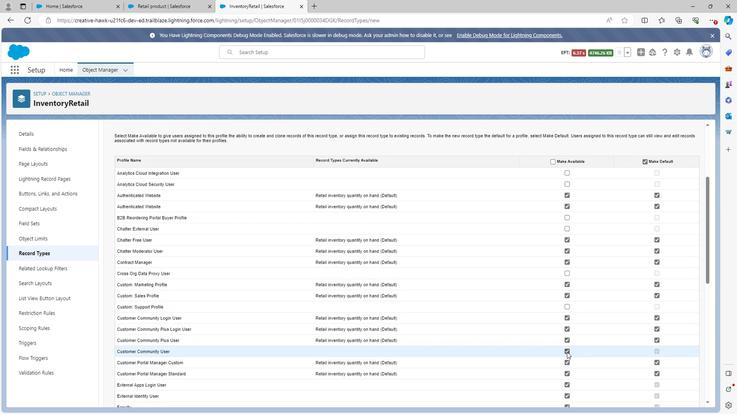 
Action: Mouse moved to (566, 332)
Screenshot: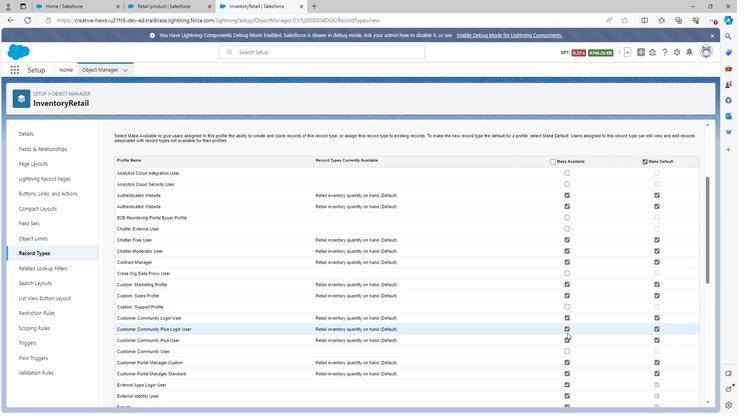 
Action: Mouse scrolled (566, 332) with delta (0, 0)
Screenshot: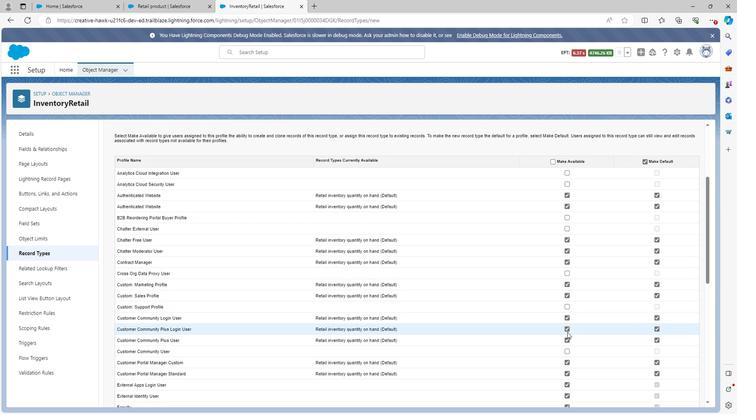 
Action: Mouse moved to (566, 342)
Screenshot: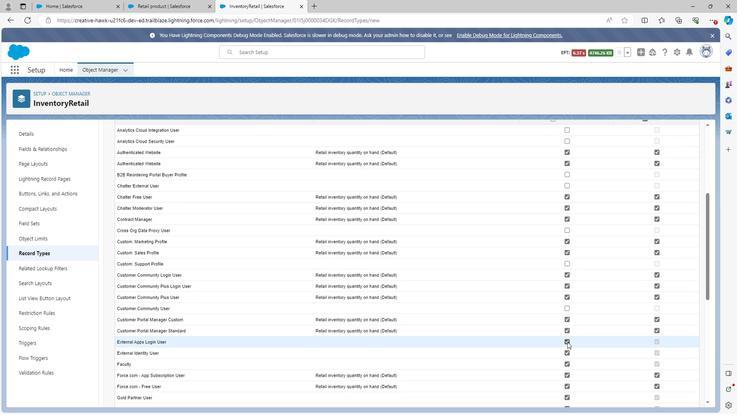 
Action: Mouse pressed left at (566, 342)
Screenshot: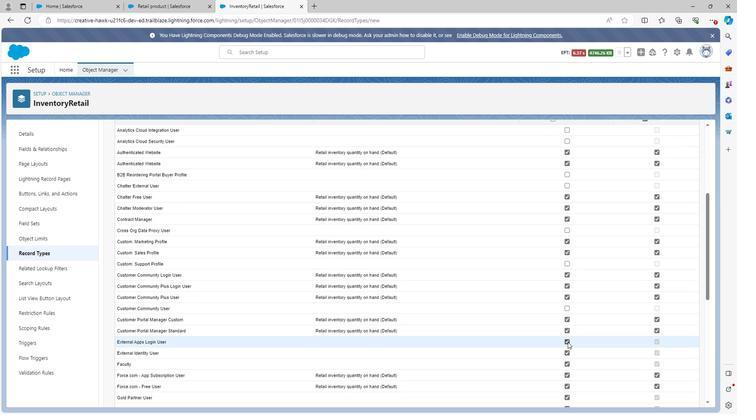 
Action: Mouse moved to (566, 354)
Screenshot: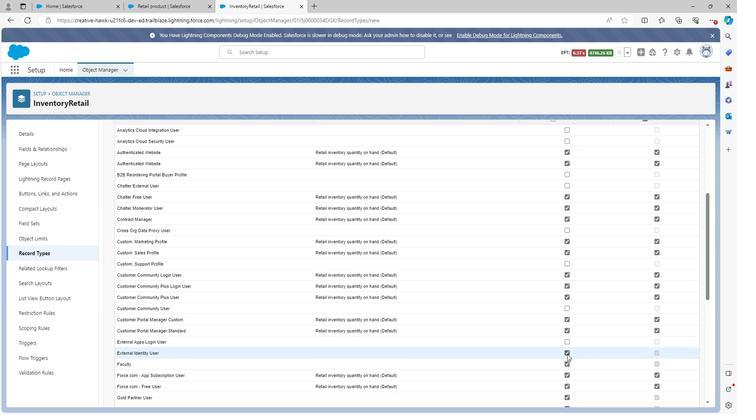 
Action: Mouse pressed left at (566, 354)
Screenshot: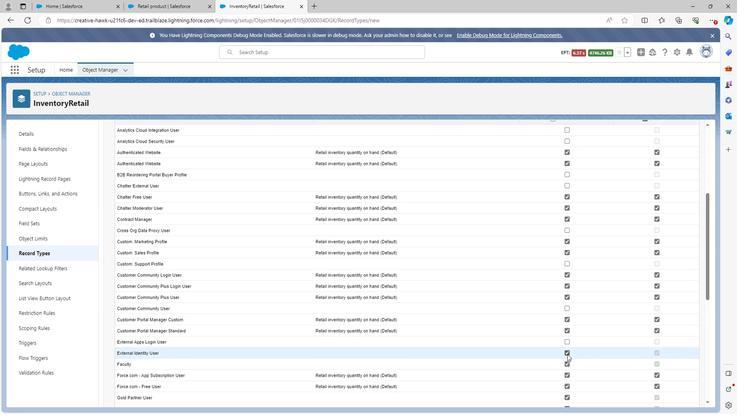 
Action: Mouse moved to (564, 364)
Screenshot: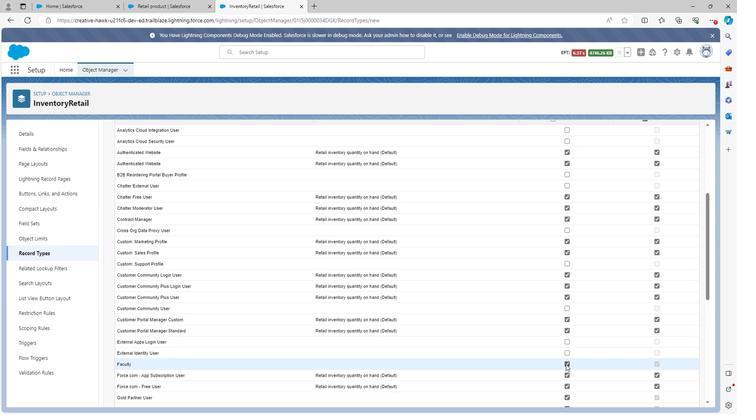 
Action: Mouse pressed left at (564, 364)
Screenshot: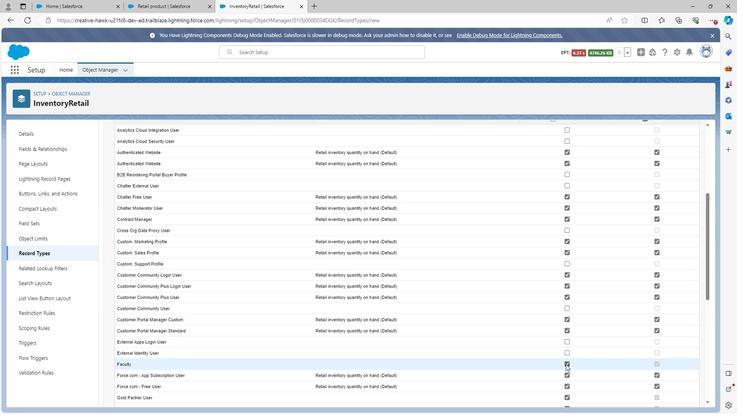 
Action: Mouse moved to (566, 363)
Screenshot: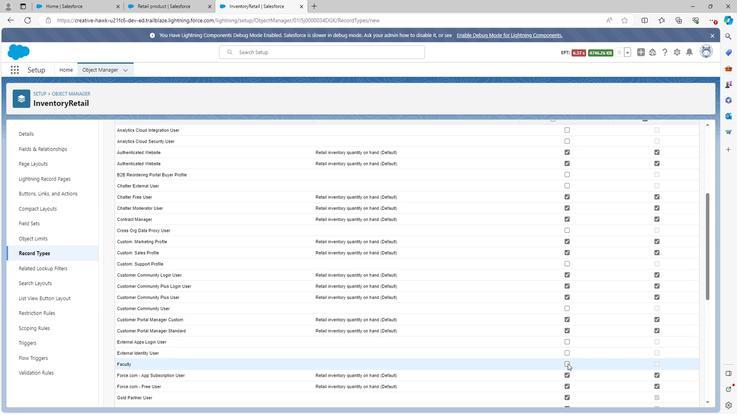
Action: Mouse scrolled (566, 362) with delta (0, 0)
Screenshot: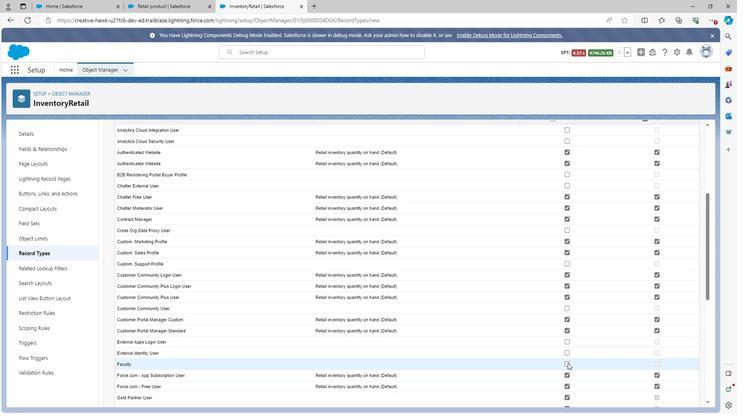 
Action: Mouse moved to (566, 363)
Screenshot: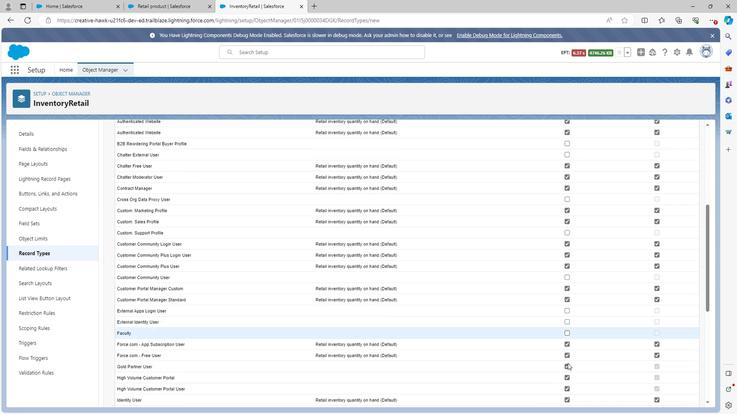 
Action: Mouse scrolled (566, 362) with delta (0, 0)
Screenshot: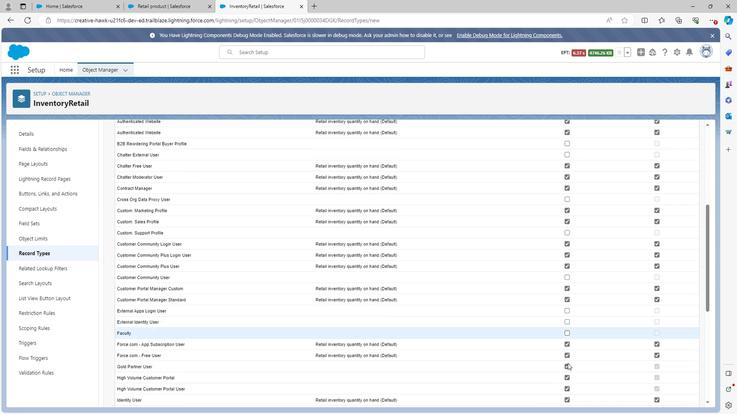 
Action: Mouse moved to (564, 310)
Screenshot: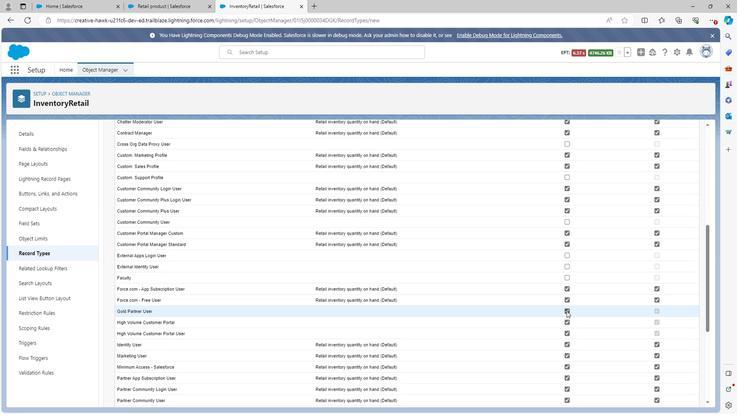 
Action: Mouse pressed left at (564, 310)
Screenshot: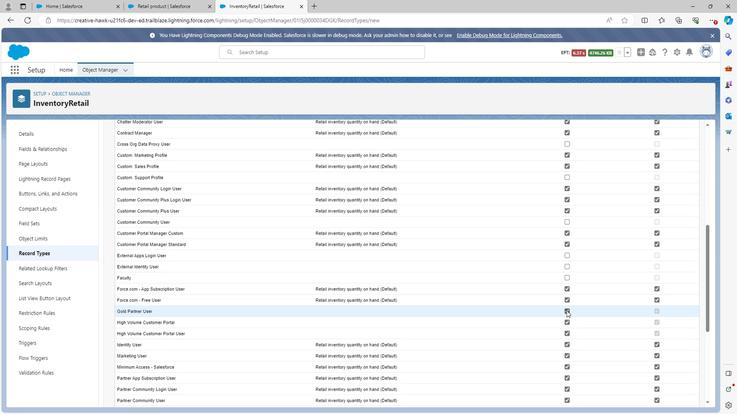 
Action: Mouse moved to (565, 324)
Screenshot: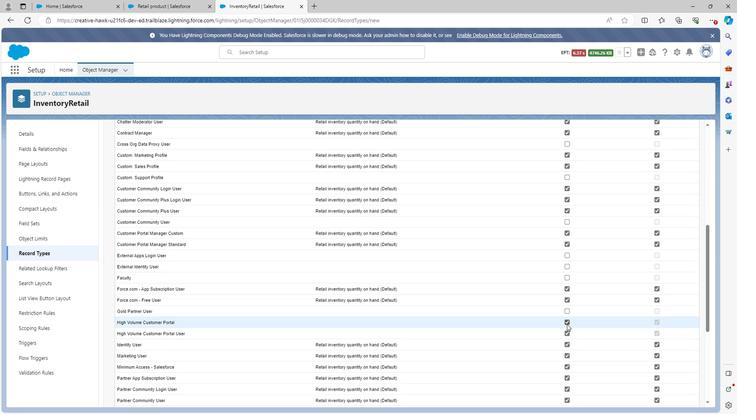 
Action: Mouse pressed left at (565, 324)
Screenshot: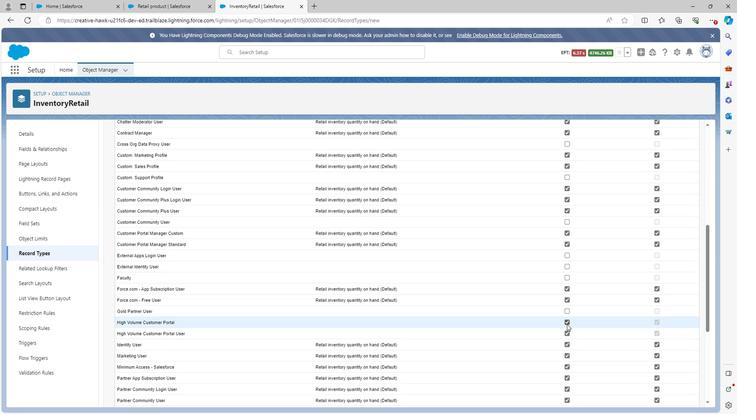 
Action: Mouse moved to (565, 333)
Screenshot: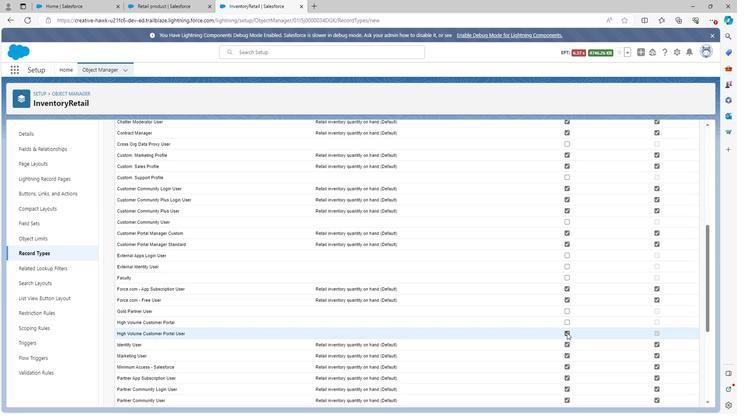 
Action: Mouse pressed left at (565, 333)
Screenshot: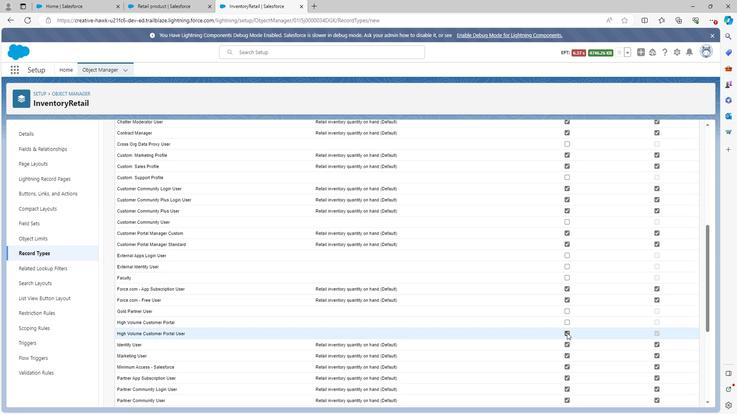 
Action: Mouse moved to (565, 333)
Screenshot: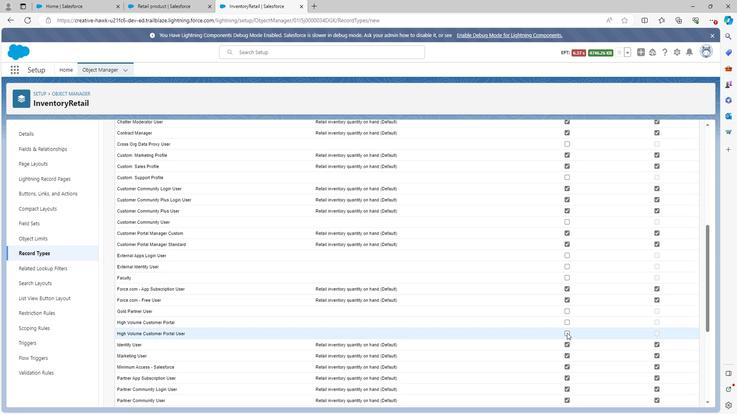 
Action: Mouse scrolled (565, 332) with delta (0, 0)
Screenshot: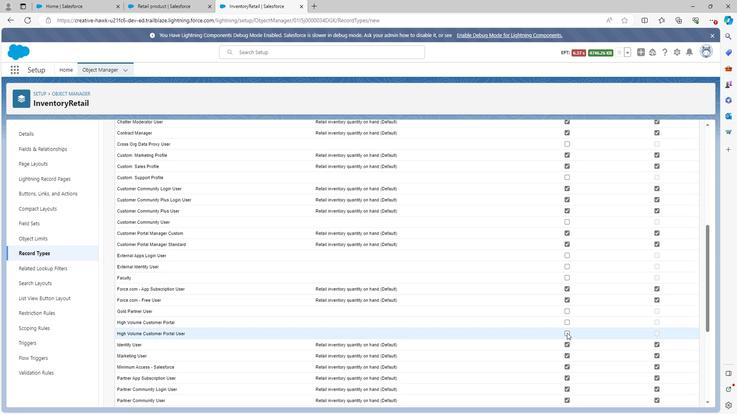
Action: Mouse scrolled (565, 332) with delta (0, 0)
Screenshot: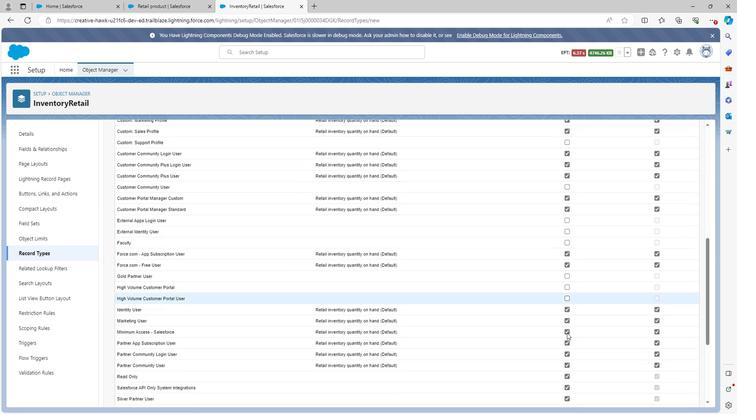 
Action: Mouse moved to (566, 325)
Screenshot: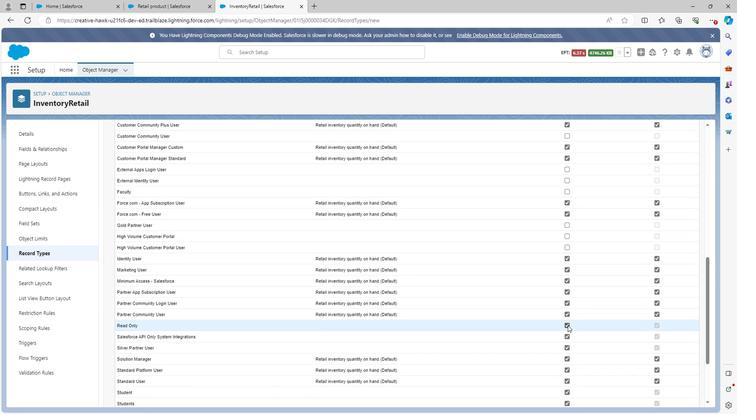 
Action: Mouse pressed left at (566, 325)
Screenshot: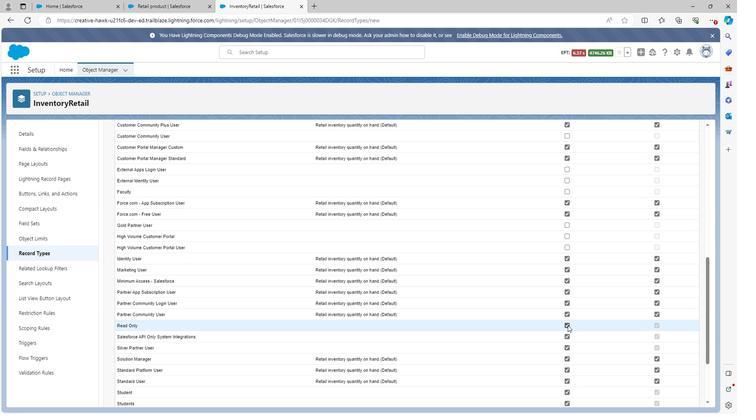 
Action: Mouse moved to (564, 336)
Screenshot: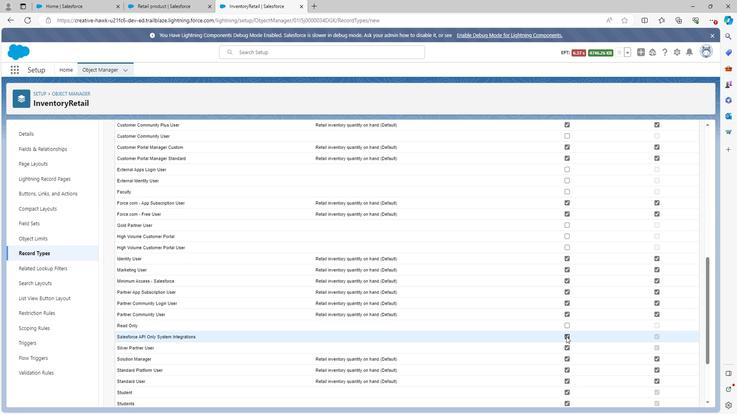 
Action: Mouse pressed left at (564, 336)
Screenshot: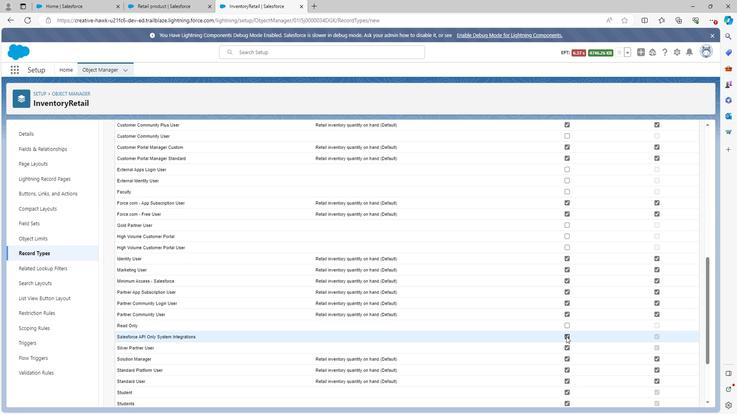 
Action: Mouse moved to (564, 346)
Screenshot: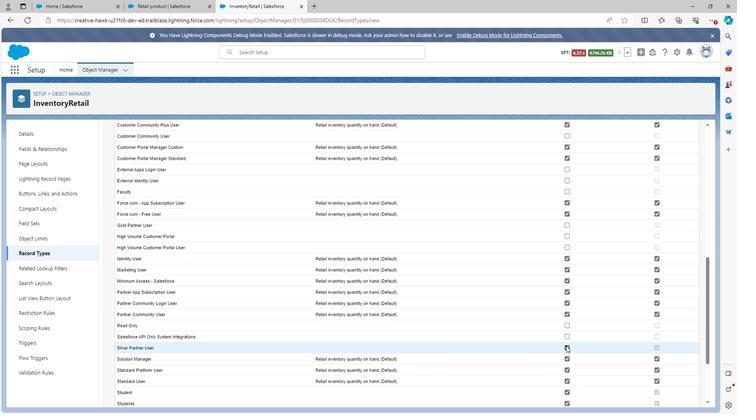 
Action: Mouse pressed left at (564, 346)
Screenshot: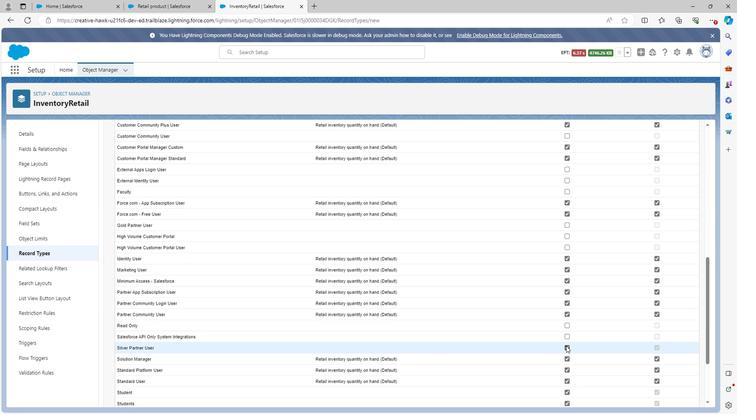 
Action: Mouse moved to (564, 346)
Screenshot: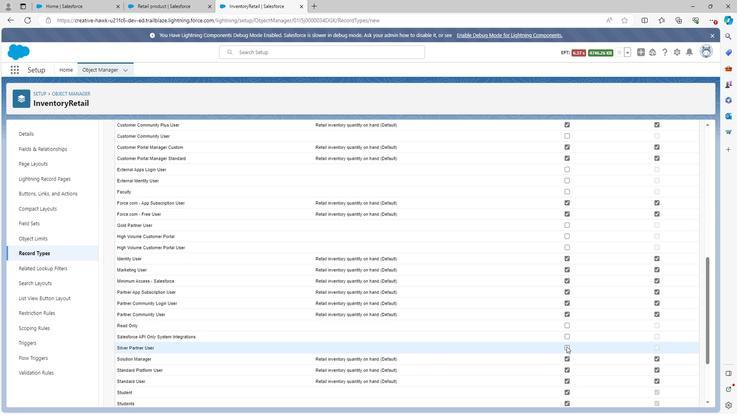 
Action: Mouse scrolled (564, 346) with delta (0, 0)
Screenshot: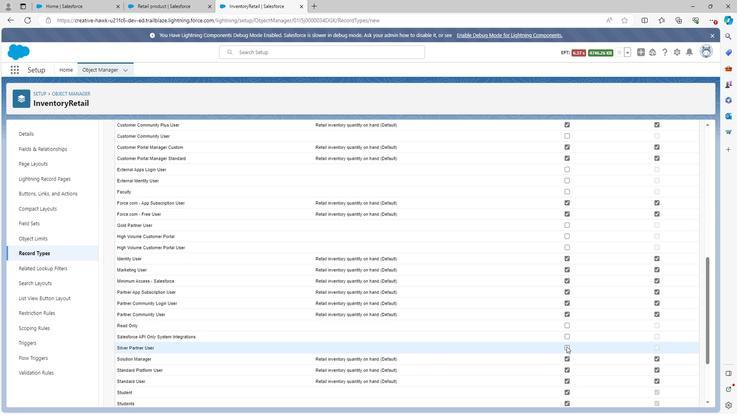 
Action: Mouse moved to (565, 347)
Screenshot: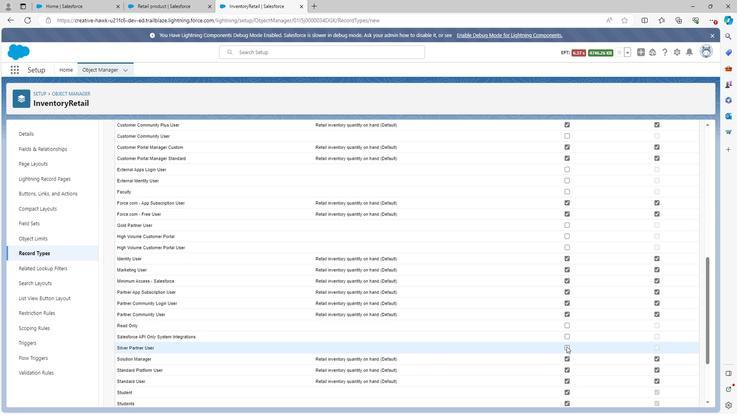 
Action: Mouse scrolled (565, 346) with delta (0, 0)
Screenshot: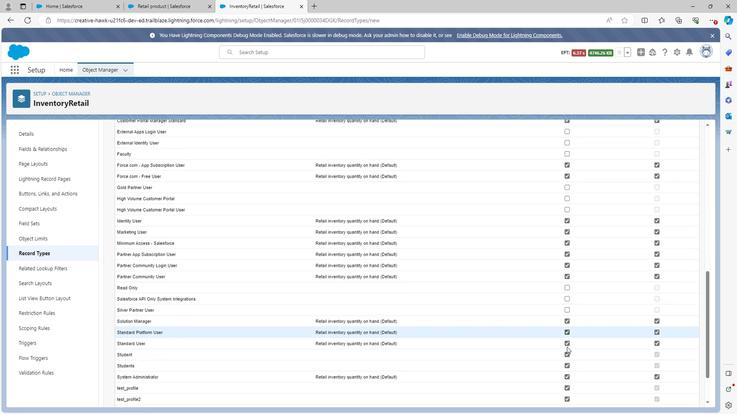 
Action: Mouse moved to (564, 309)
Screenshot: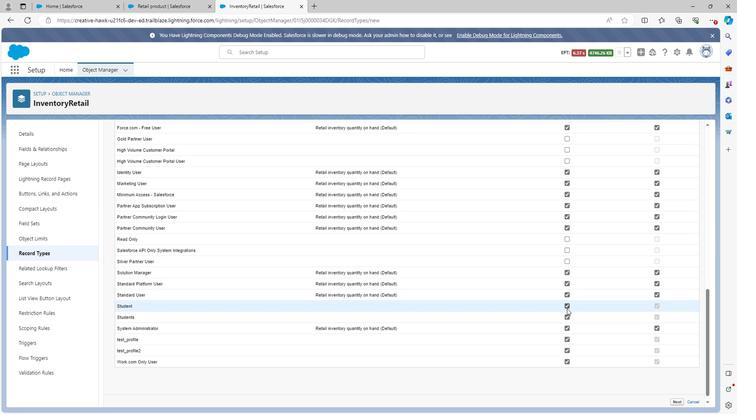 
Action: Mouse pressed left at (564, 309)
Screenshot: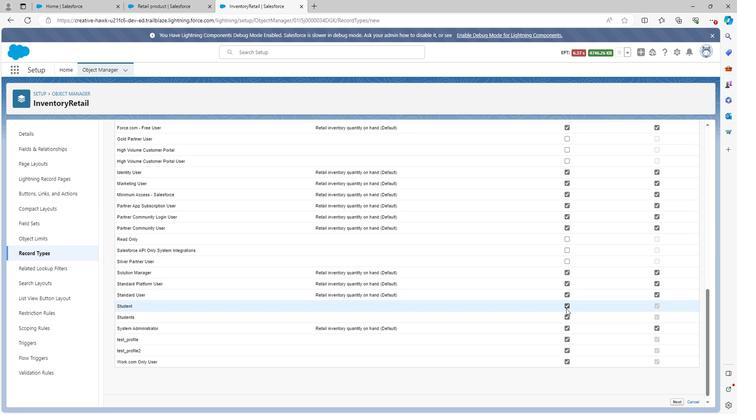 
Action: Mouse moved to (563, 318)
Screenshot: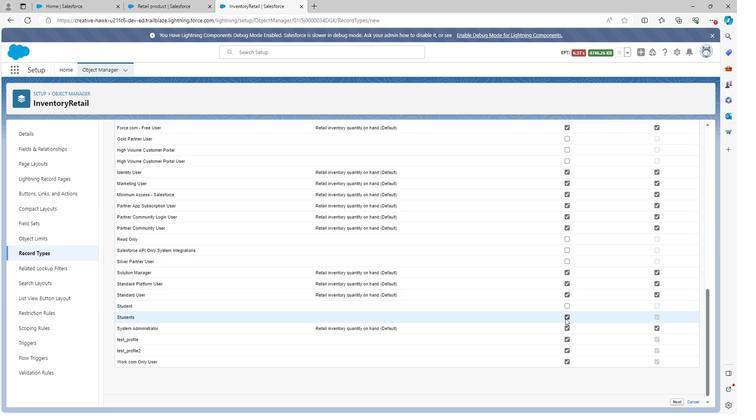 
Action: Mouse pressed left at (563, 318)
